 Task: Look for space in Kogon, Uzbekistan from 6th September, 2023 to 15th September, 2023 for 6 adults in price range Rs.8000 to Rs.12000. Place can be entire place or private room with 6 bedrooms having 6 beds and 6 bathrooms. Property type can be house, flat, guest house. Amenities needed are: wifi, TV, free parkinig on premises, gym, breakfast. Booking option can be shelf check-in. Required host language is English.
Action: Mouse moved to (523, 128)
Screenshot: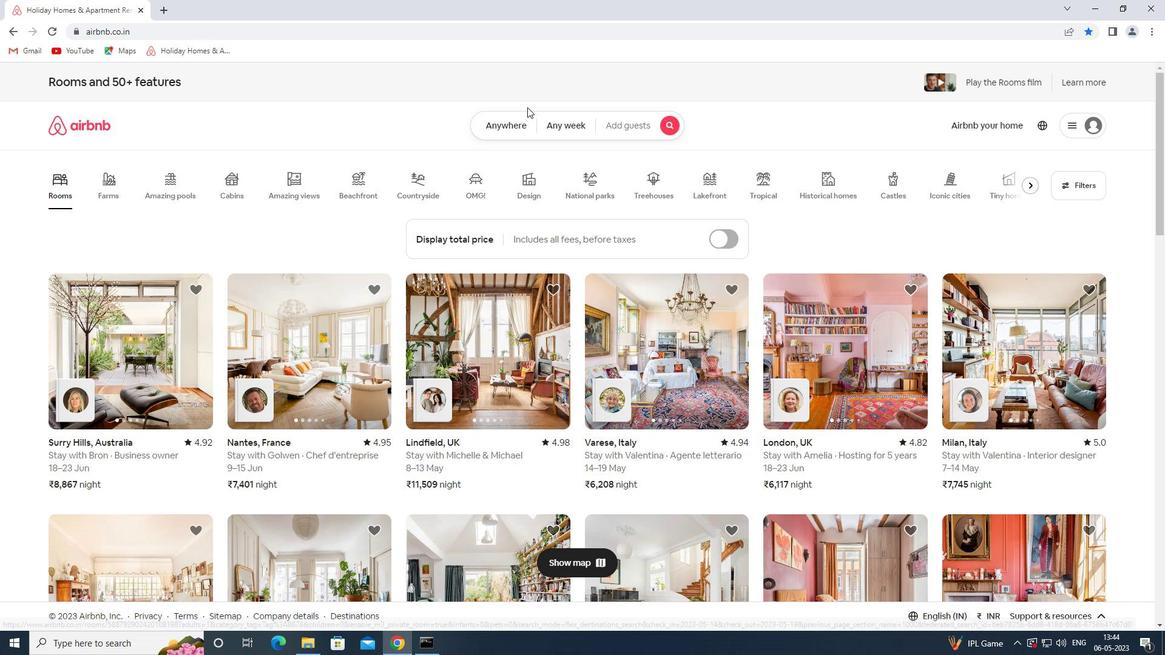 
Action: Mouse pressed left at (523, 128)
Screenshot: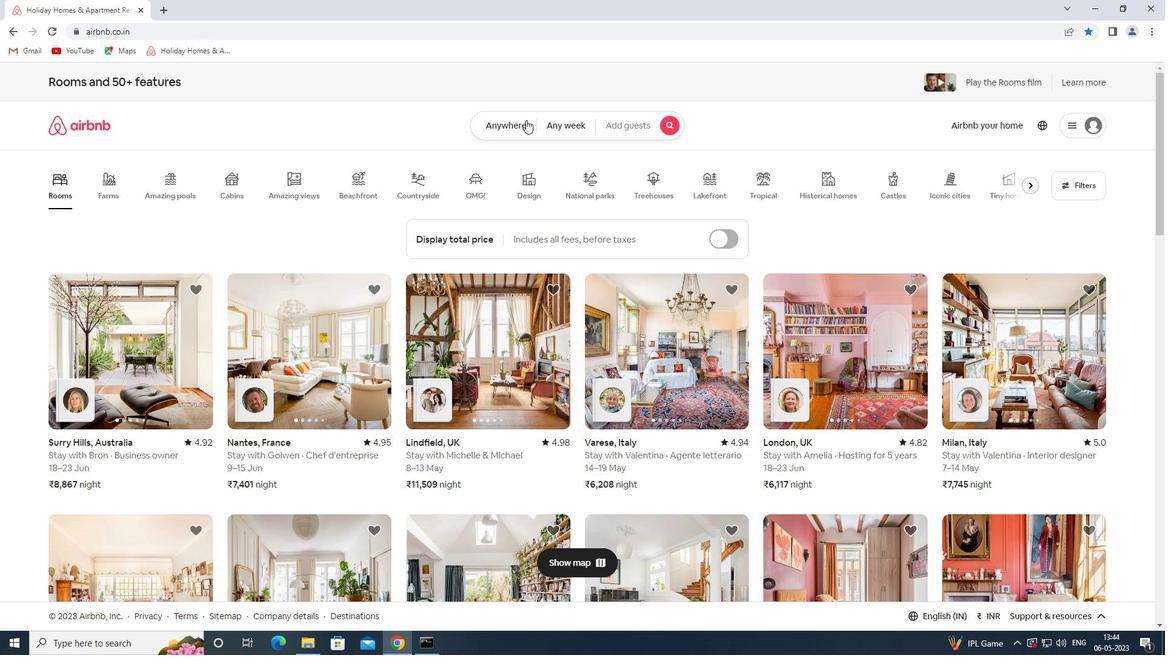 
Action: Mouse moved to (455, 172)
Screenshot: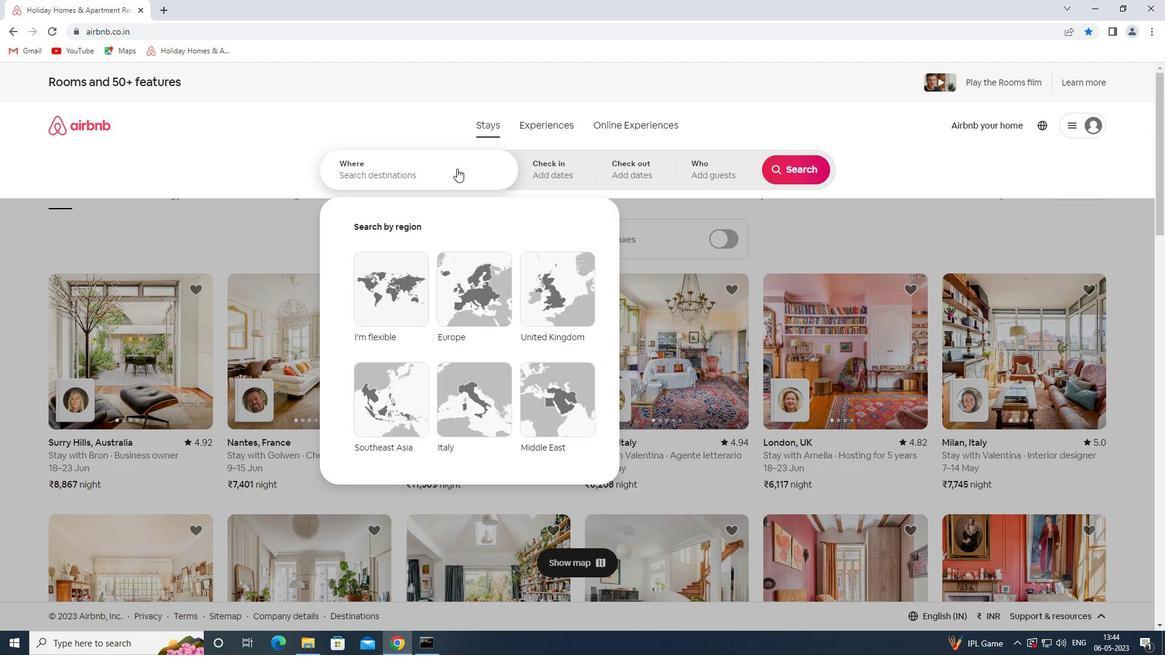 
Action: Mouse pressed left at (455, 172)
Screenshot: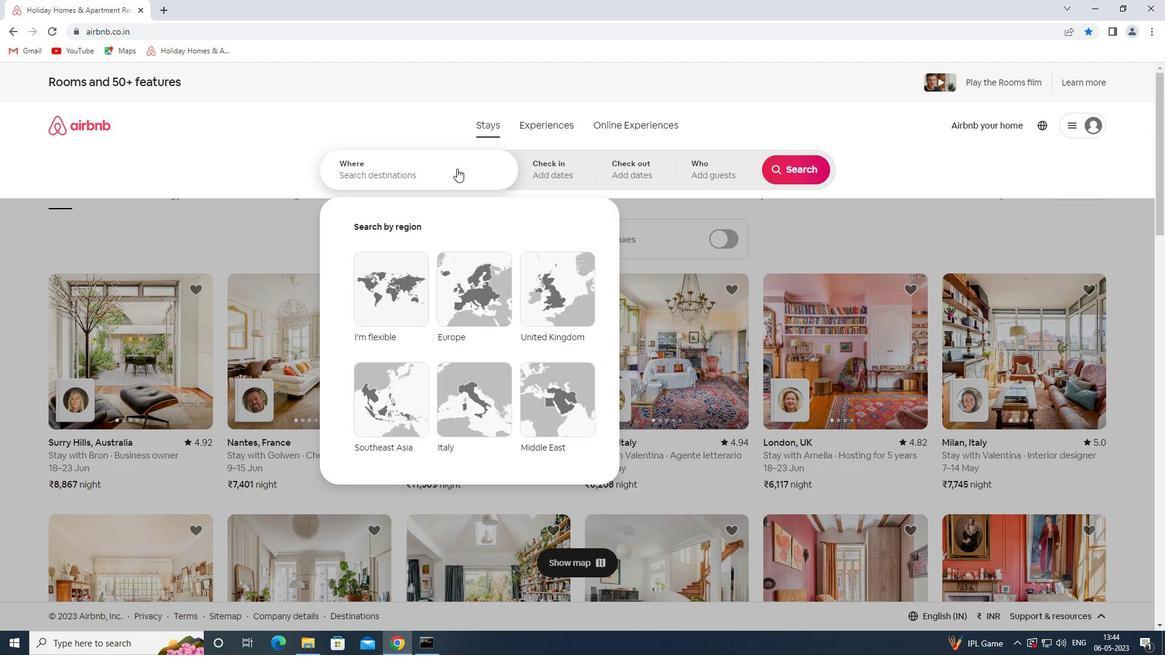 
Action: Mouse moved to (455, 172)
Screenshot: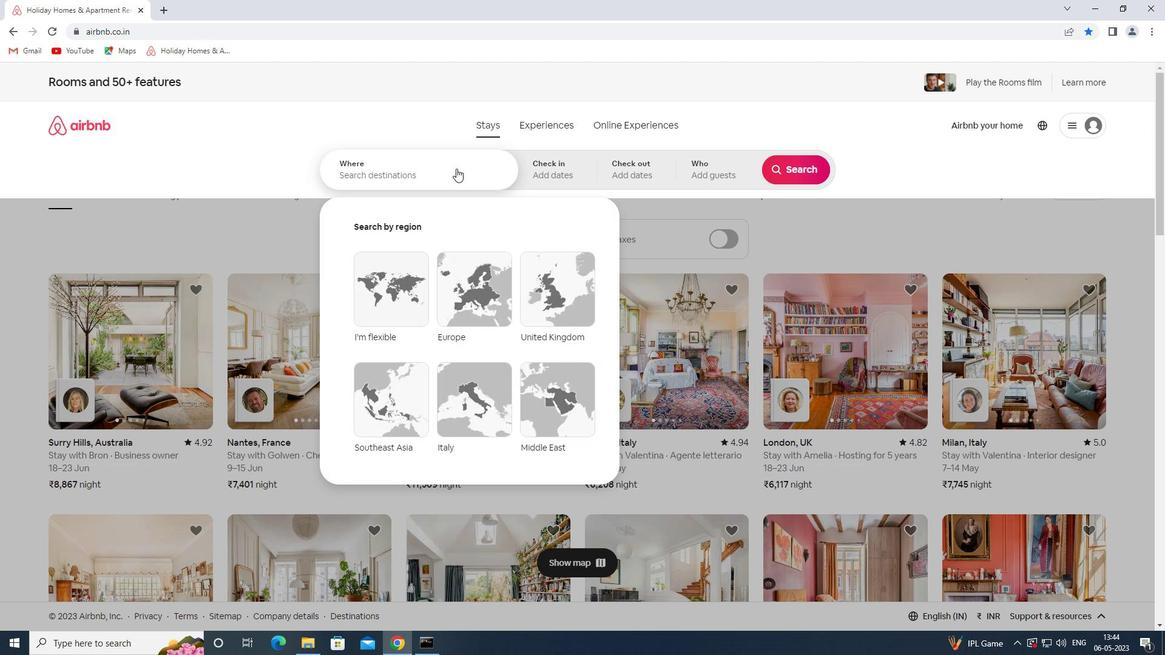 
Action: Key pressed kogon<Key.space>
Screenshot: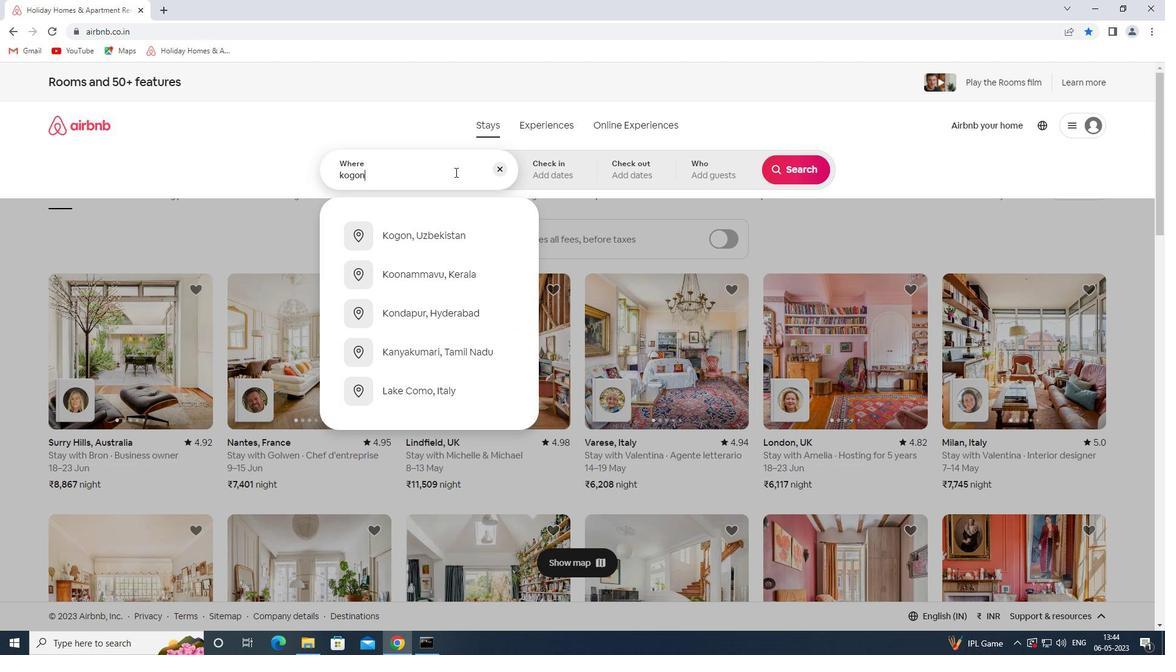 
Action: Mouse moved to (455, 313)
Screenshot: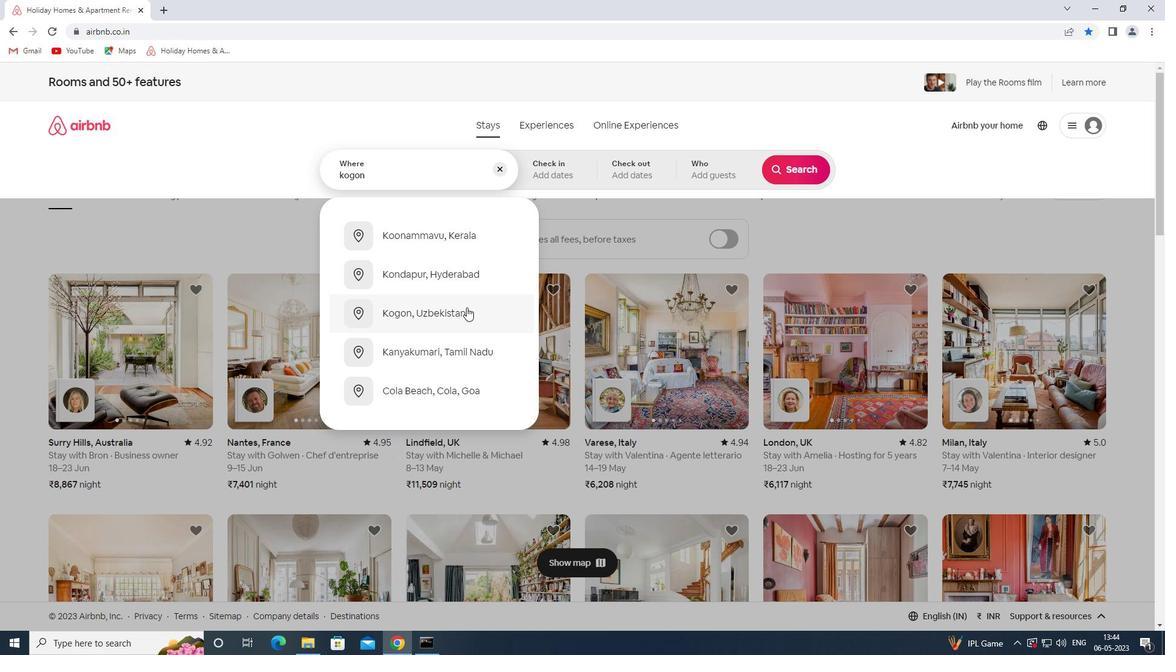 
Action: Mouse pressed left at (455, 313)
Screenshot: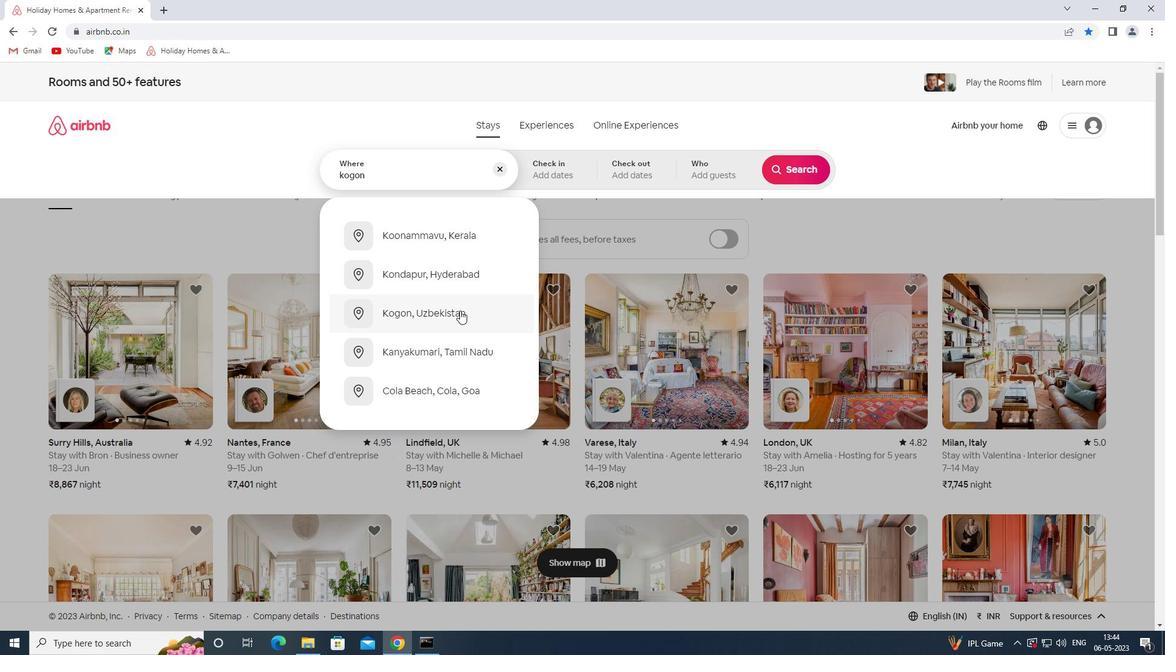 
Action: Mouse moved to (789, 263)
Screenshot: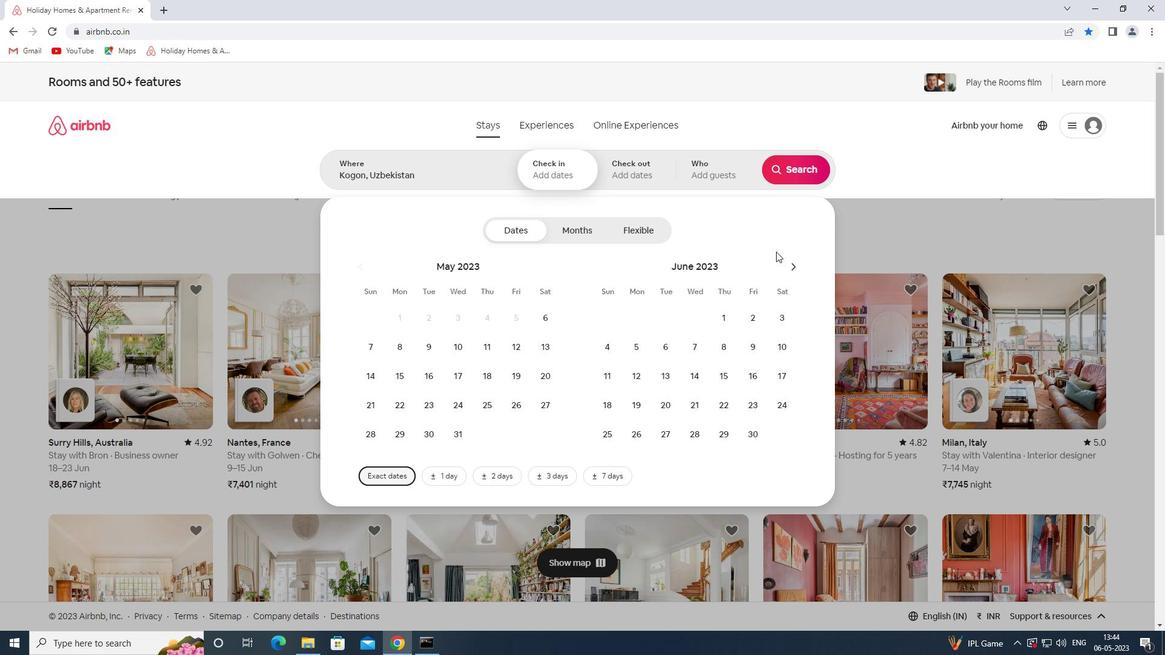 
Action: Mouse pressed left at (789, 263)
Screenshot: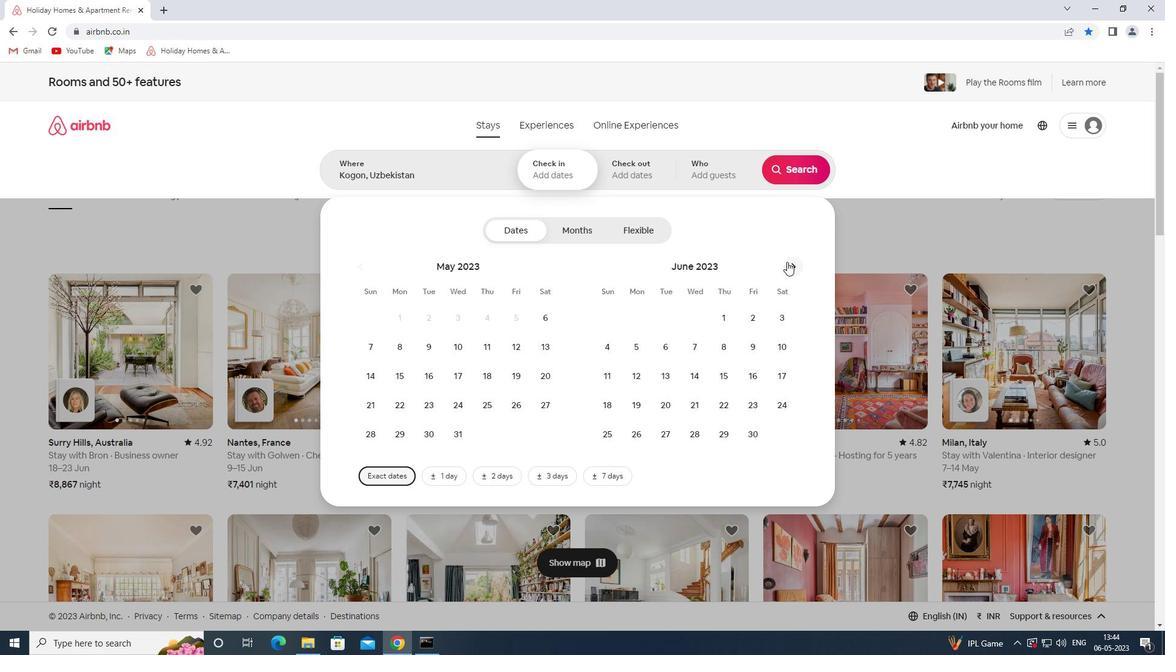 
Action: Mouse pressed left at (789, 263)
Screenshot: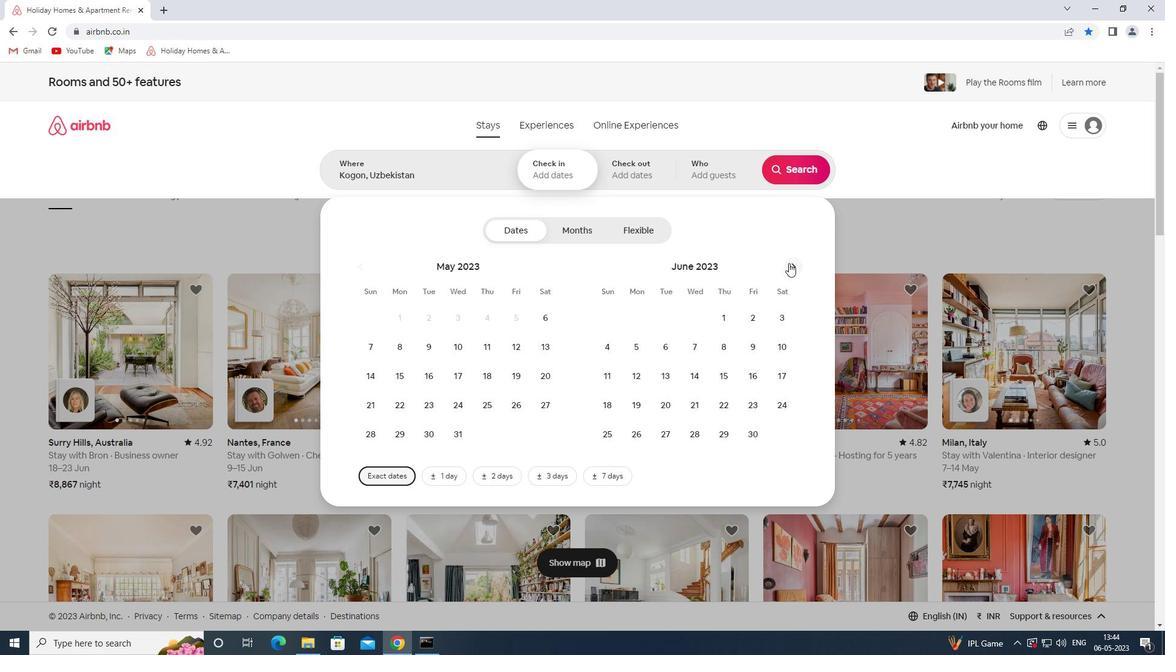 
Action: Mouse pressed left at (789, 263)
Screenshot: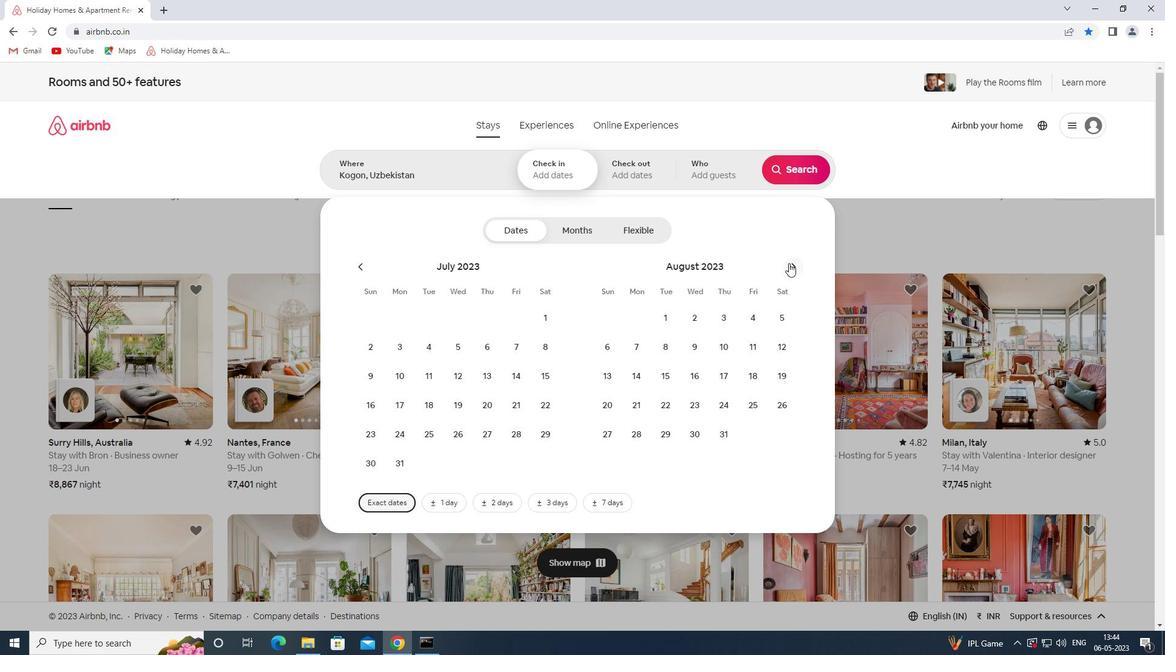 
Action: Mouse moved to (692, 348)
Screenshot: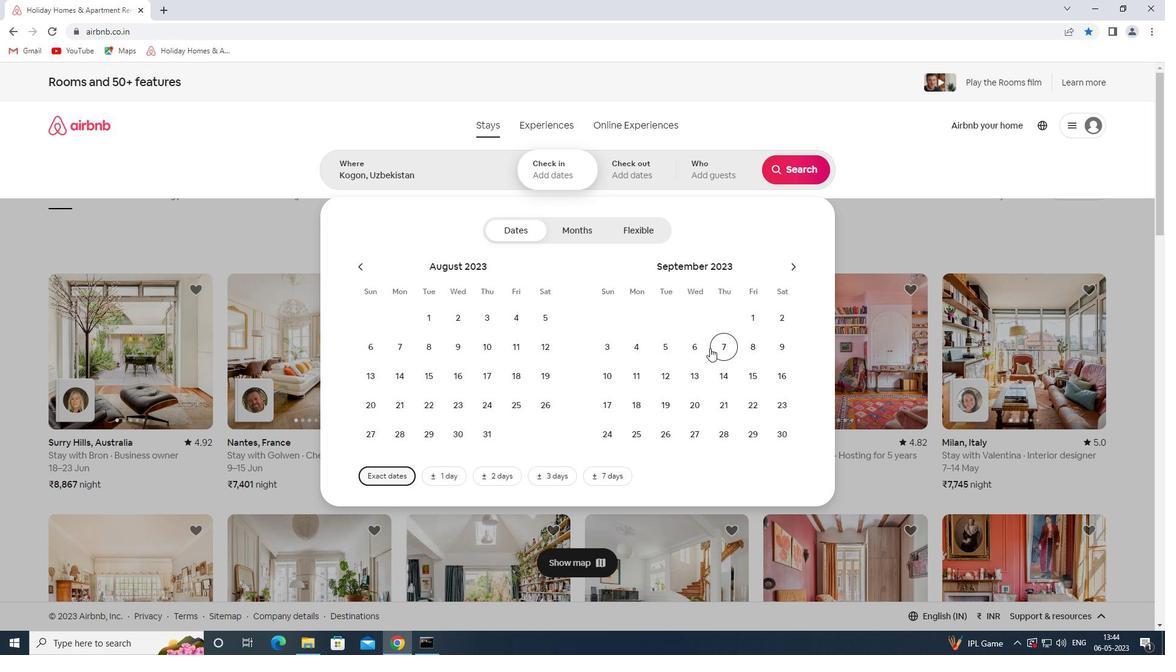 
Action: Mouse pressed left at (692, 348)
Screenshot: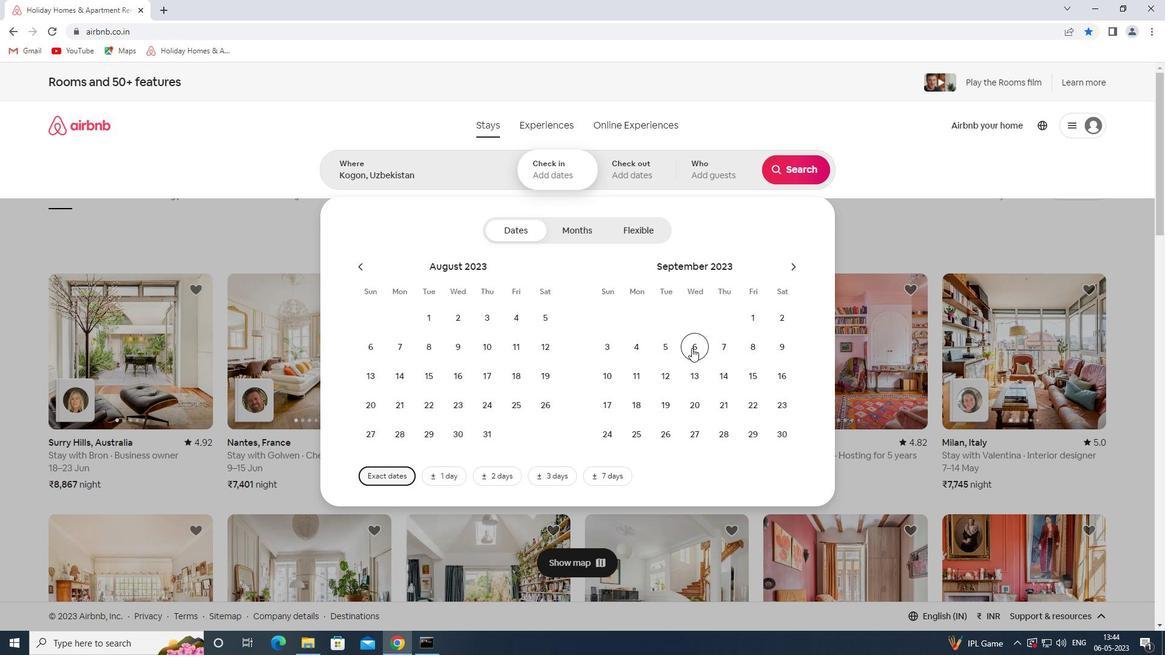 
Action: Mouse moved to (758, 375)
Screenshot: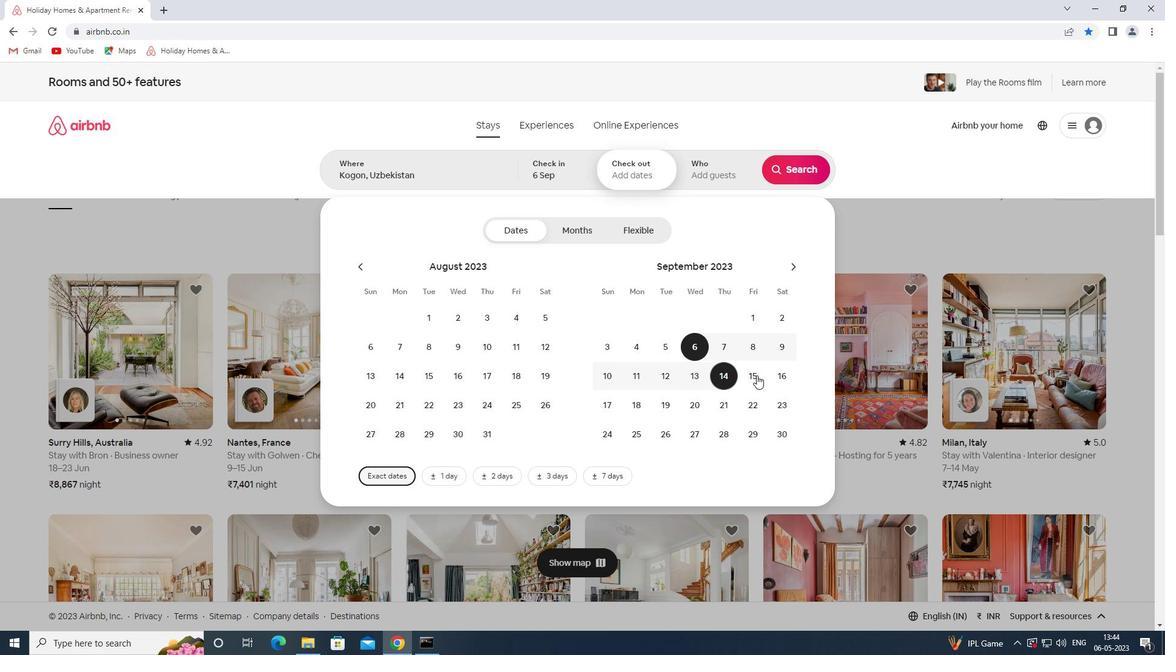 
Action: Mouse pressed left at (758, 375)
Screenshot: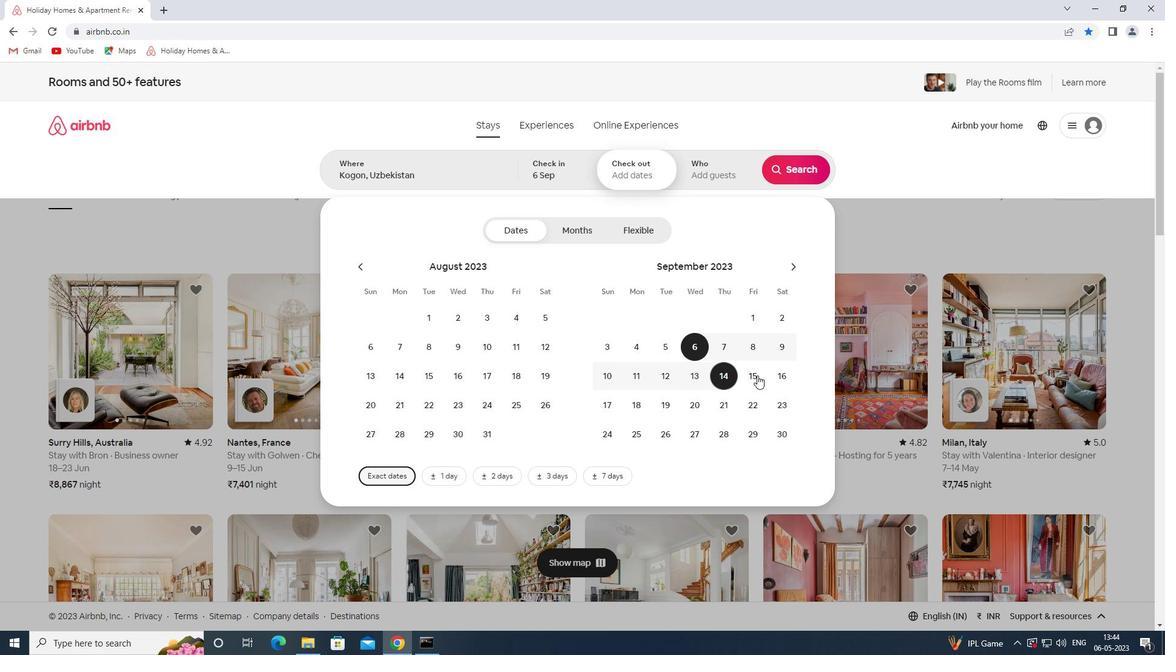 
Action: Mouse moved to (708, 168)
Screenshot: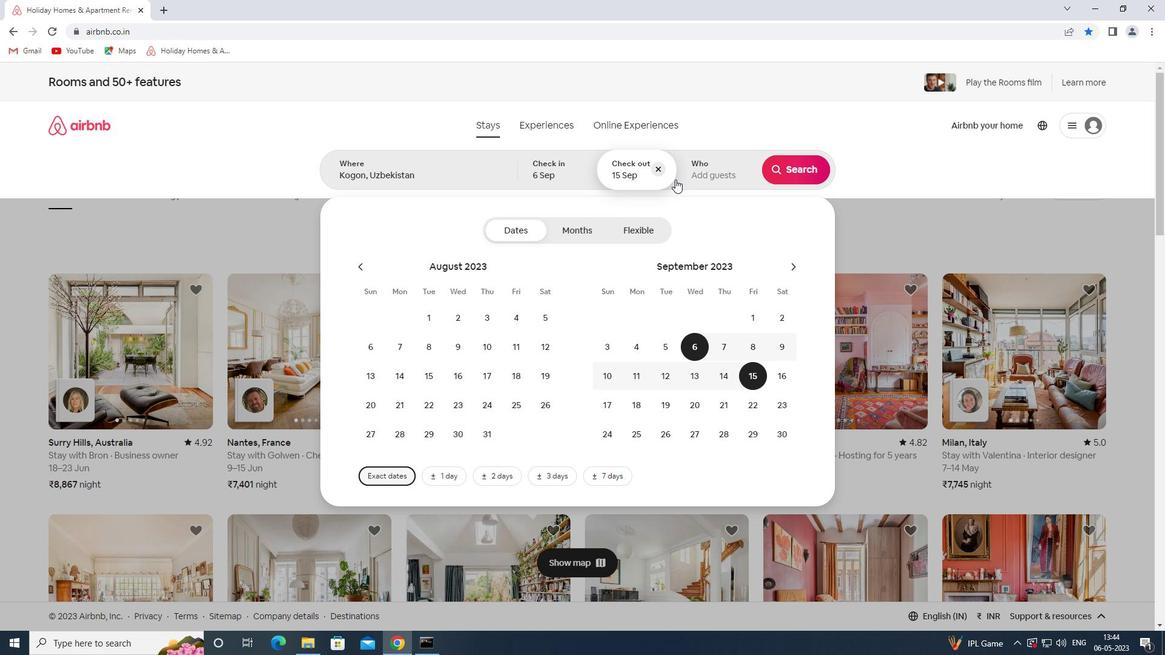 
Action: Mouse pressed left at (708, 168)
Screenshot: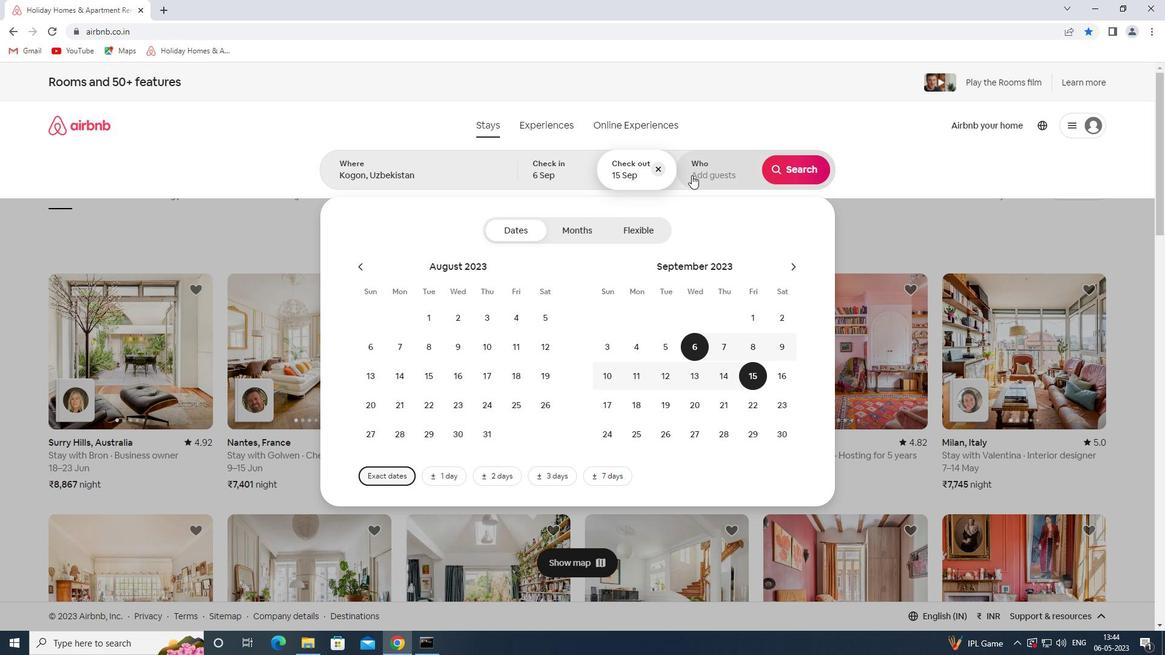 
Action: Mouse moved to (798, 236)
Screenshot: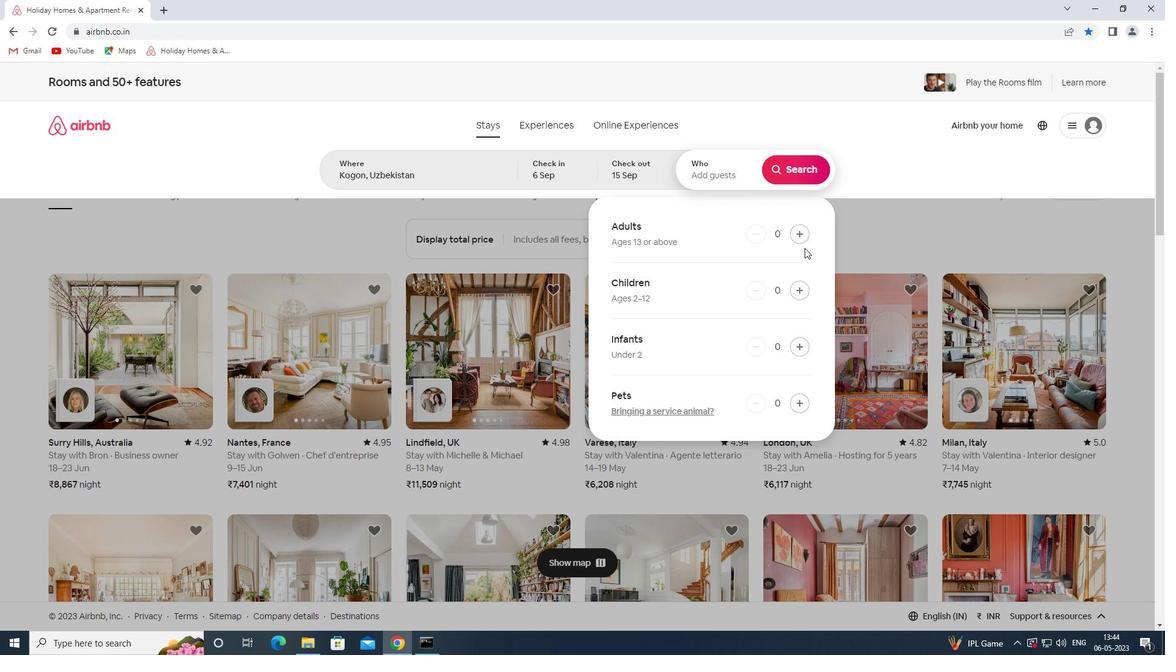 
Action: Mouse pressed left at (798, 236)
Screenshot: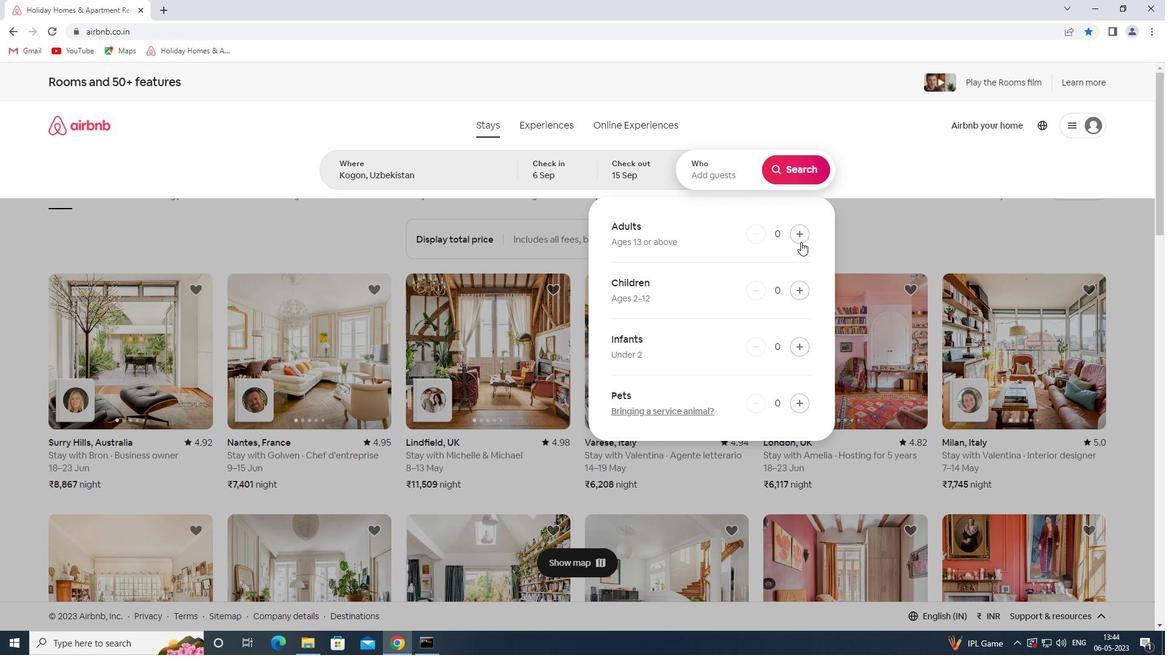 
Action: Mouse pressed left at (798, 236)
Screenshot: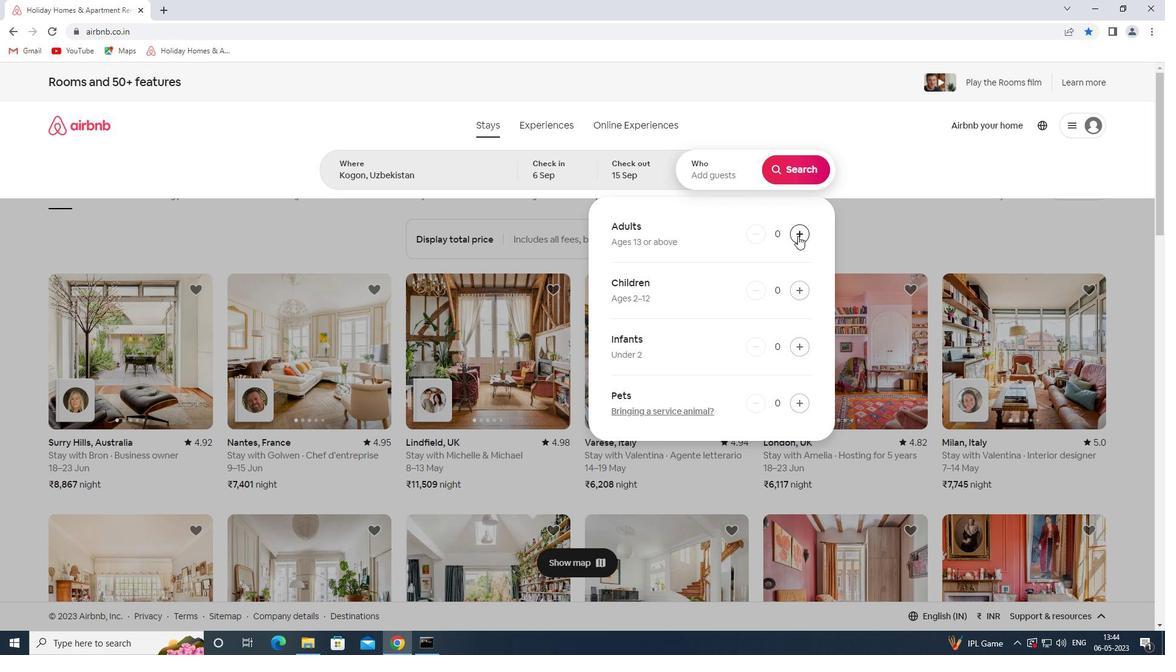 
Action: Mouse pressed left at (798, 236)
Screenshot: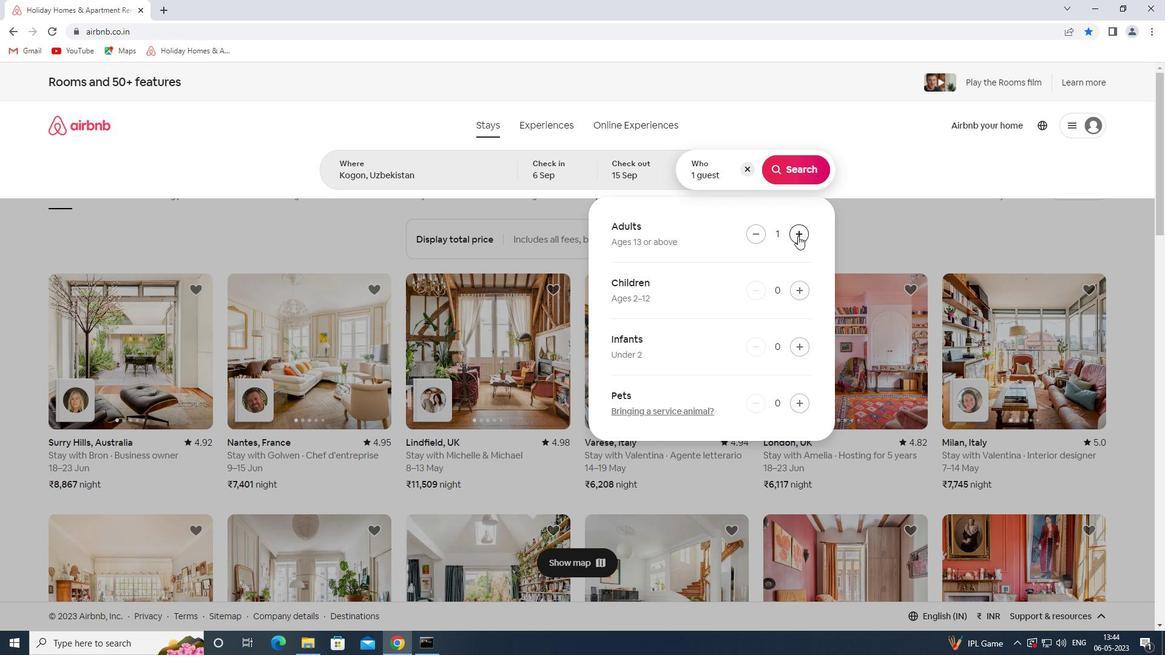 
Action: Mouse pressed left at (798, 236)
Screenshot: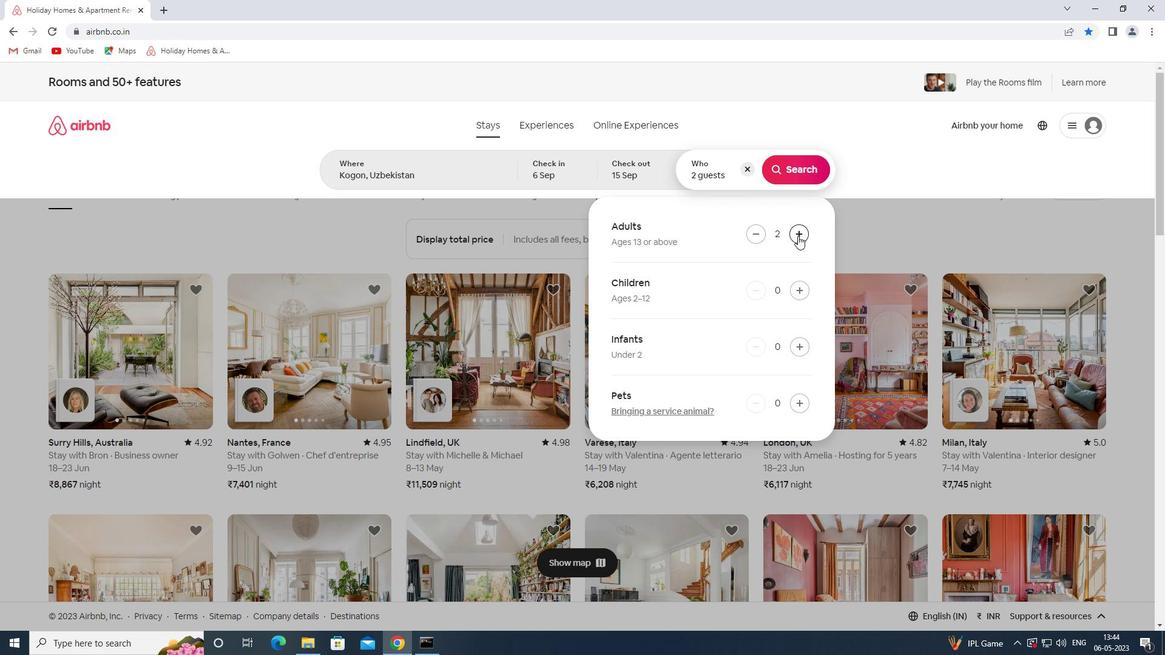 
Action: Mouse pressed left at (798, 236)
Screenshot: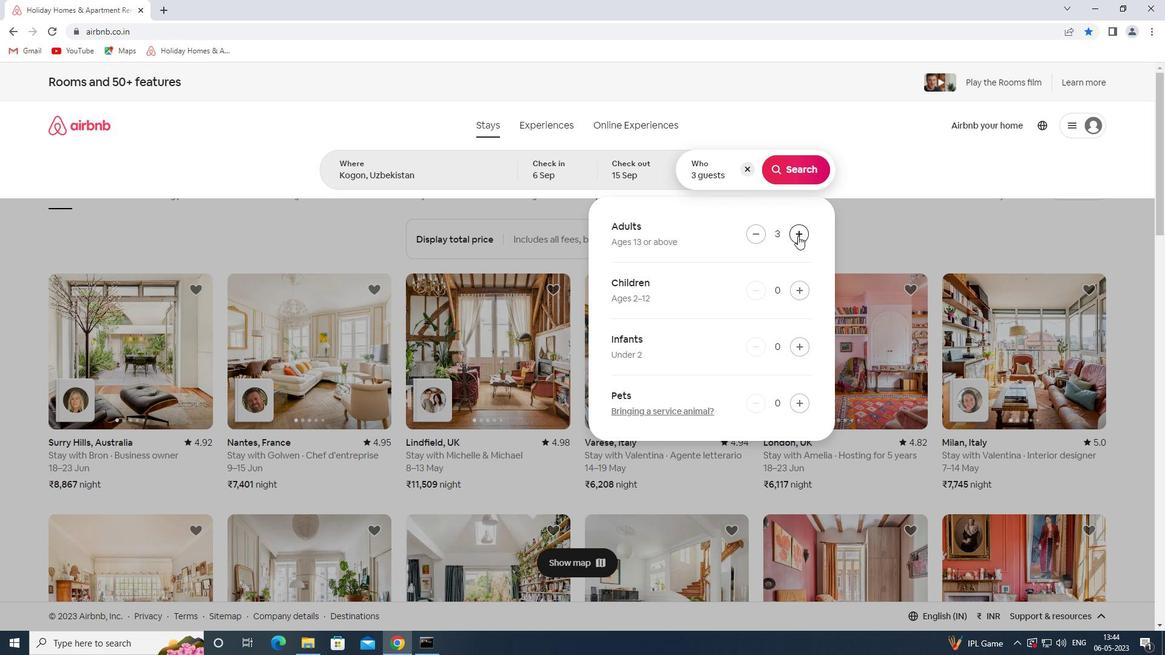
Action: Mouse moved to (803, 239)
Screenshot: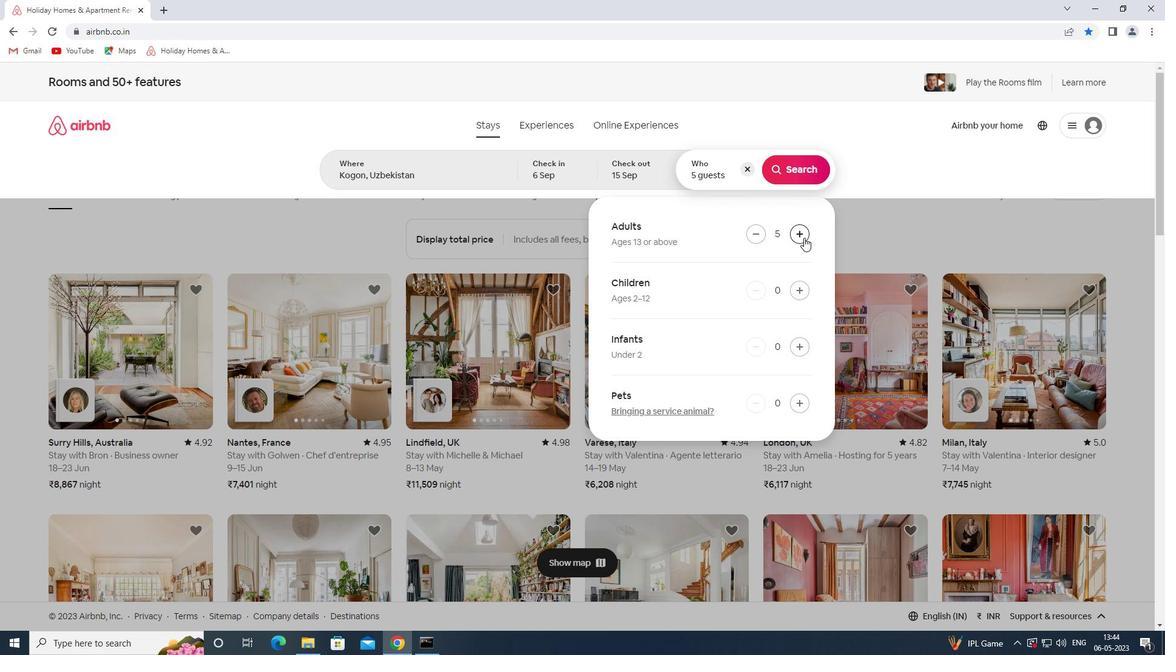
Action: Mouse pressed left at (803, 239)
Screenshot: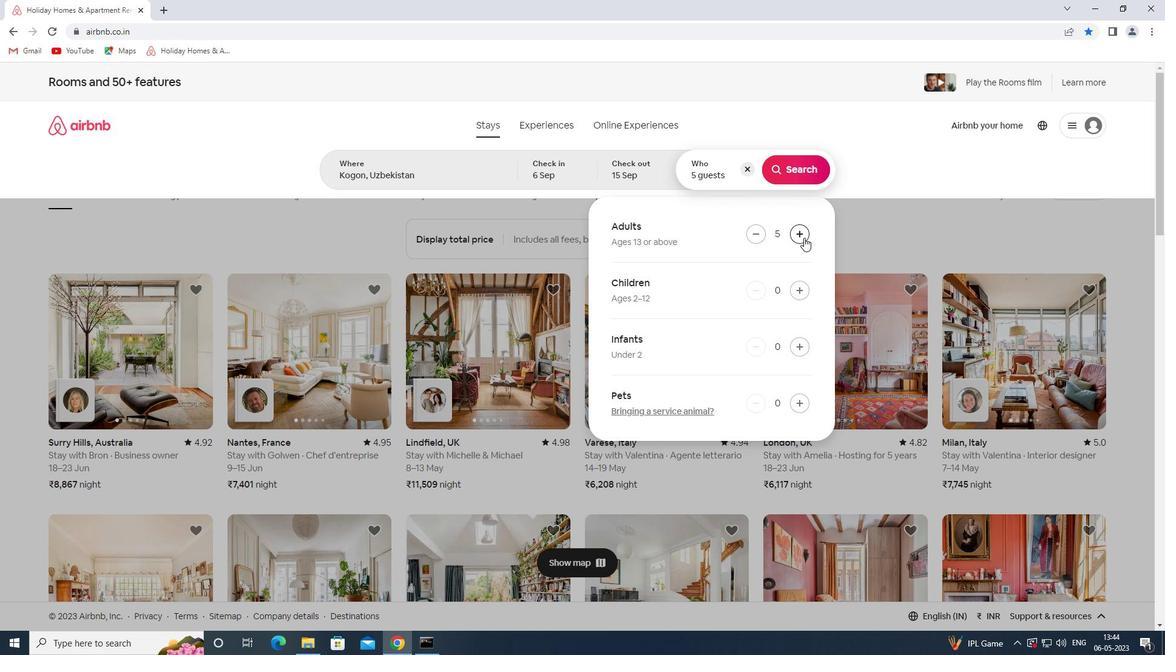 
Action: Mouse moved to (800, 176)
Screenshot: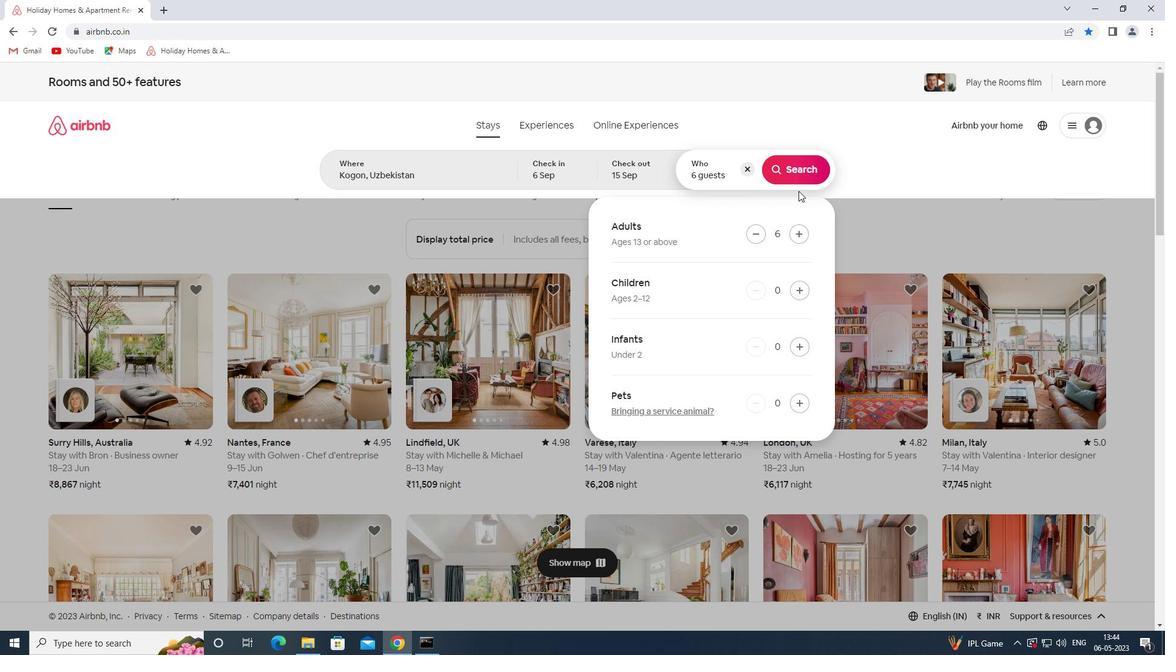 
Action: Mouse pressed left at (800, 176)
Screenshot: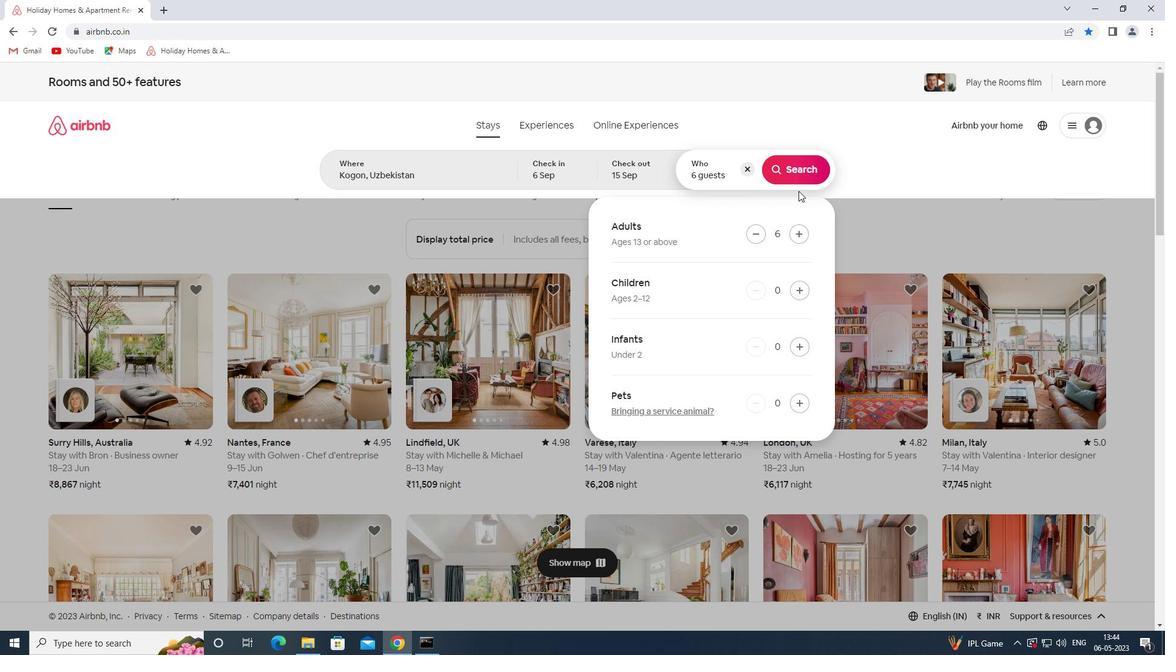 
Action: Mouse moved to (1123, 133)
Screenshot: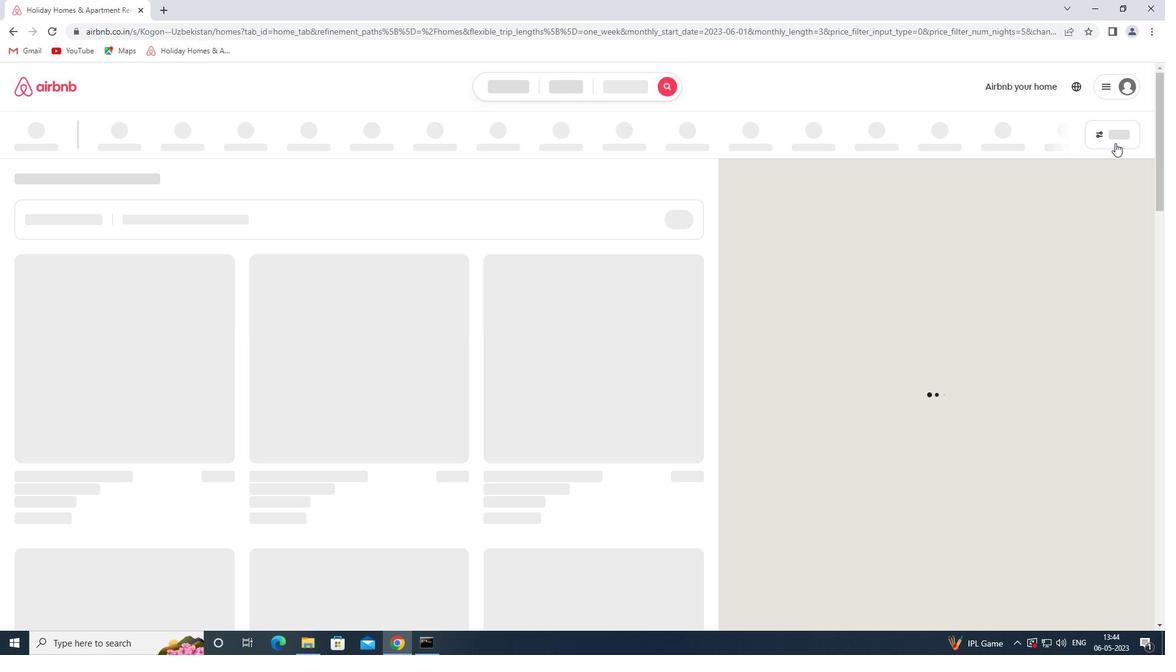 
Action: Mouse pressed left at (1123, 133)
Screenshot: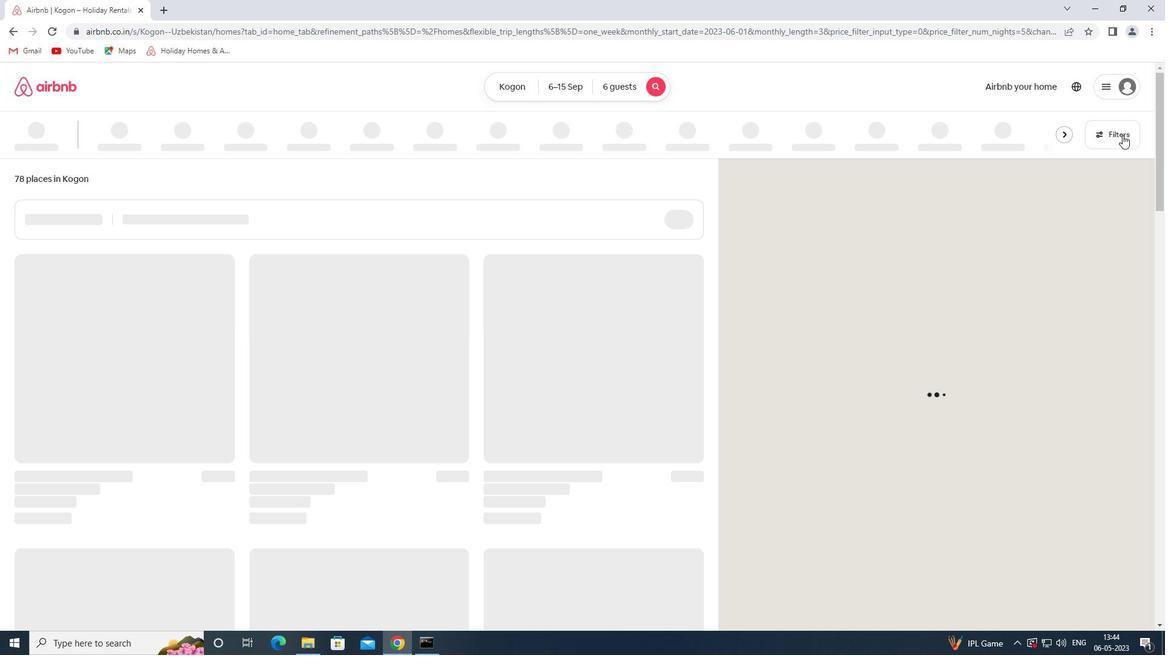 
Action: Mouse moved to (419, 434)
Screenshot: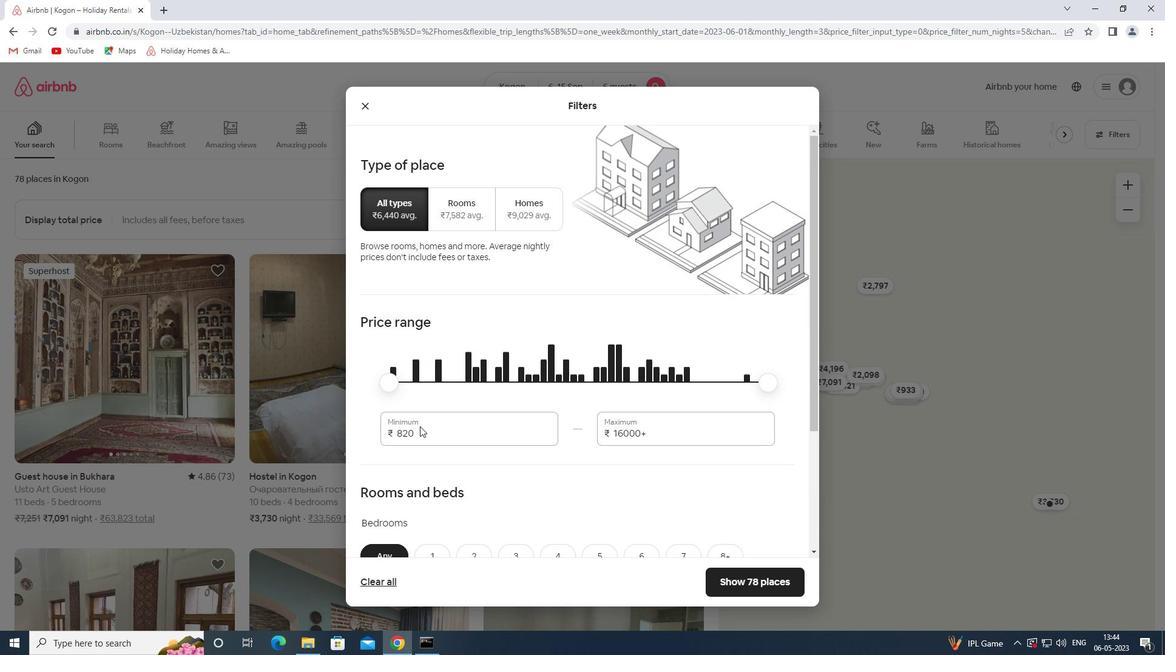 
Action: Mouse pressed left at (419, 434)
Screenshot: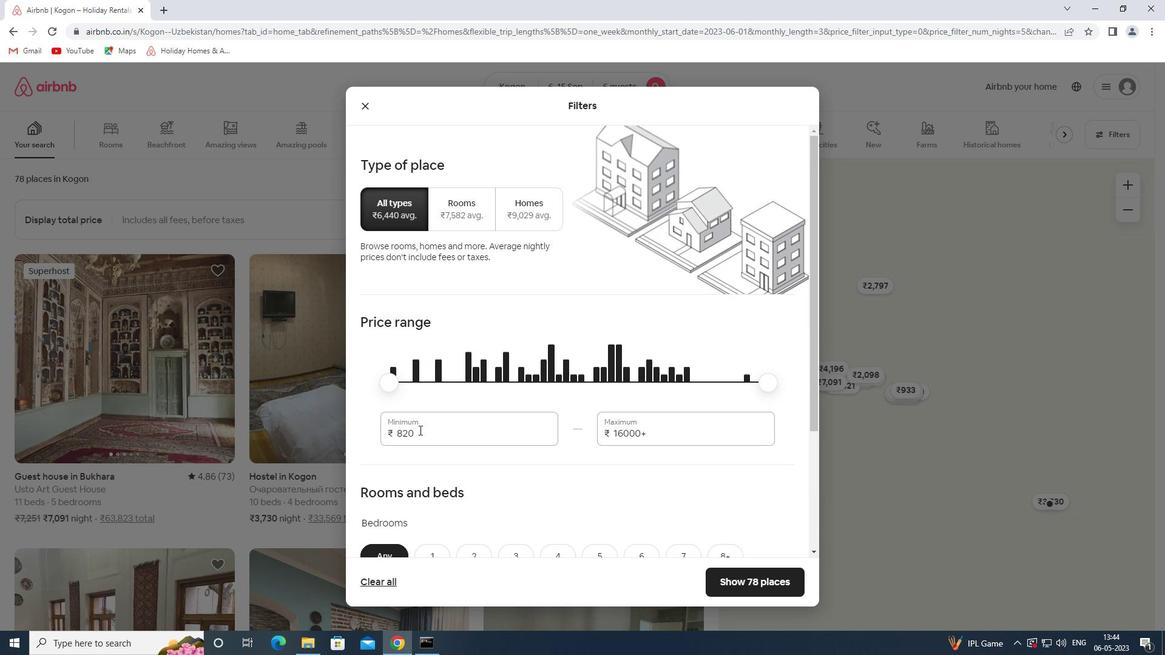 
Action: Mouse pressed left at (419, 434)
Screenshot: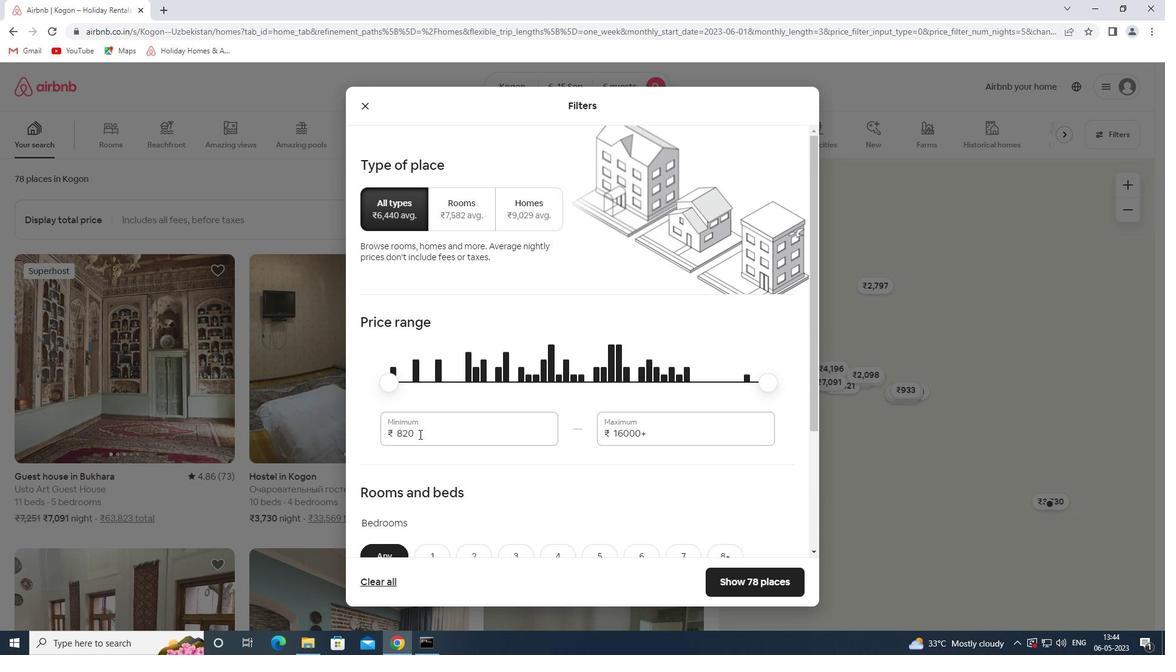 
Action: Key pressed 8000<Key.tab>12000
Screenshot: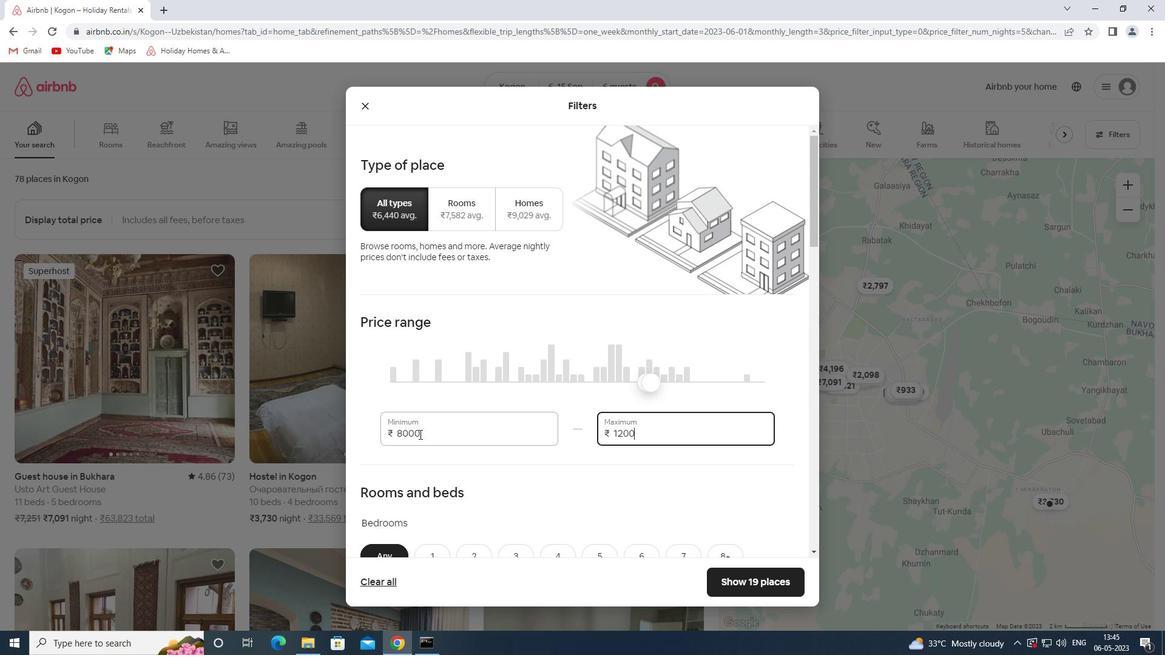 
Action: Mouse moved to (423, 427)
Screenshot: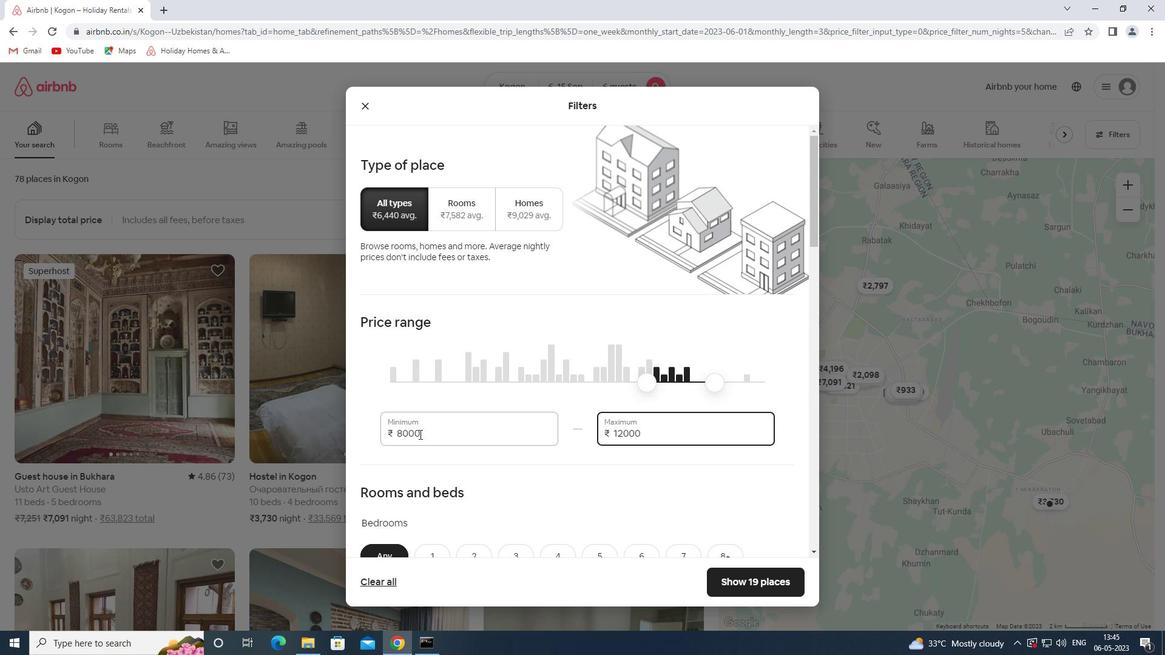 
Action: Mouse scrolled (423, 426) with delta (0, 0)
Screenshot: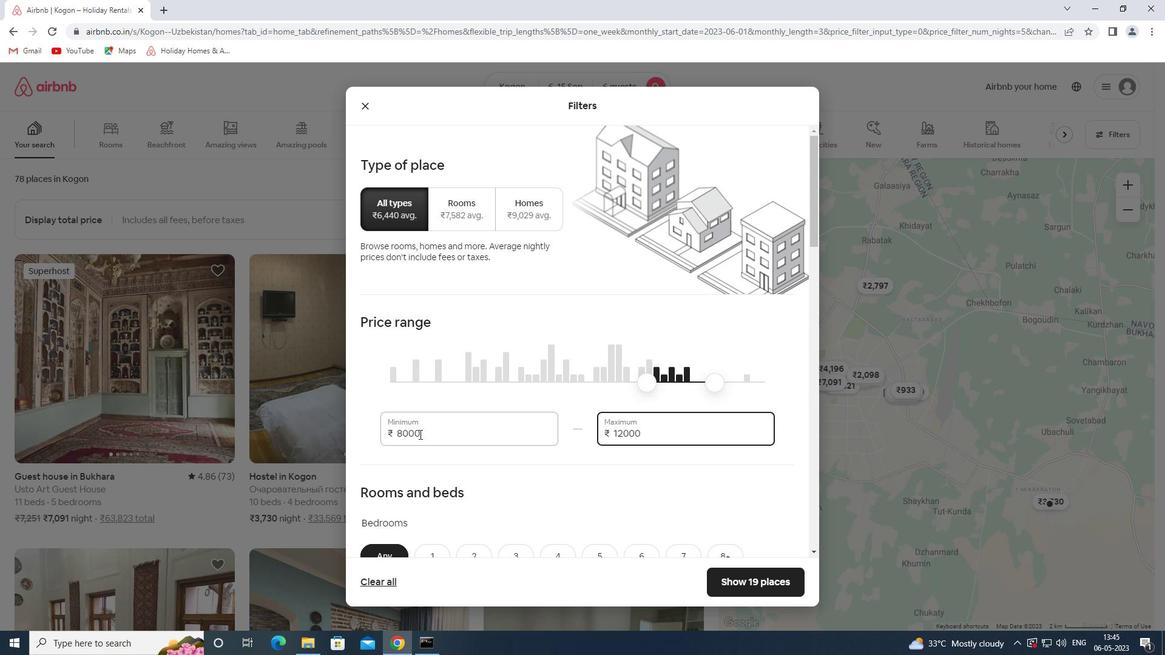 
Action: Mouse scrolled (423, 426) with delta (0, 0)
Screenshot: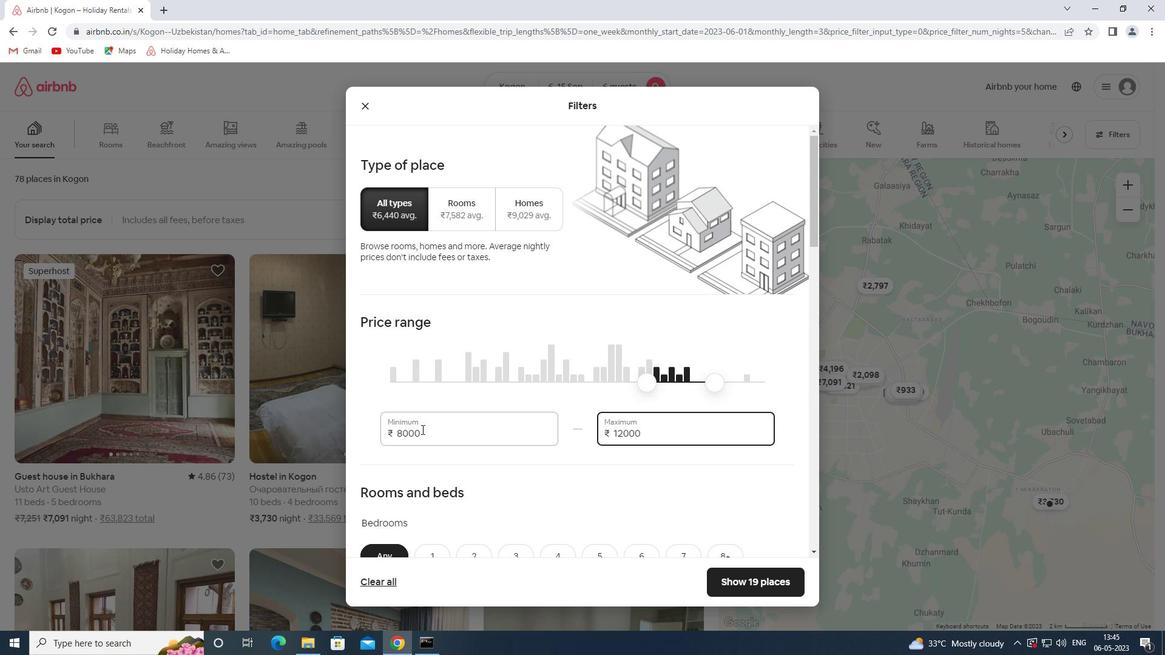 
Action: Mouse scrolled (423, 426) with delta (0, 0)
Screenshot: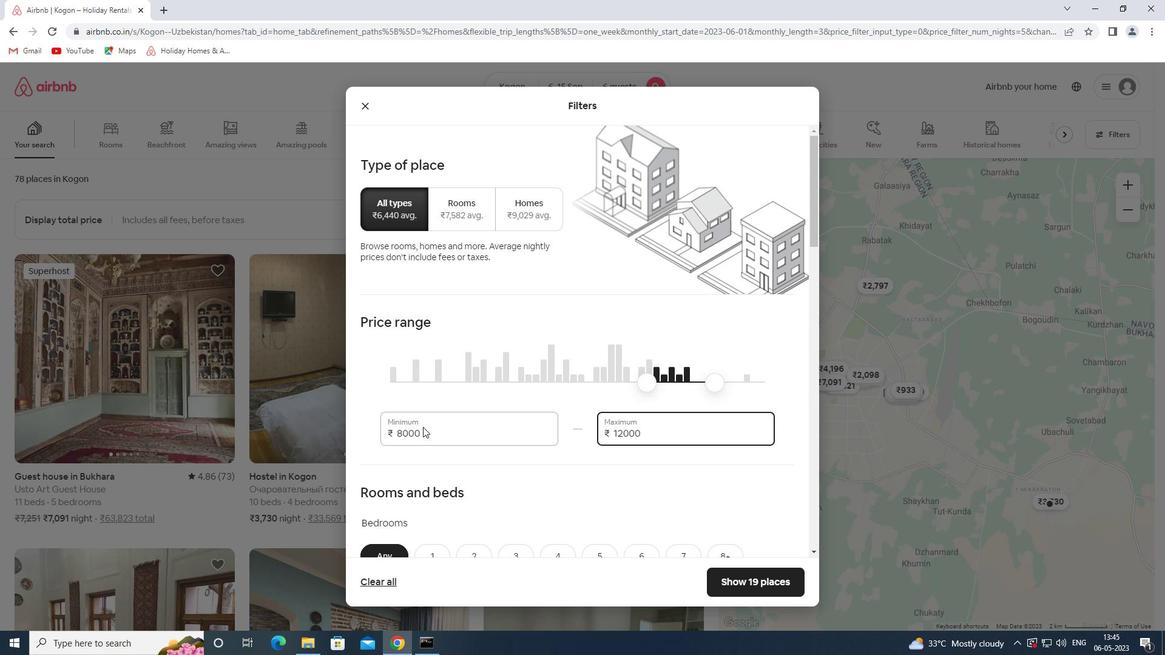 
Action: Mouse moved to (645, 376)
Screenshot: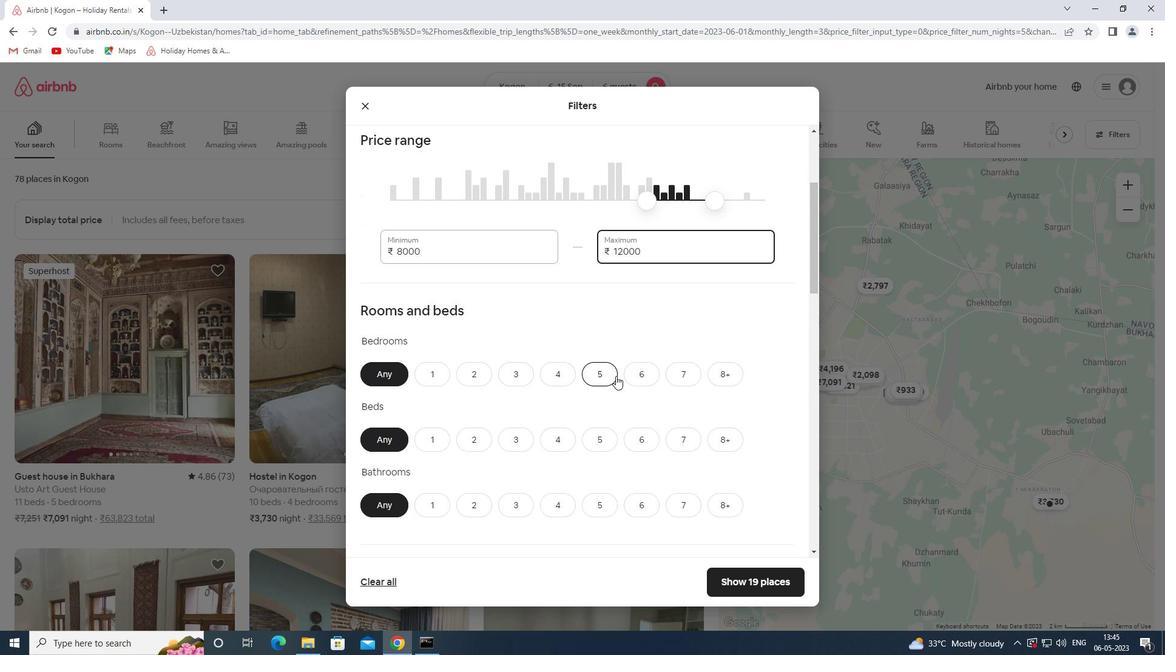 
Action: Mouse pressed left at (645, 376)
Screenshot: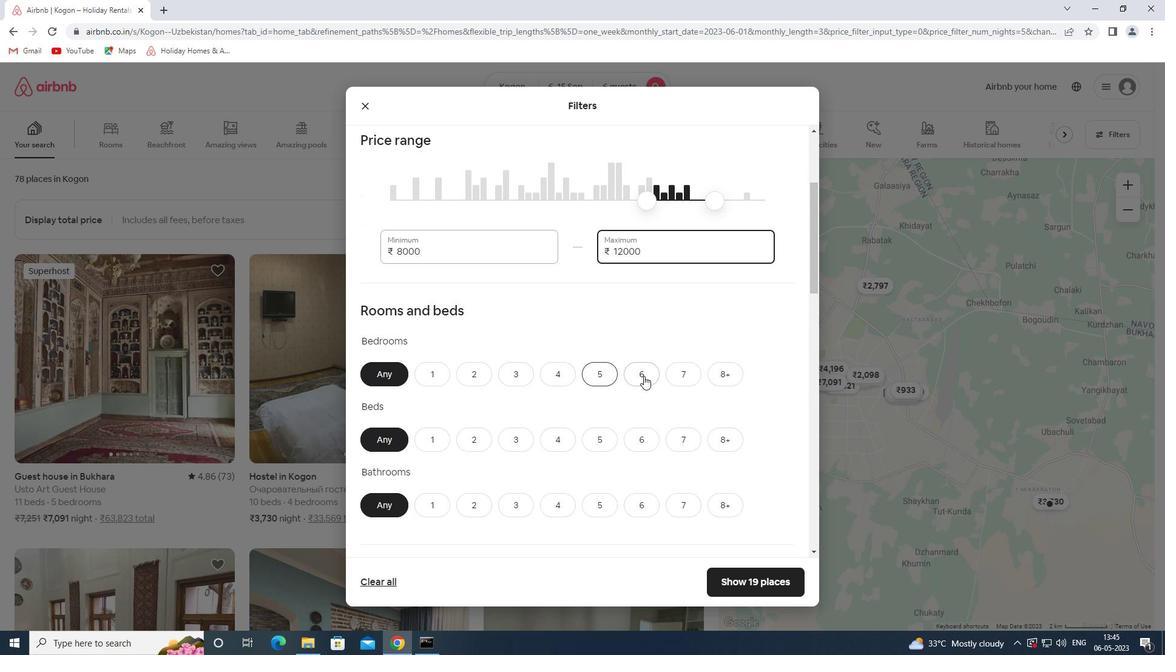
Action: Mouse moved to (647, 436)
Screenshot: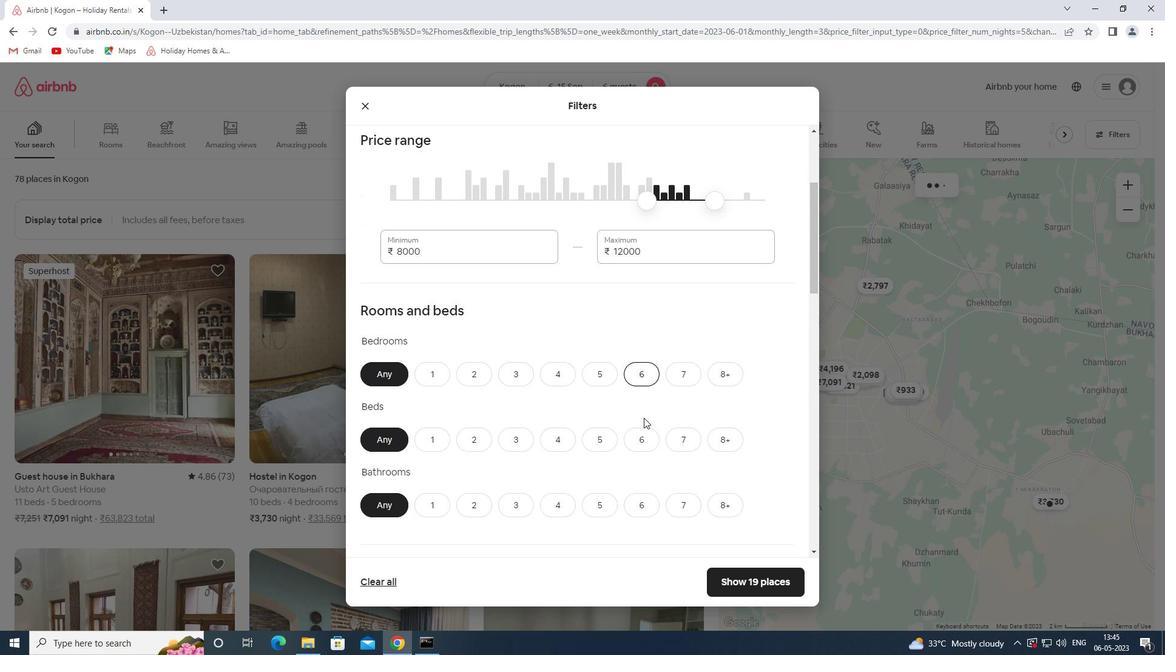 
Action: Mouse pressed left at (647, 436)
Screenshot: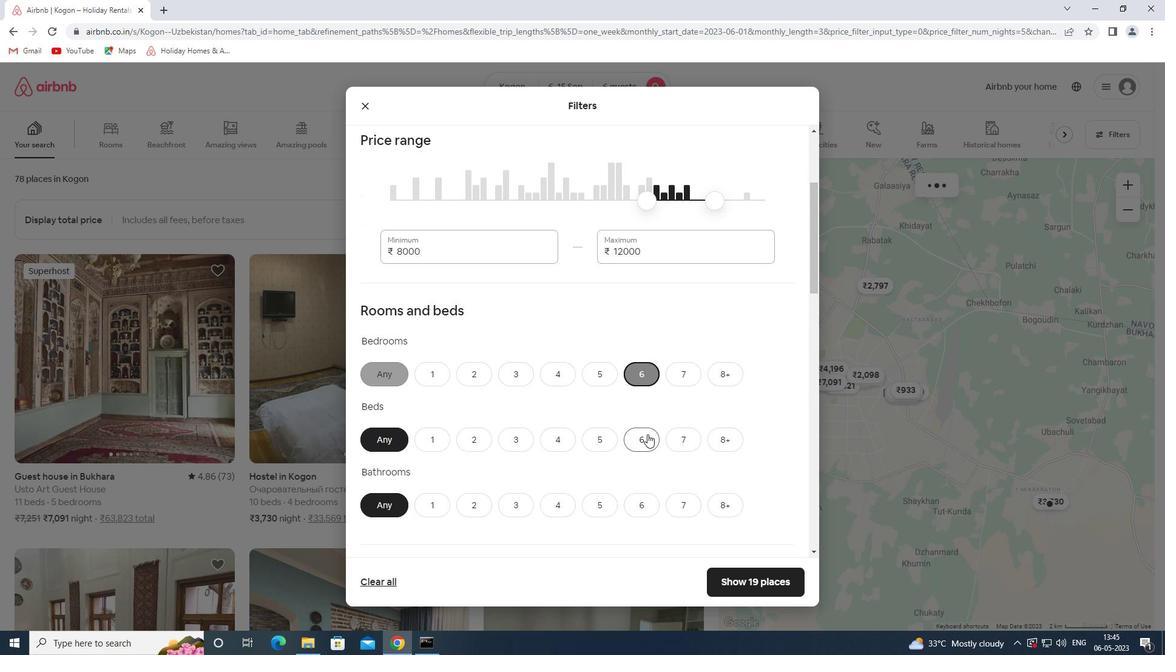 
Action: Mouse moved to (645, 504)
Screenshot: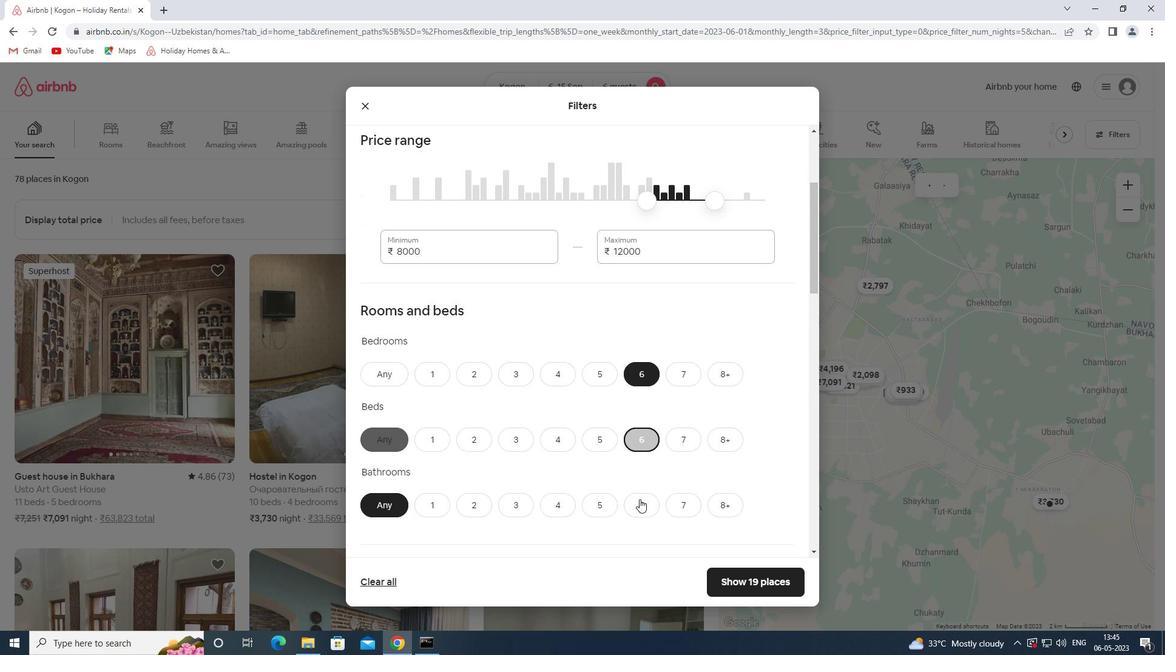 
Action: Mouse pressed left at (645, 504)
Screenshot: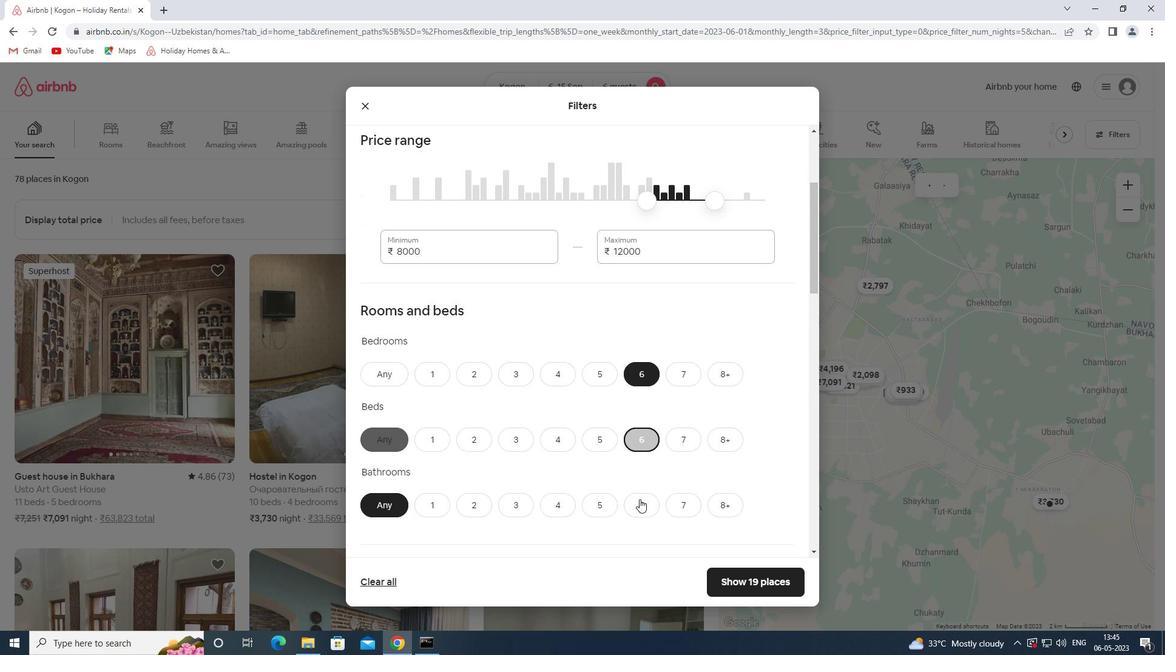 
Action: Mouse moved to (647, 492)
Screenshot: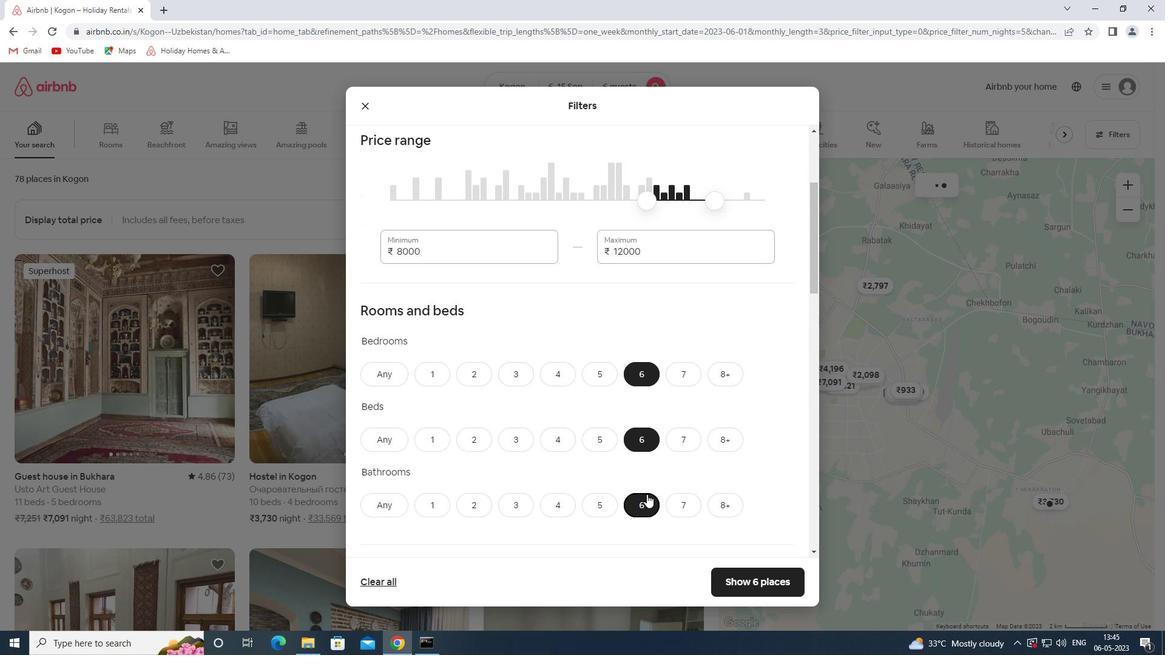
Action: Mouse scrolled (647, 492) with delta (0, 0)
Screenshot: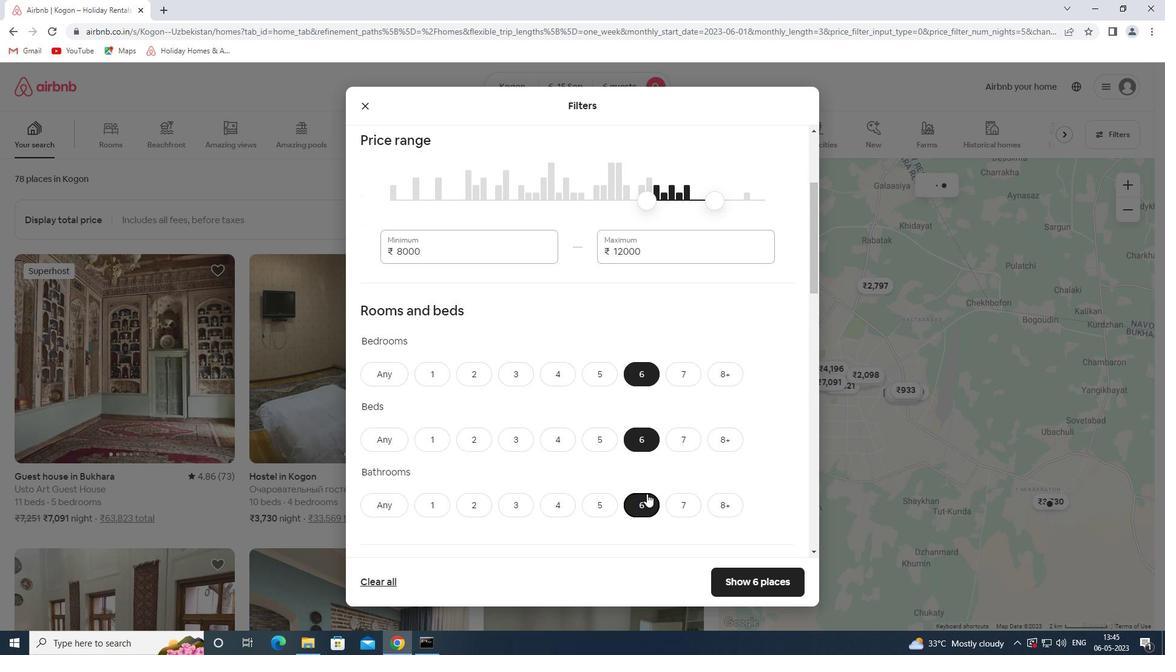 
Action: Mouse scrolled (647, 492) with delta (0, 0)
Screenshot: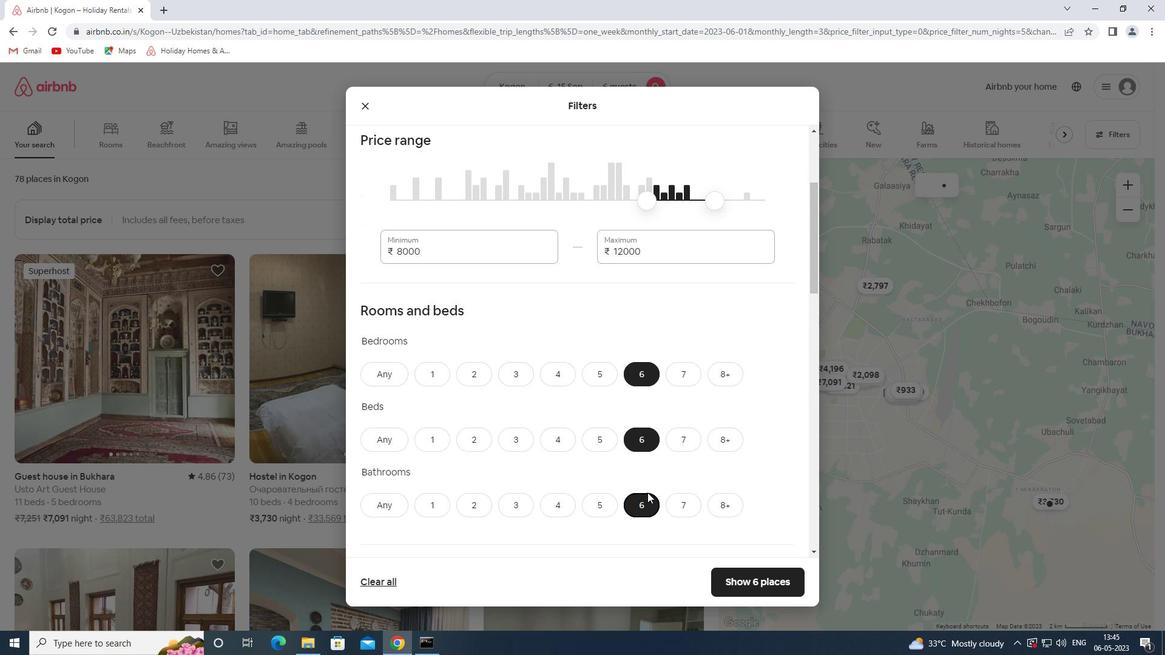 
Action: Mouse scrolled (647, 492) with delta (0, 0)
Screenshot: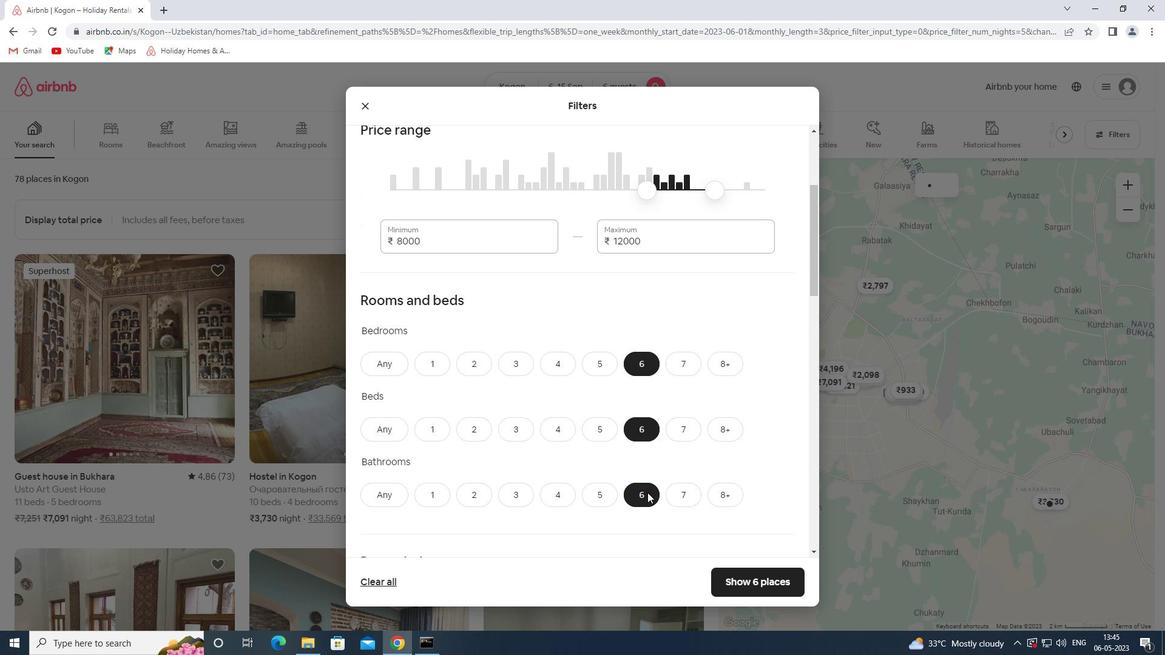 
Action: Mouse scrolled (647, 492) with delta (0, 0)
Screenshot: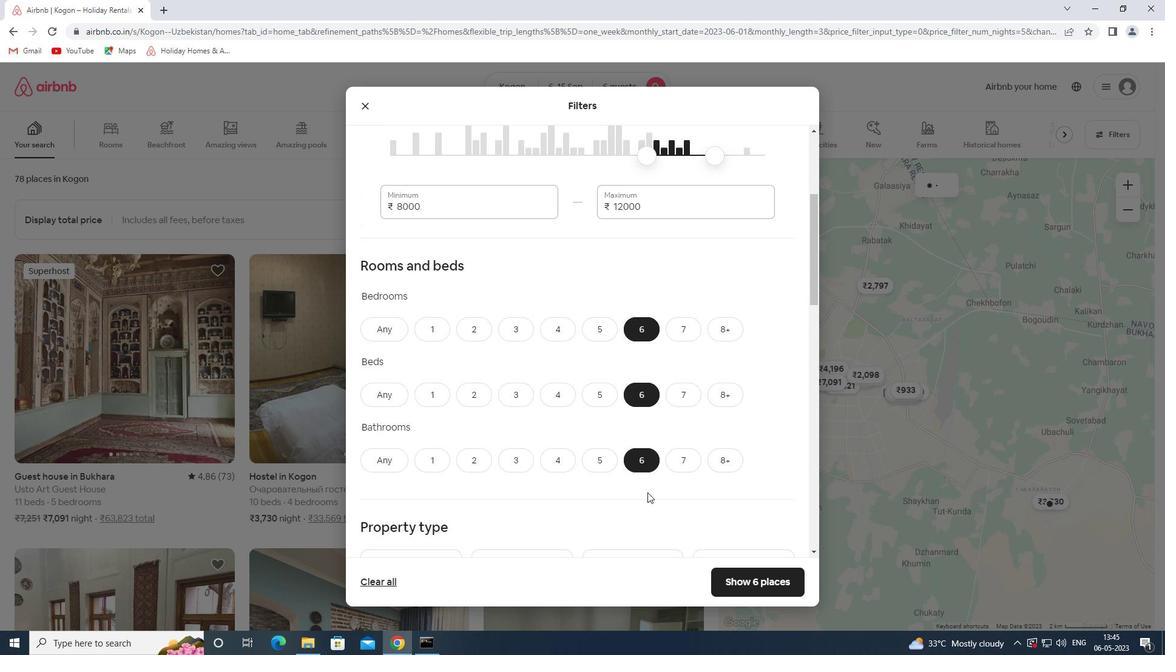 
Action: Mouse moved to (642, 494)
Screenshot: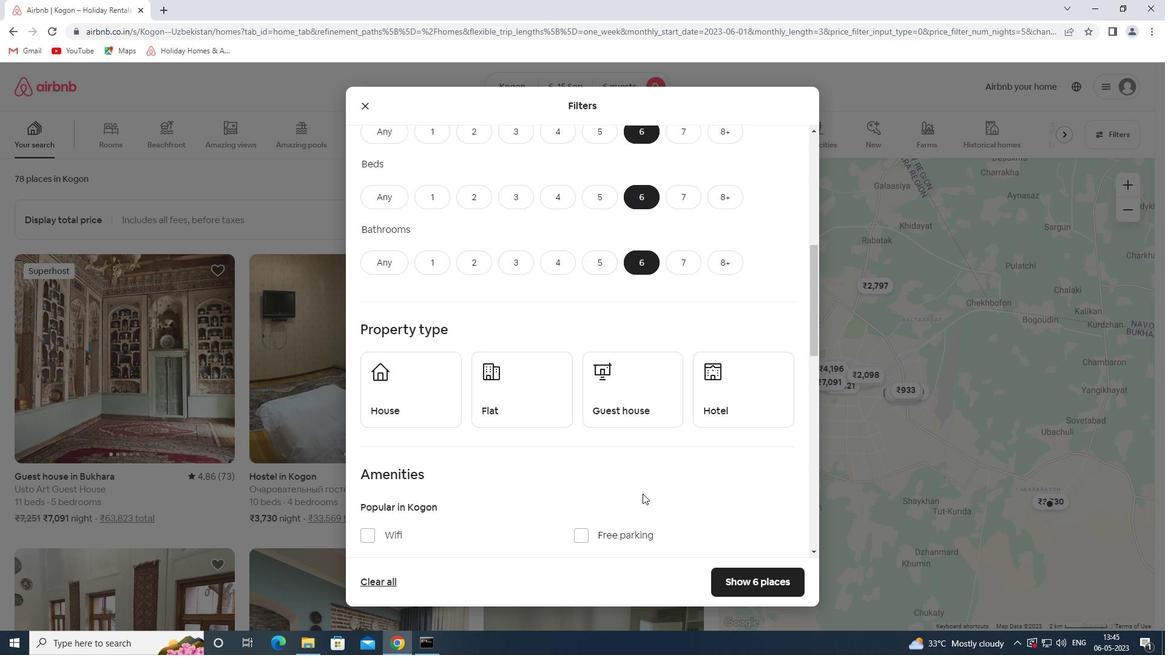 
Action: Mouse scrolled (642, 493) with delta (0, 0)
Screenshot: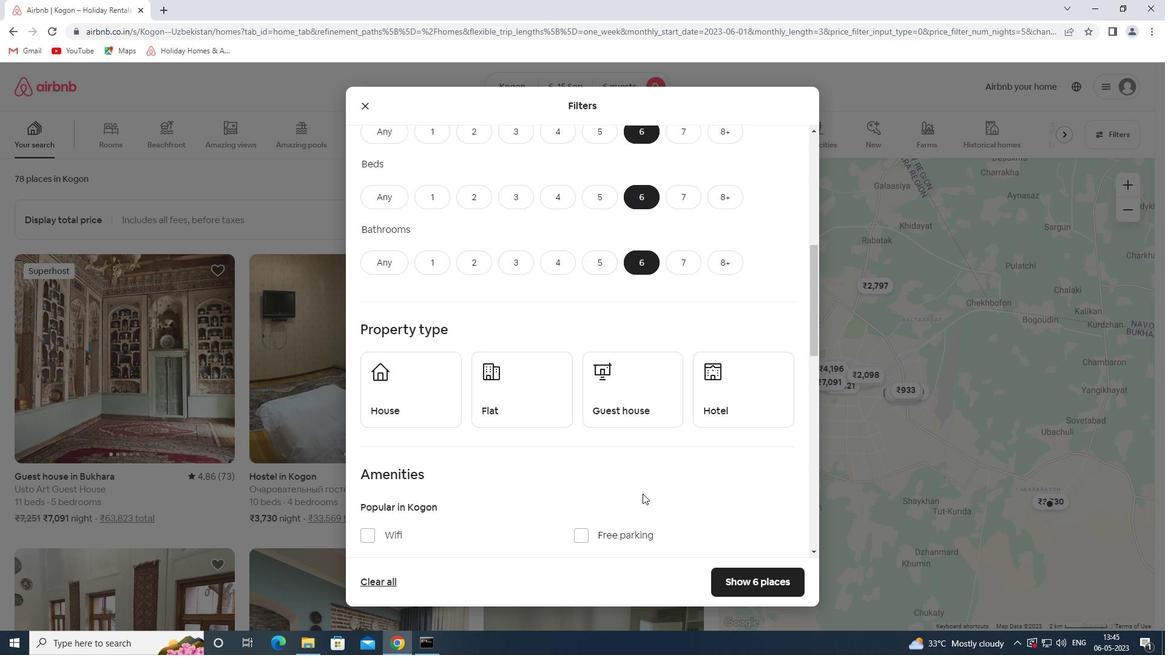 
Action: Mouse moved to (642, 494)
Screenshot: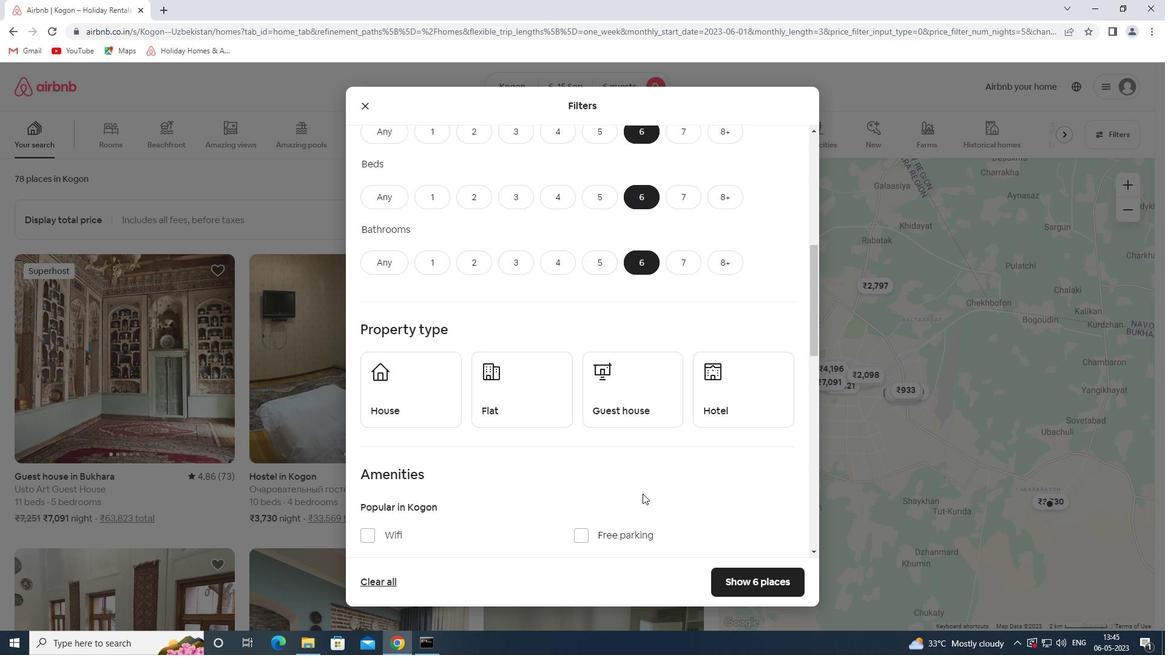 
Action: Mouse scrolled (642, 493) with delta (0, 0)
Screenshot: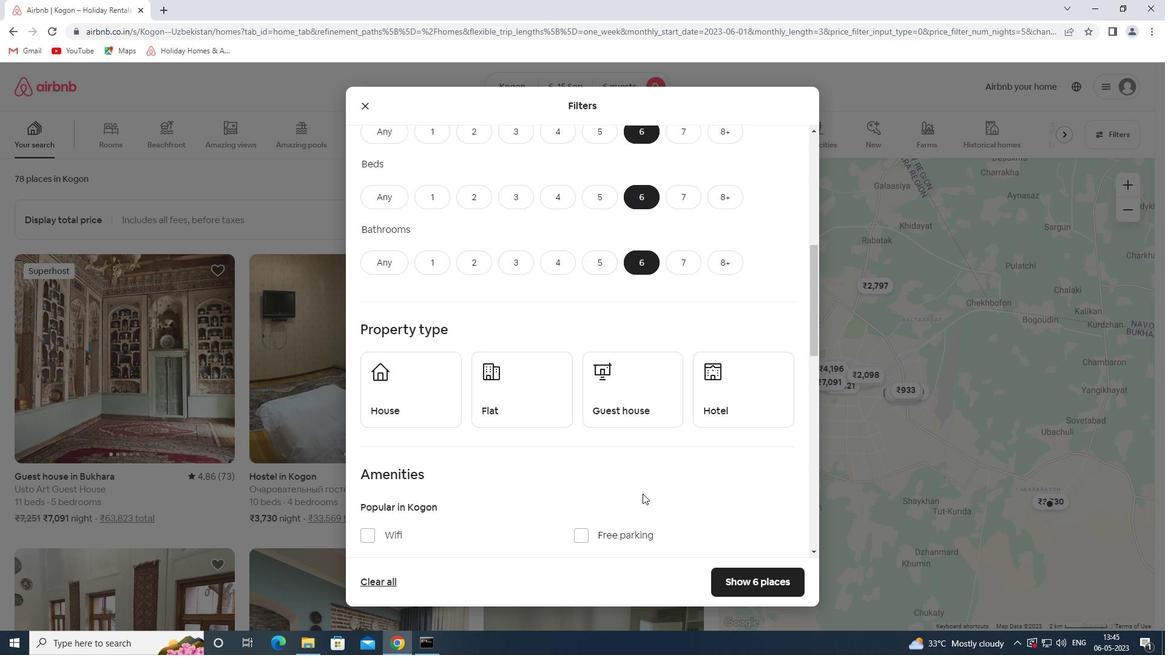 
Action: Mouse moved to (427, 286)
Screenshot: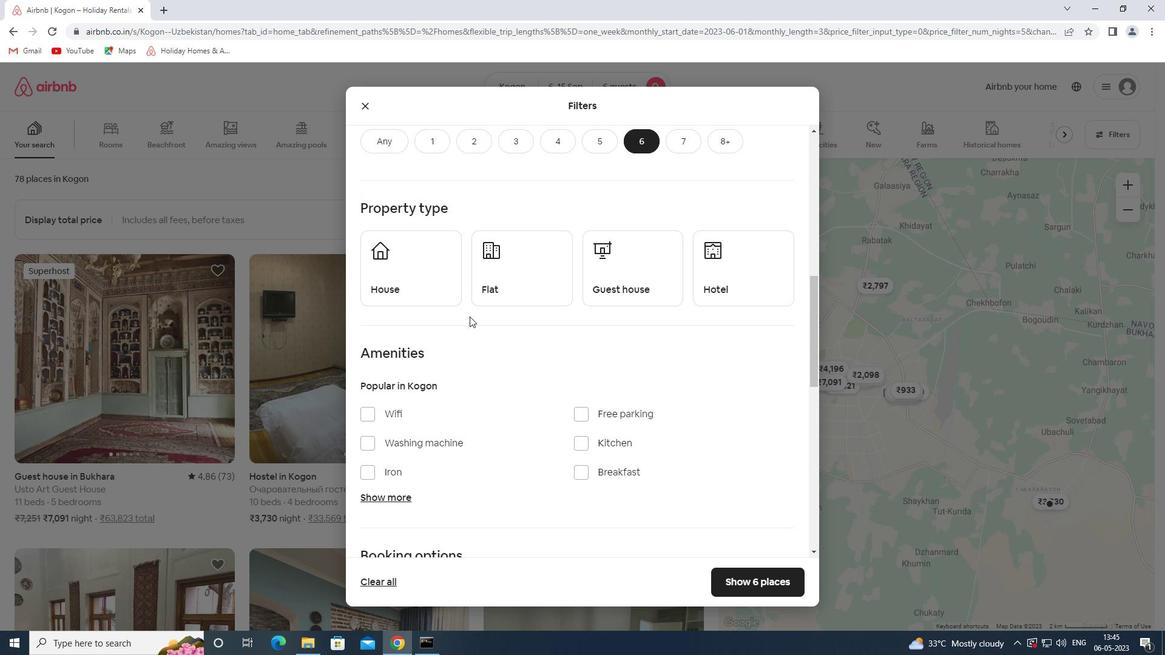 
Action: Mouse pressed left at (427, 286)
Screenshot: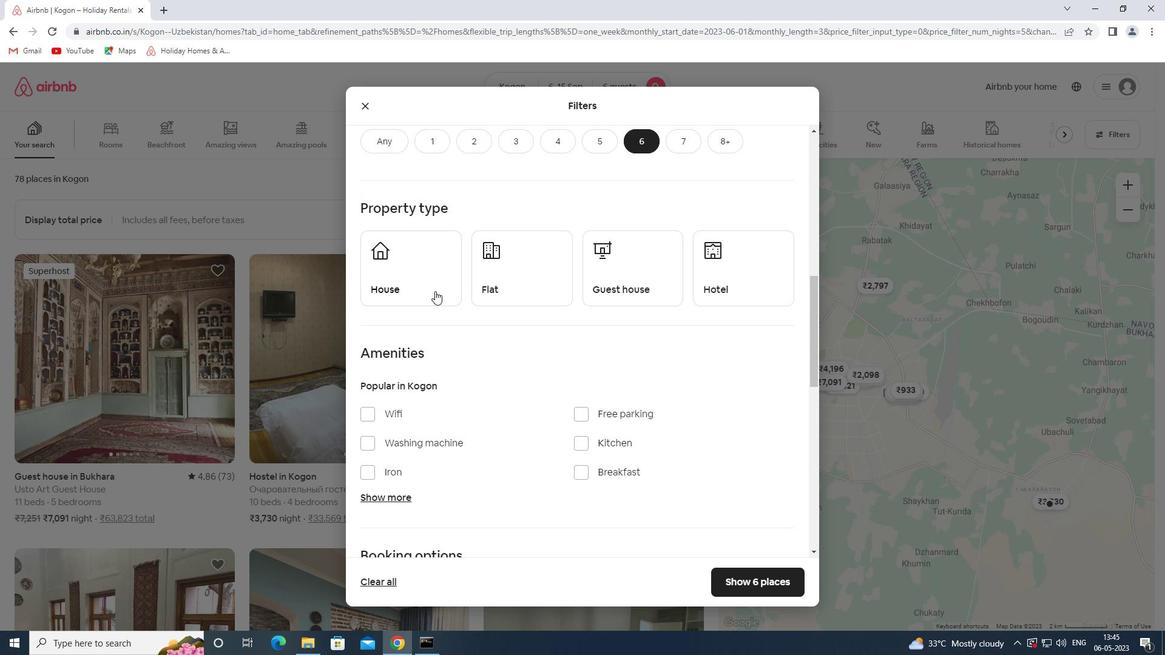 
Action: Mouse moved to (514, 276)
Screenshot: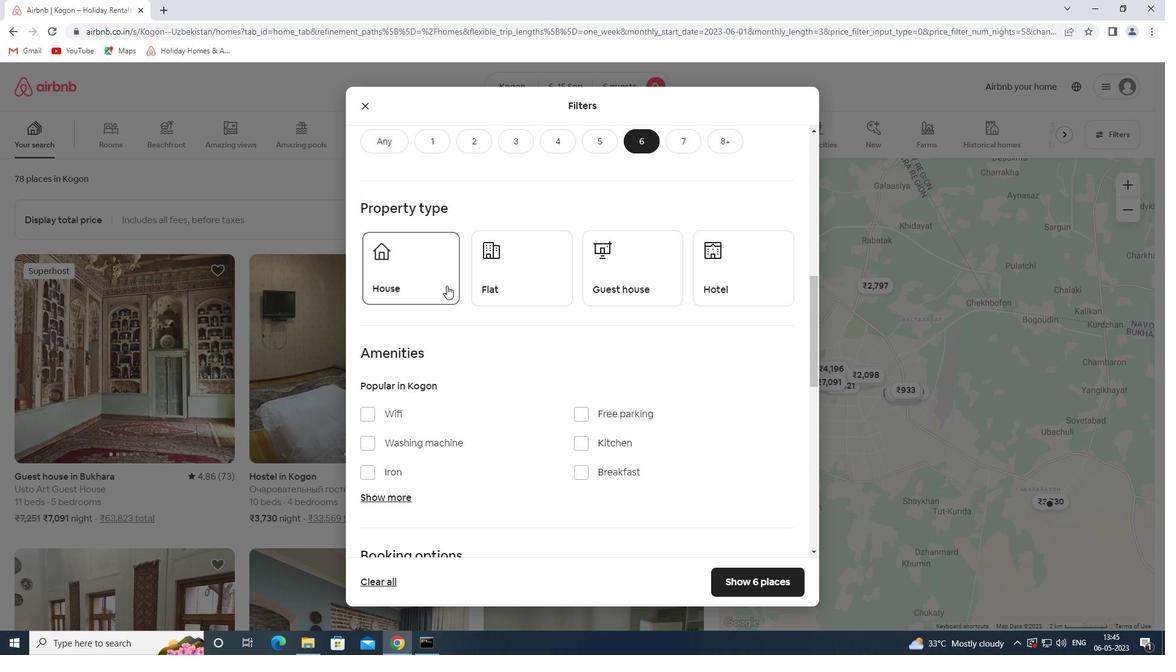 
Action: Mouse pressed left at (514, 276)
Screenshot: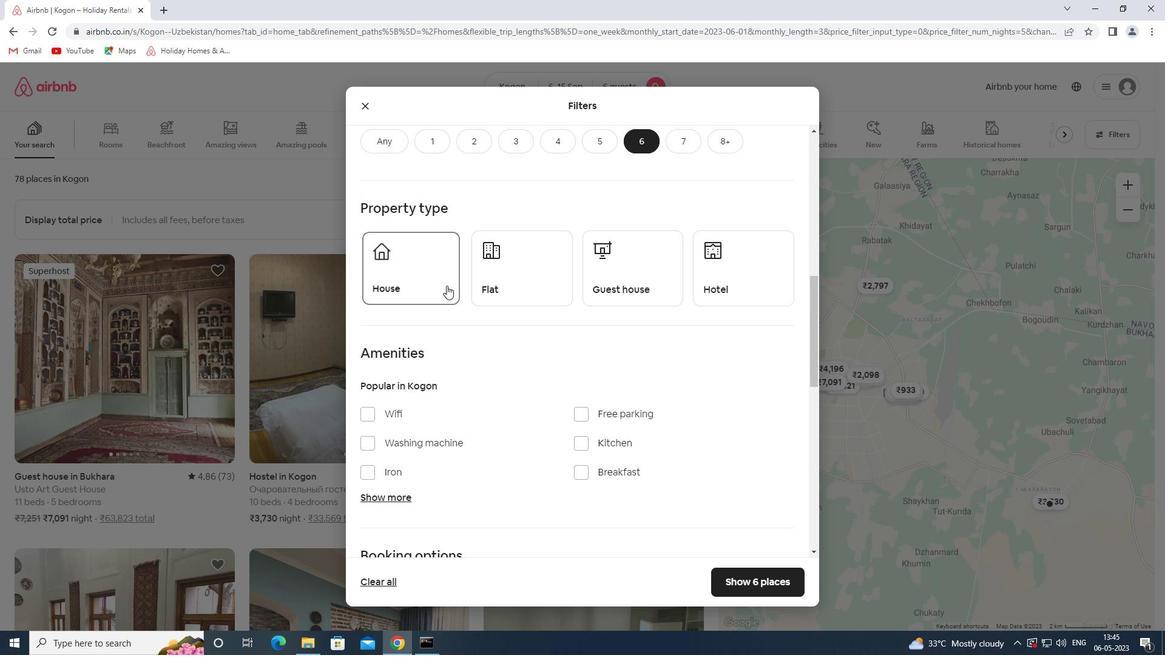 
Action: Mouse moved to (610, 273)
Screenshot: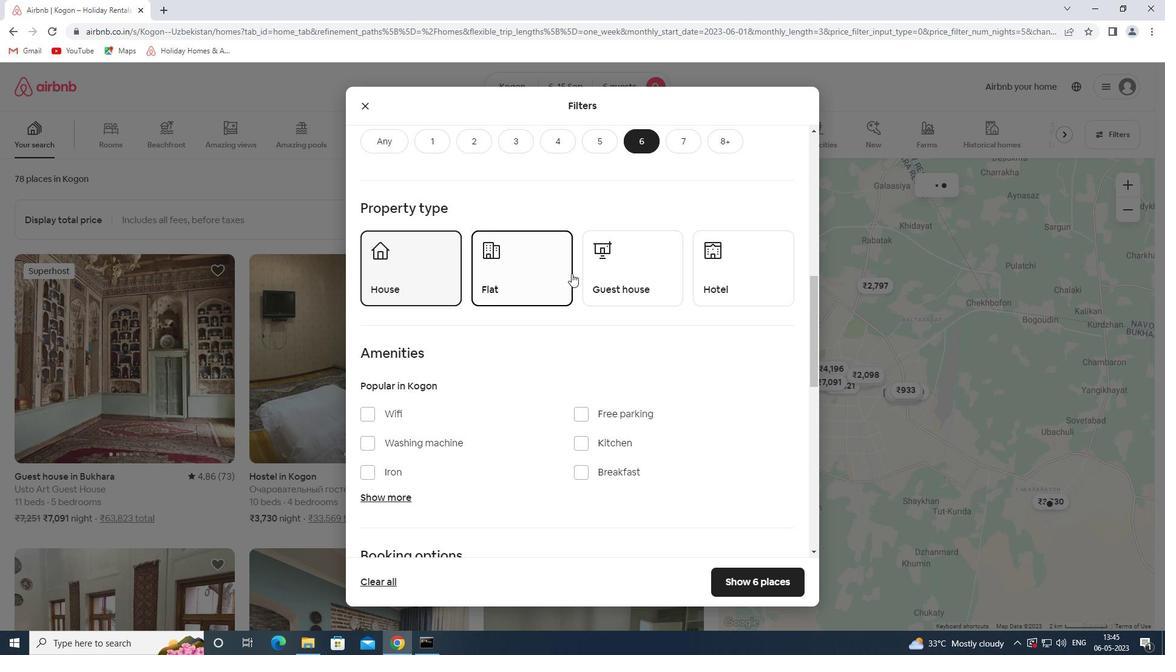 
Action: Mouse pressed left at (610, 273)
Screenshot: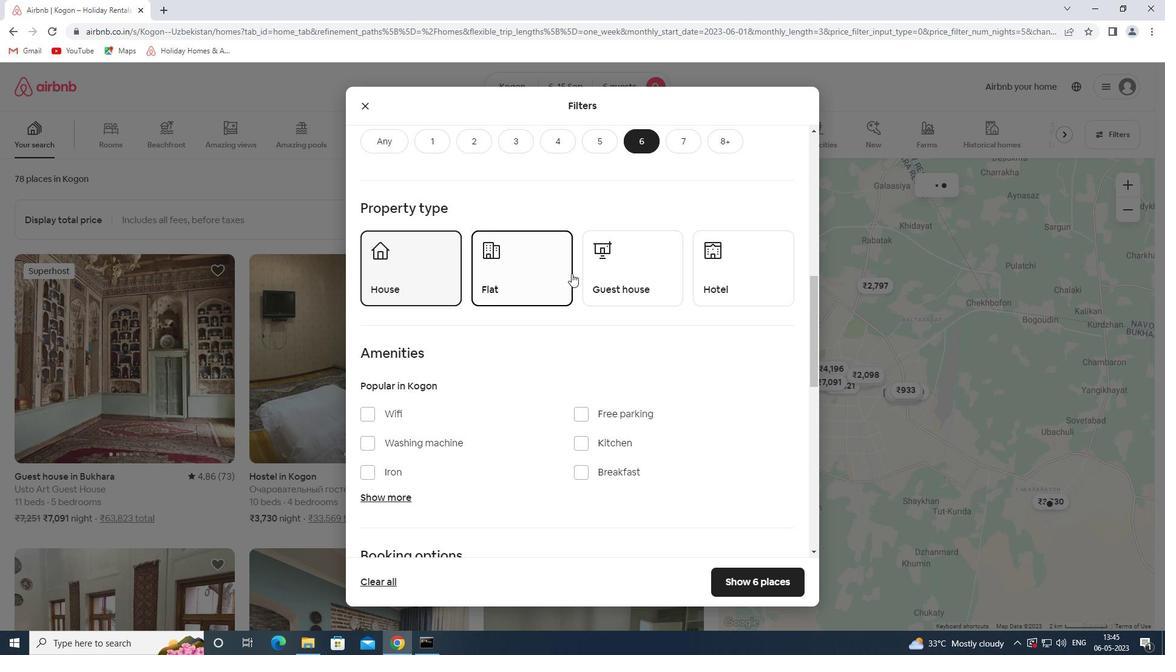 
Action: Mouse moved to (723, 274)
Screenshot: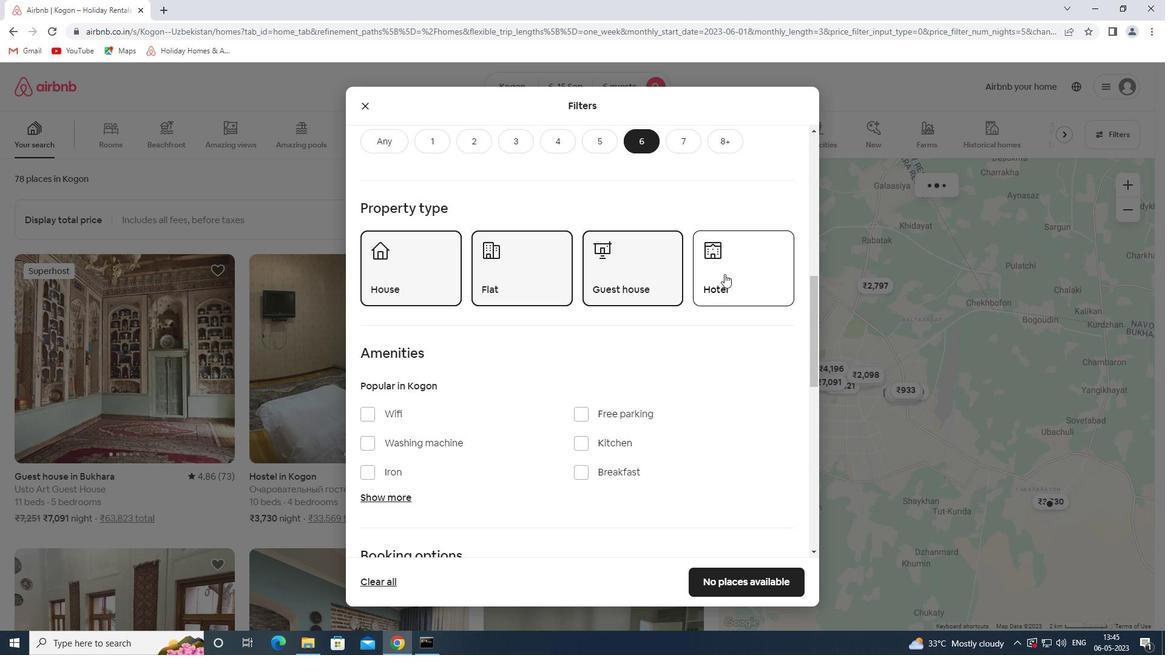 
Action: Mouse pressed left at (723, 274)
Screenshot: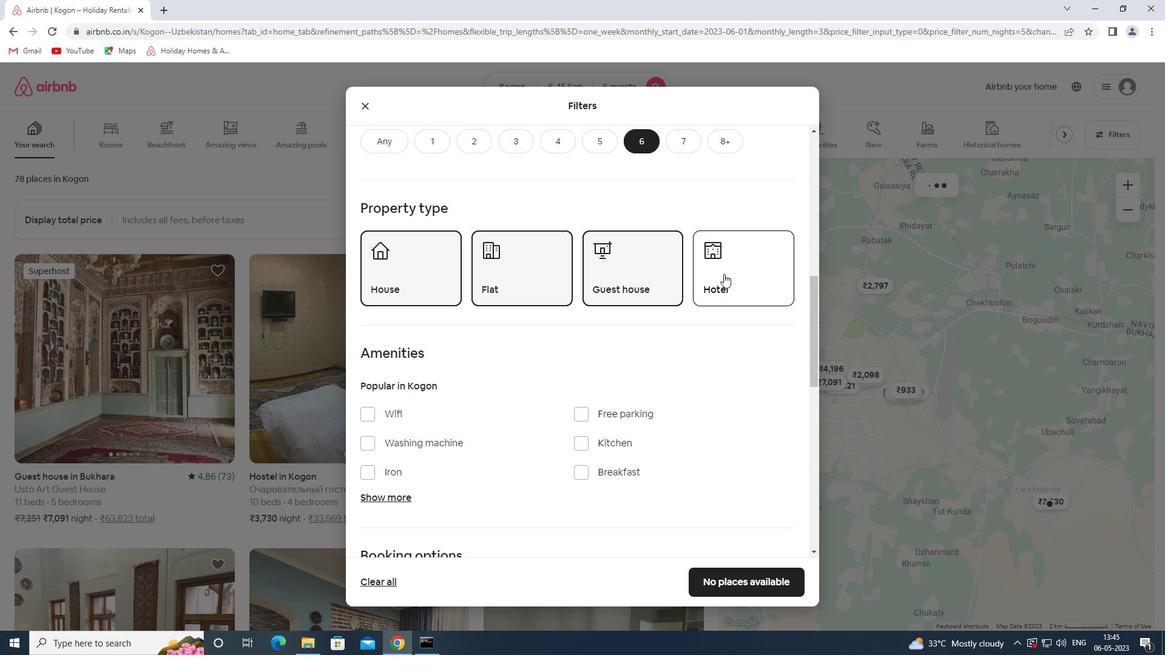 
Action: Mouse moved to (729, 270)
Screenshot: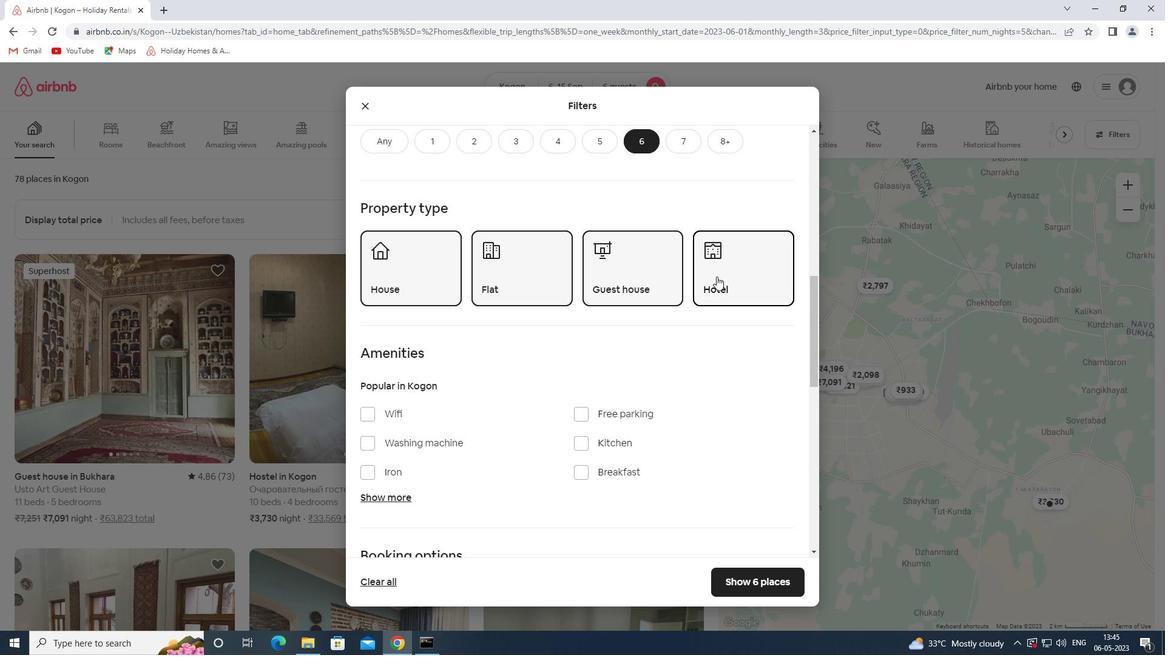 
Action: Mouse pressed left at (729, 270)
Screenshot: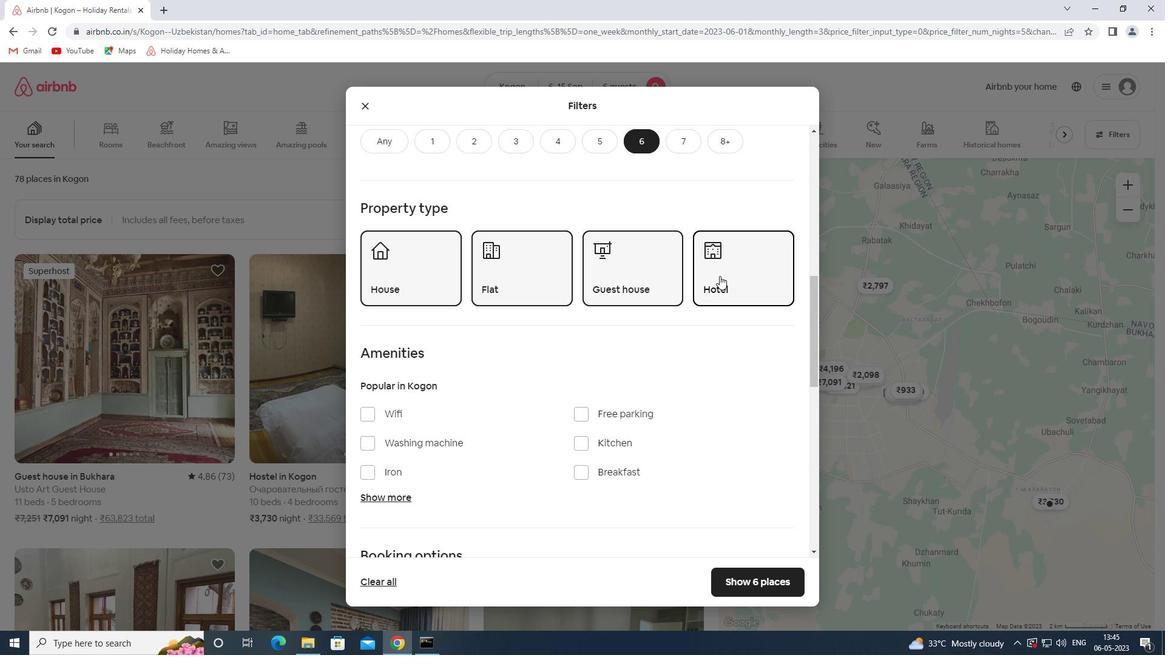 
Action: Mouse moved to (546, 412)
Screenshot: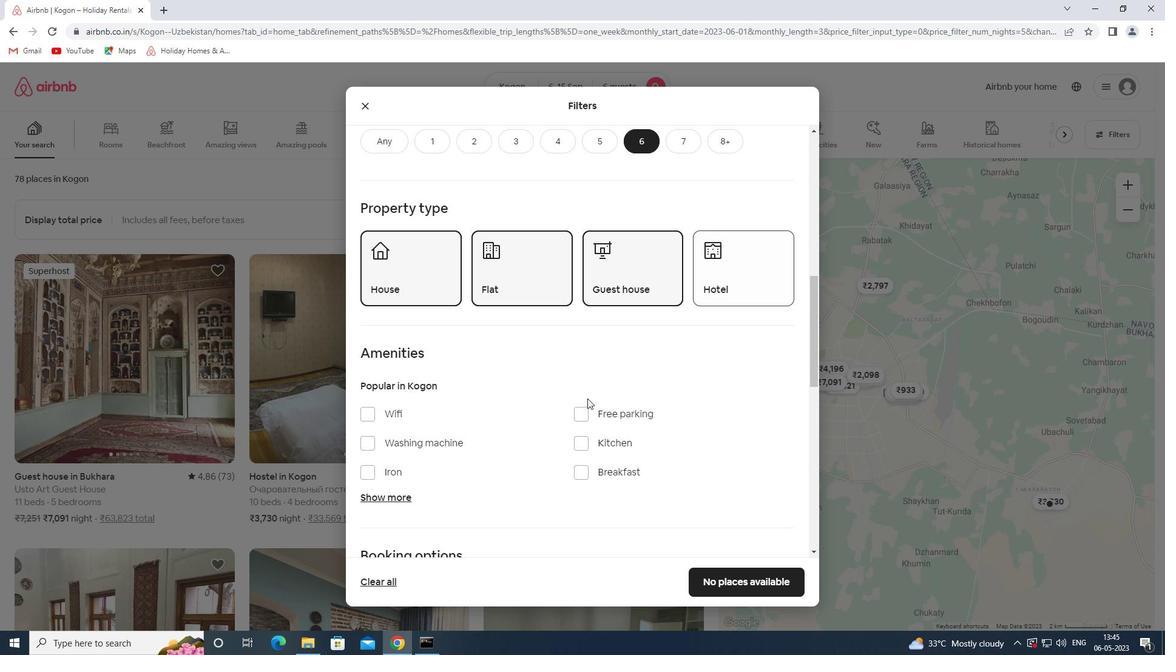 
Action: Mouse scrolled (546, 411) with delta (0, 0)
Screenshot: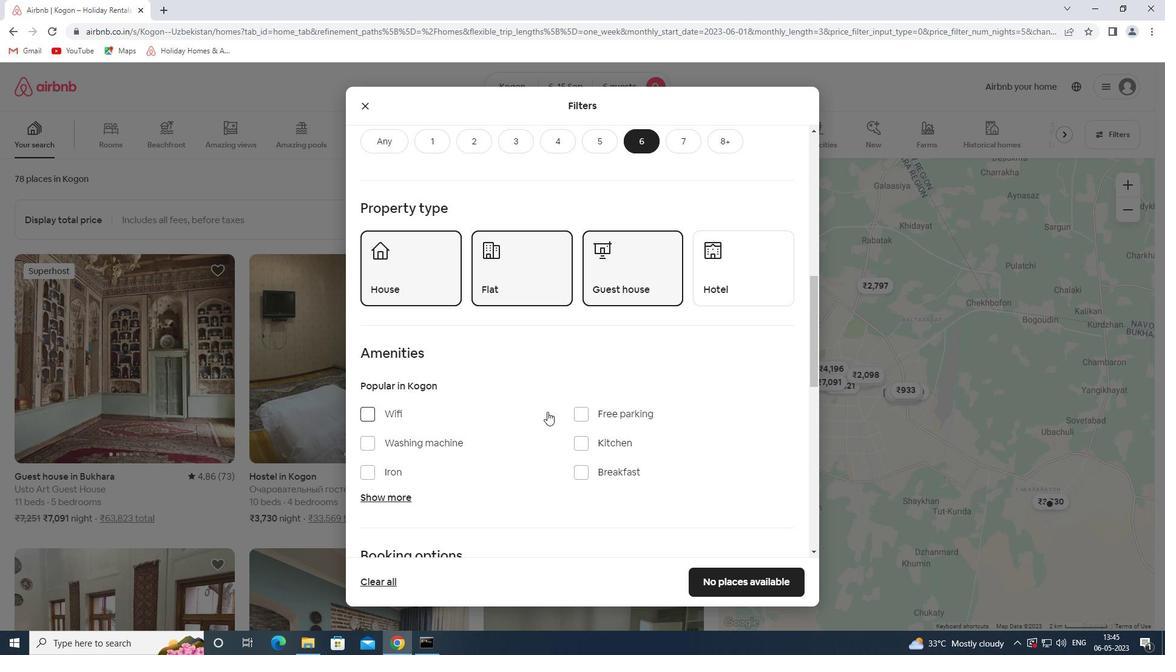 
Action: Mouse scrolled (546, 411) with delta (0, 0)
Screenshot: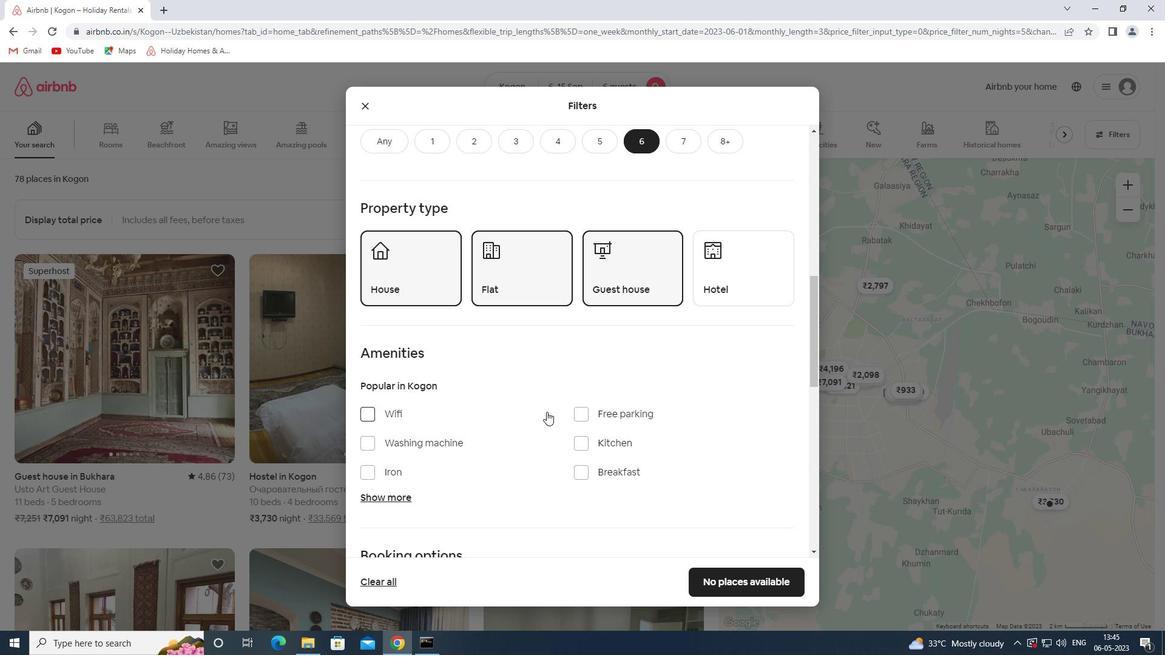 
Action: Mouse moved to (404, 299)
Screenshot: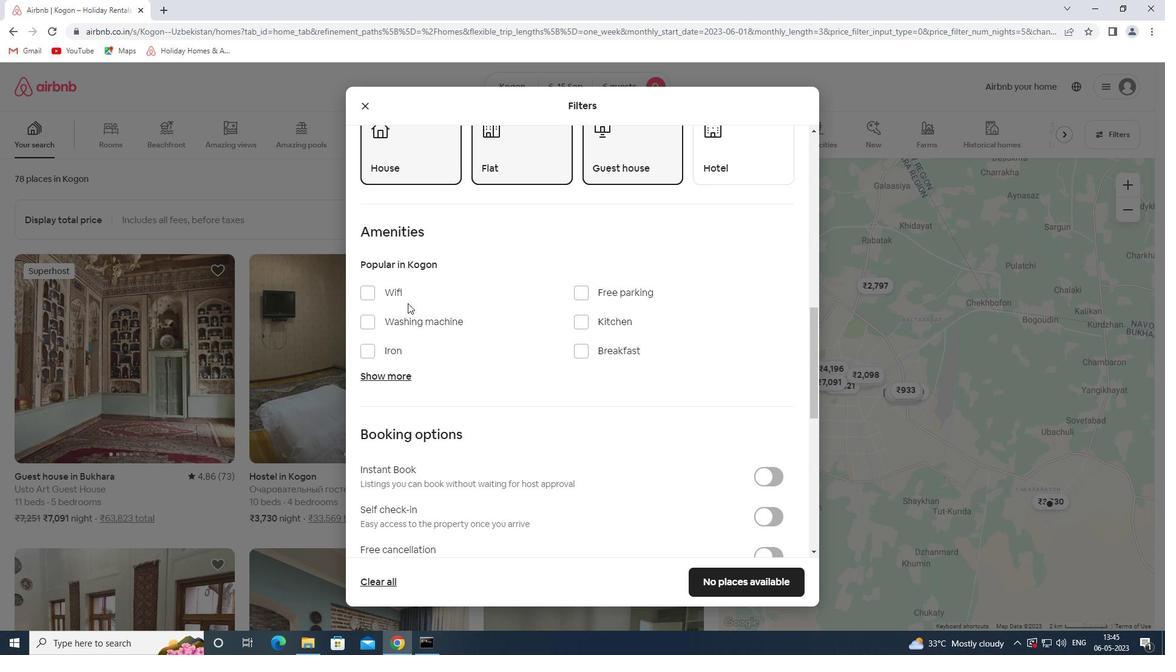 
Action: Mouse pressed left at (404, 299)
Screenshot: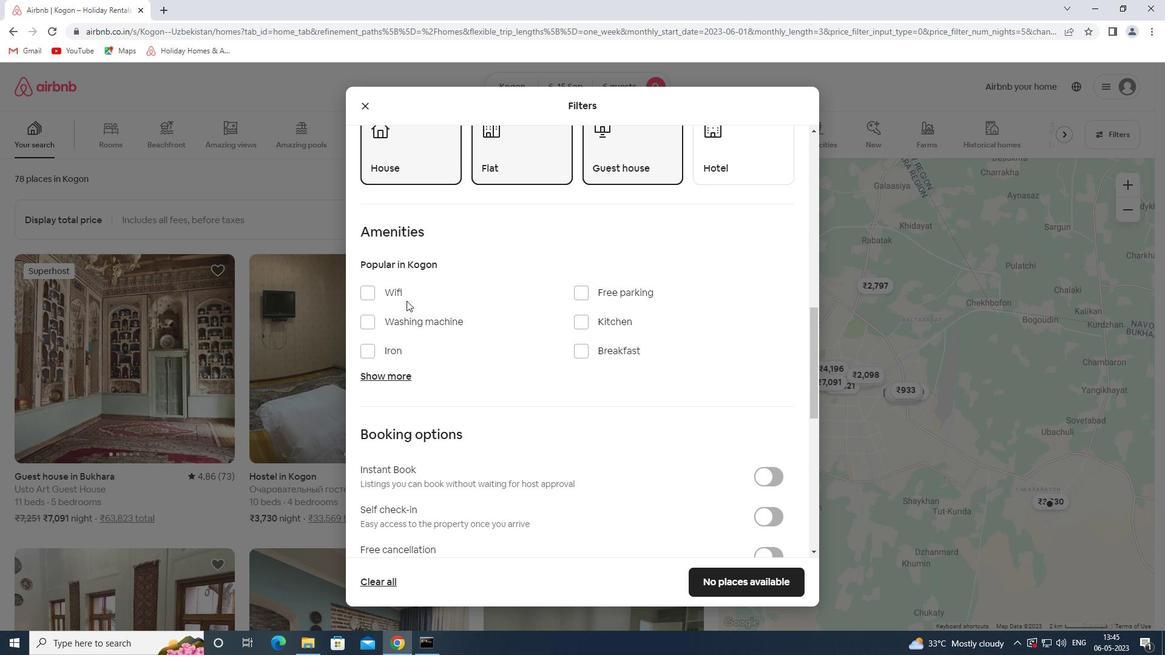 
Action: Mouse moved to (596, 352)
Screenshot: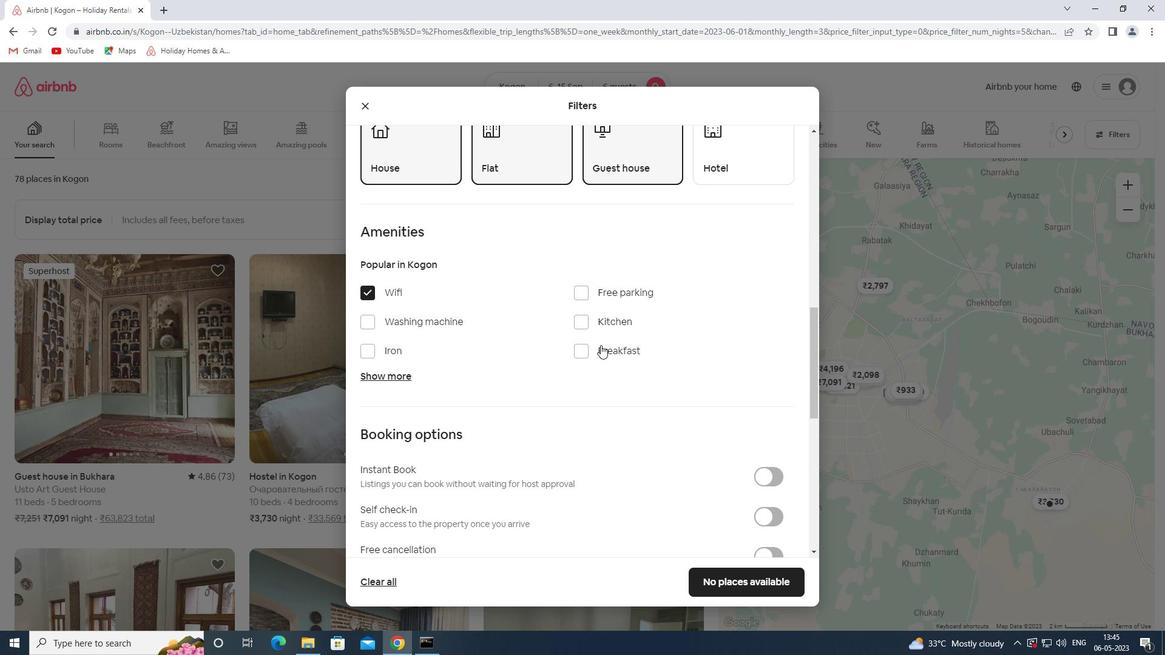 
Action: Mouse pressed left at (596, 352)
Screenshot: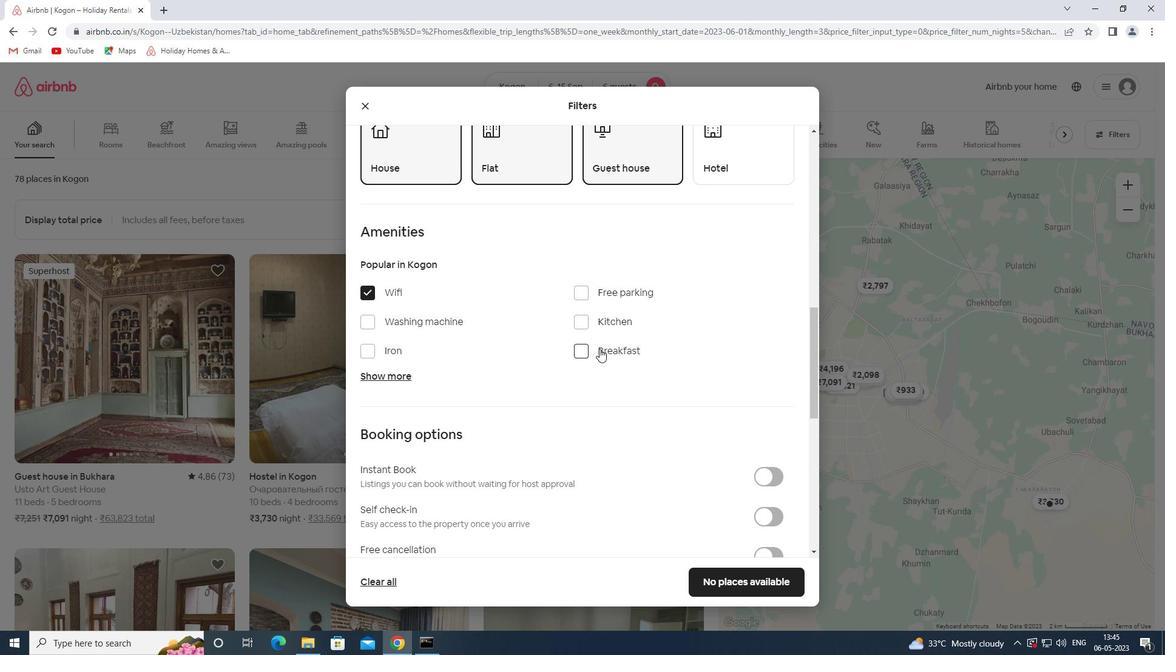 
Action: Mouse moved to (588, 290)
Screenshot: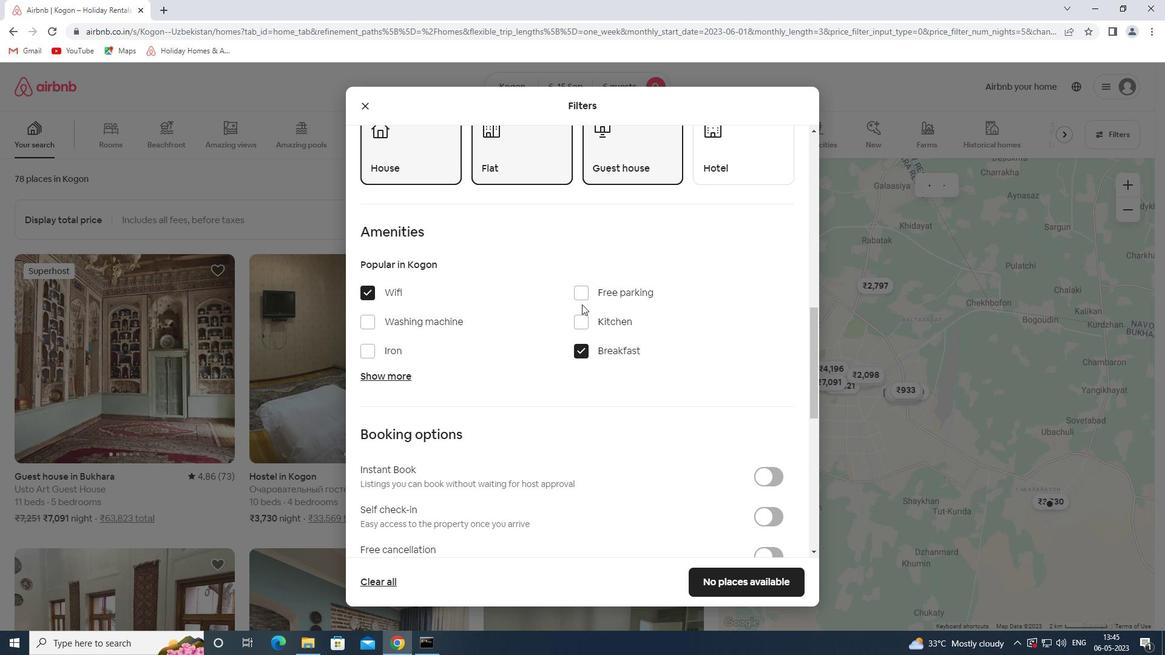 
Action: Mouse pressed left at (588, 290)
Screenshot: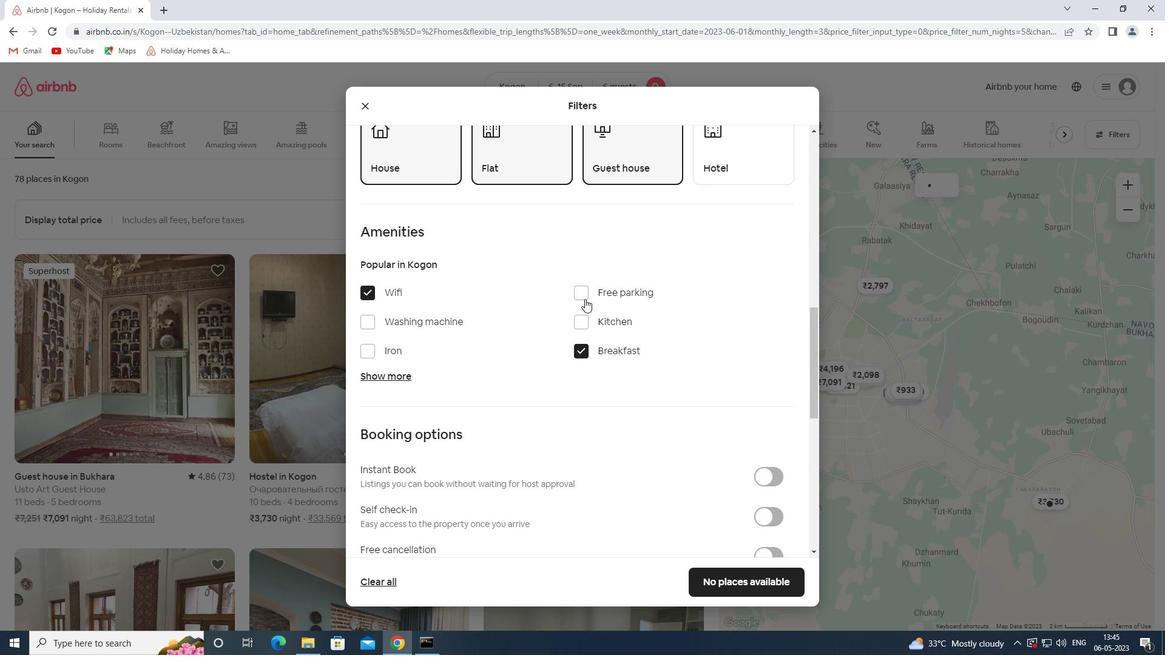 
Action: Mouse moved to (398, 378)
Screenshot: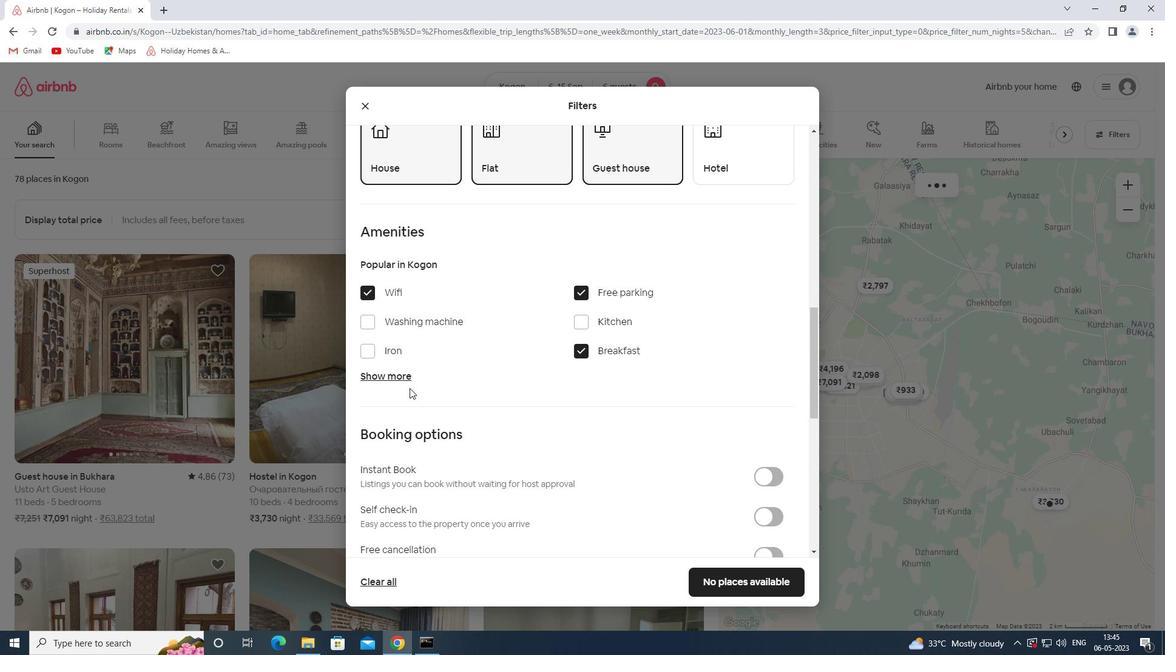 
Action: Mouse pressed left at (398, 378)
Screenshot: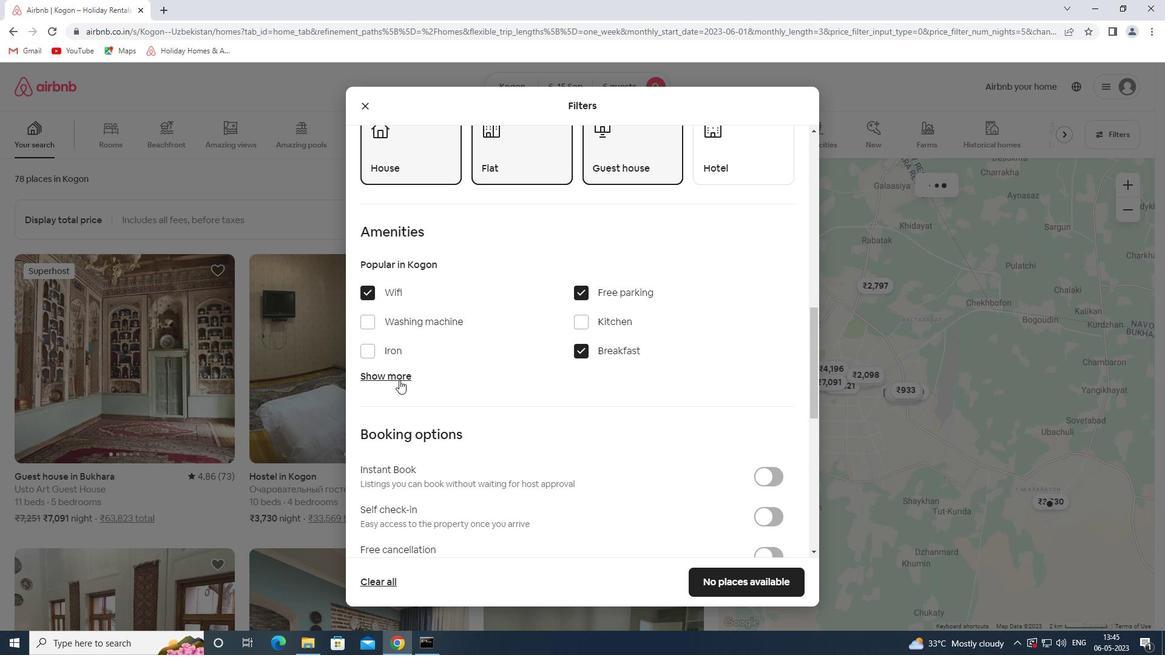 
Action: Mouse moved to (388, 477)
Screenshot: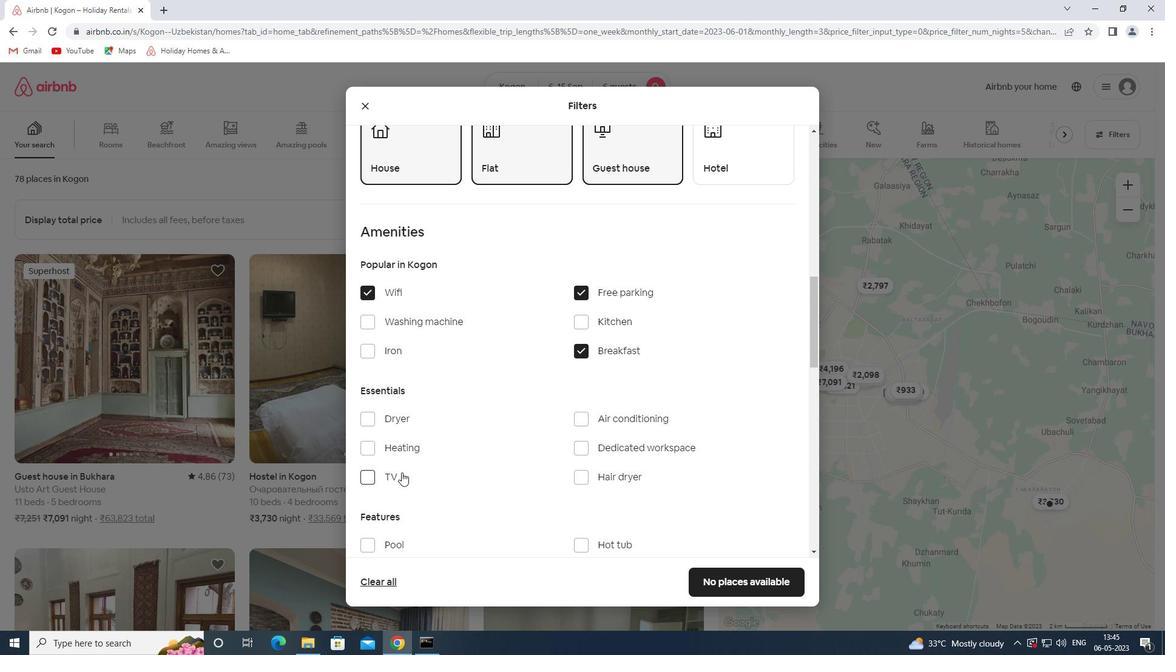 
Action: Mouse pressed left at (388, 477)
Screenshot: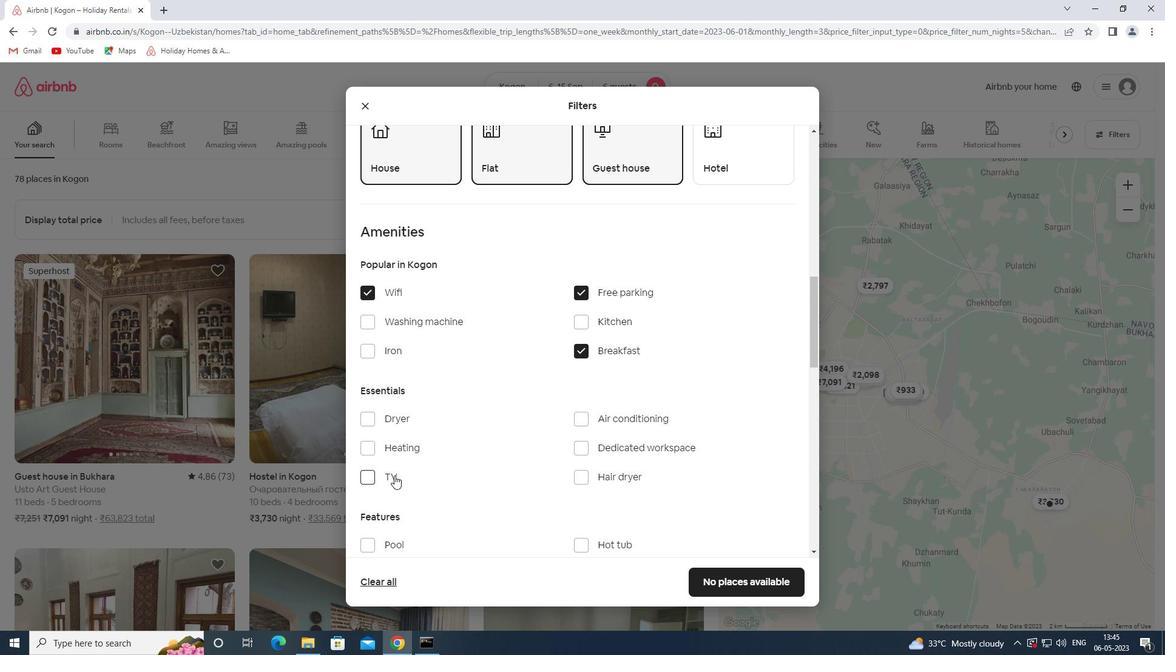 
Action: Mouse moved to (529, 434)
Screenshot: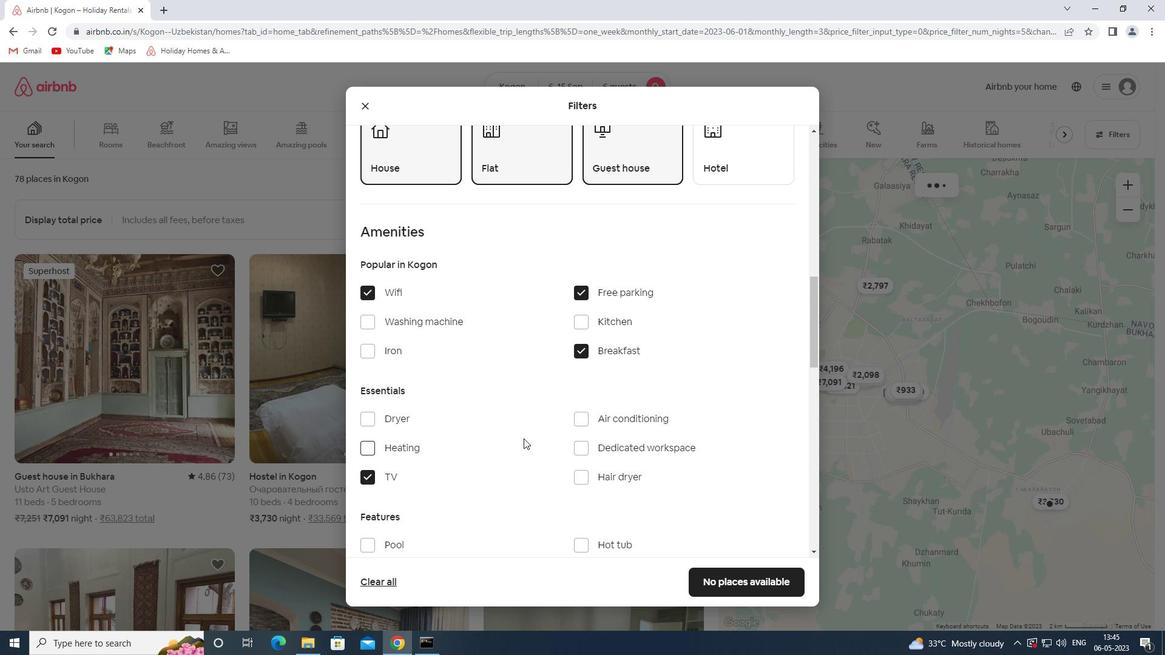 
Action: Mouse scrolled (529, 434) with delta (0, 0)
Screenshot: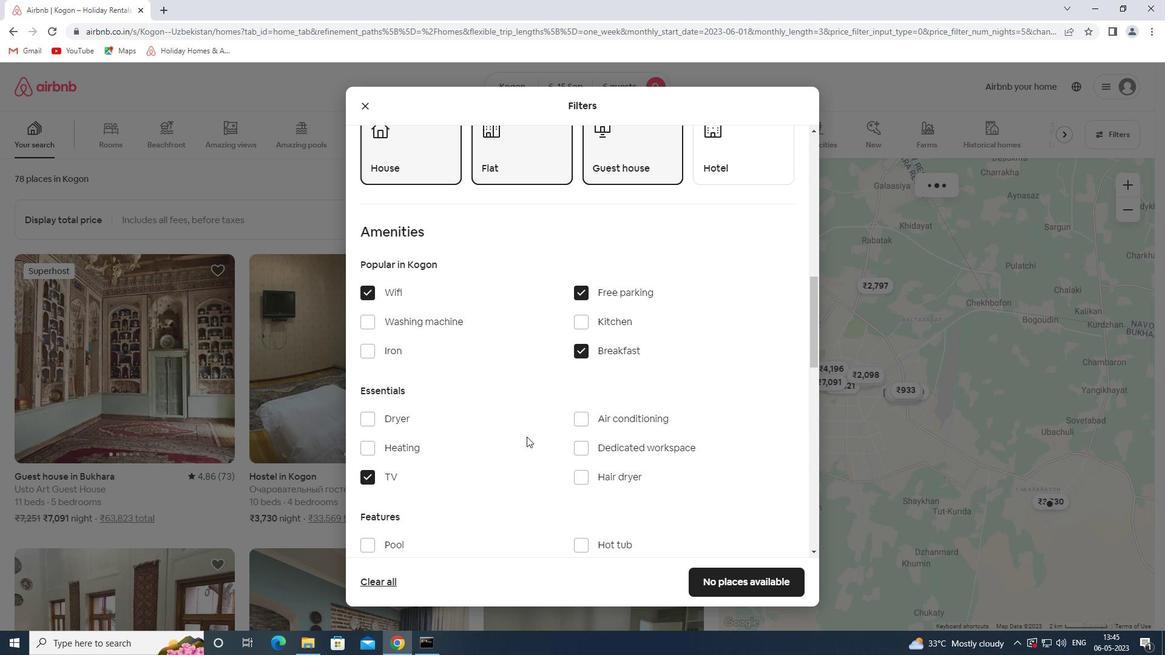 
Action: Mouse scrolled (529, 434) with delta (0, 0)
Screenshot: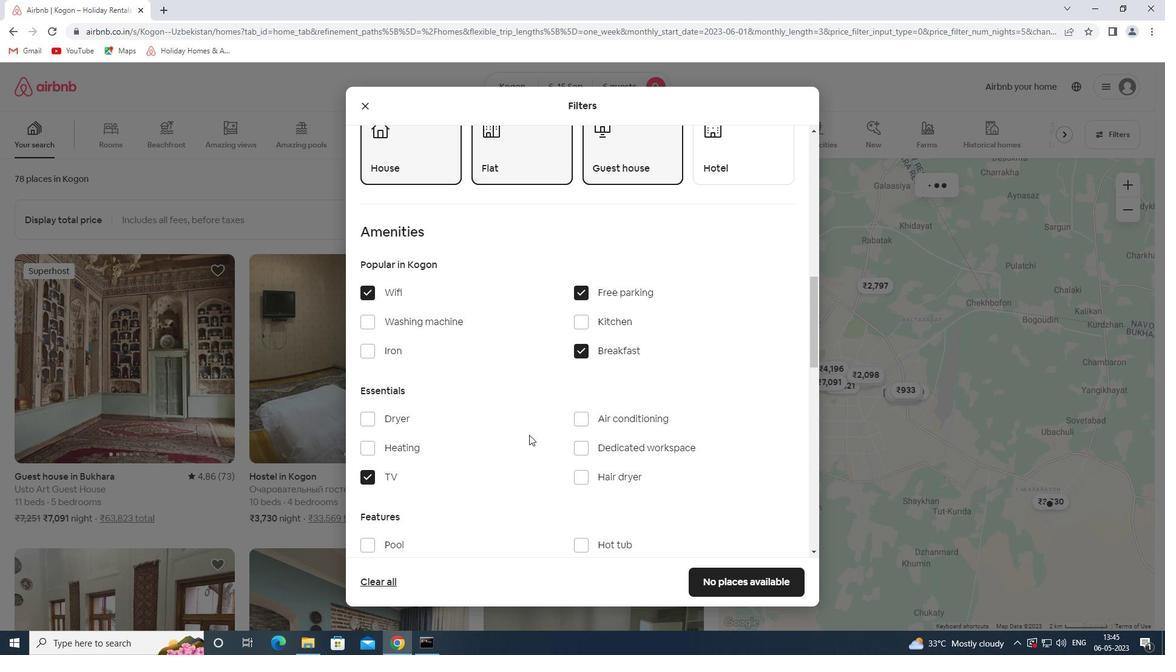 
Action: Mouse scrolled (529, 434) with delta (0, 0)
Screenshot: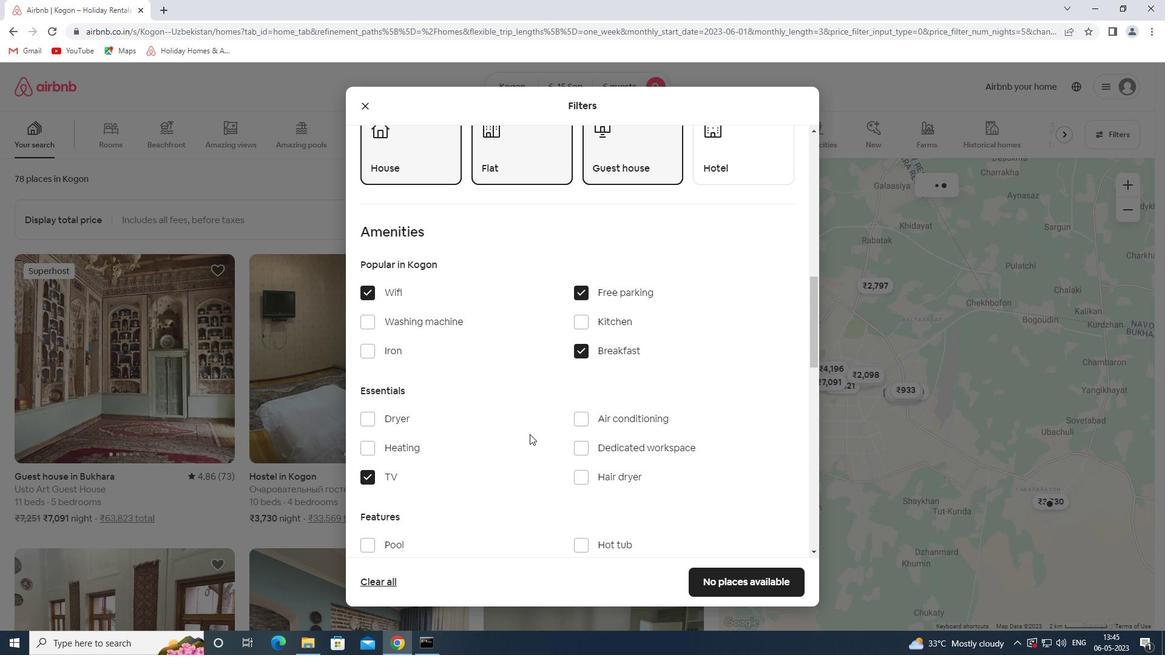 
Action: Mouse moved to (399, 422)
Screenshot: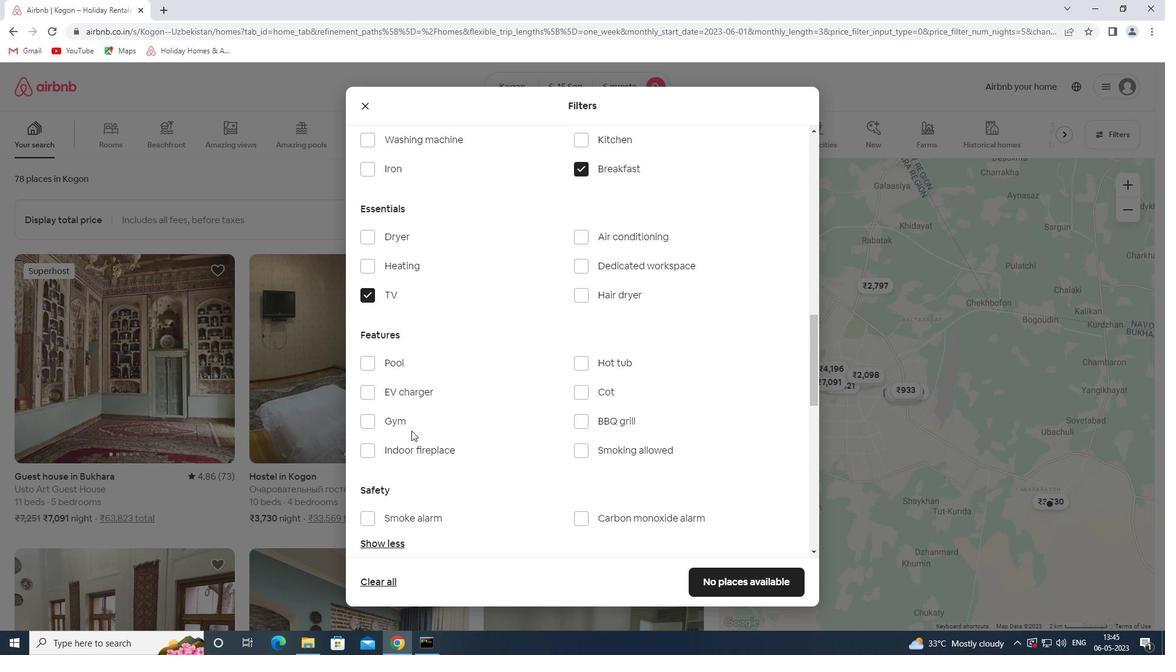 
Action: Mouse pressed left at (399, 422)
Screenshot: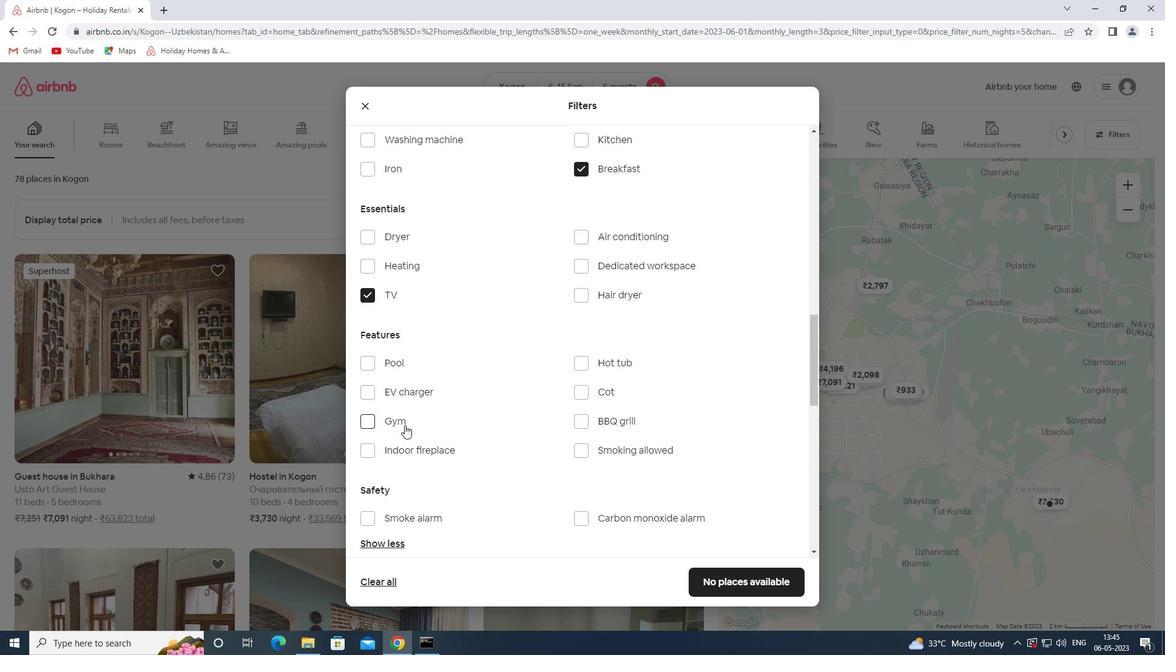 
Action: Mouse moved to (508, 424)
Screenshot: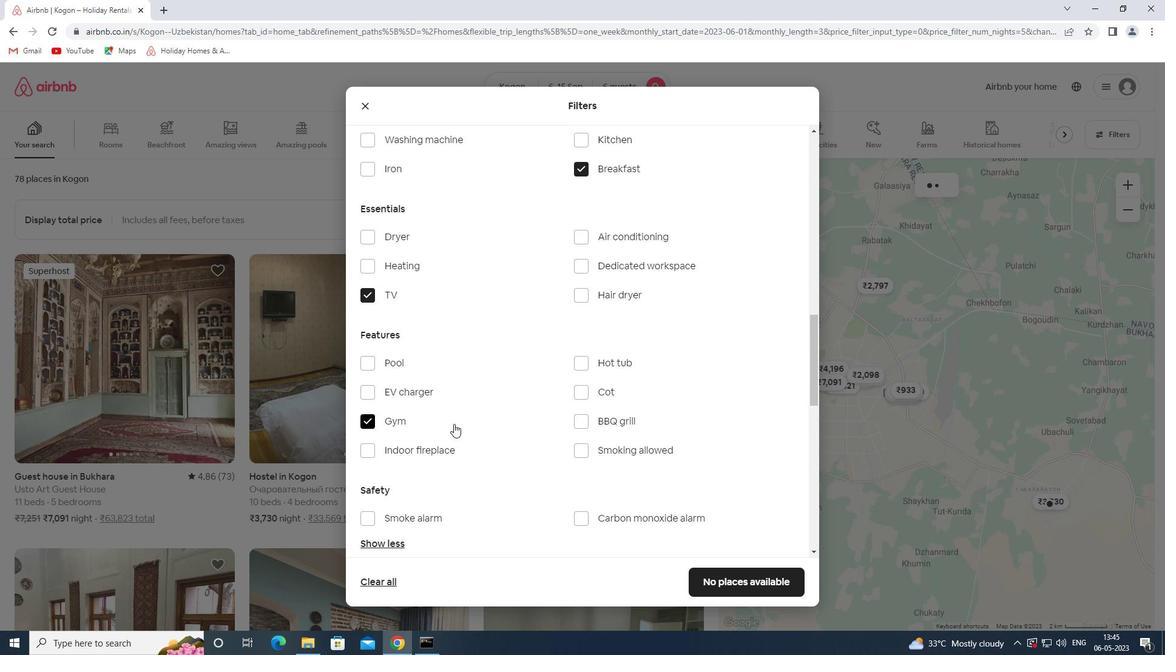
Action: Mouse scrolled (508, 423) with delta (0, 0)
Screenshot: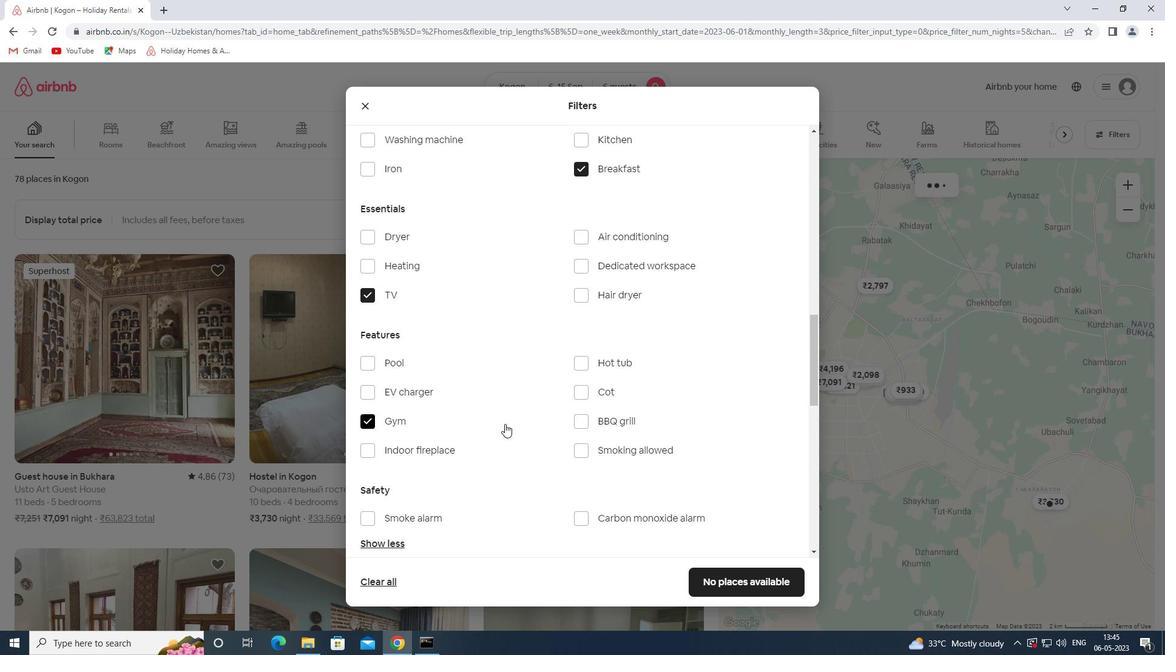 
Action: Mouse scrolled (508, 423) with delta (0, 0)
Screenshot: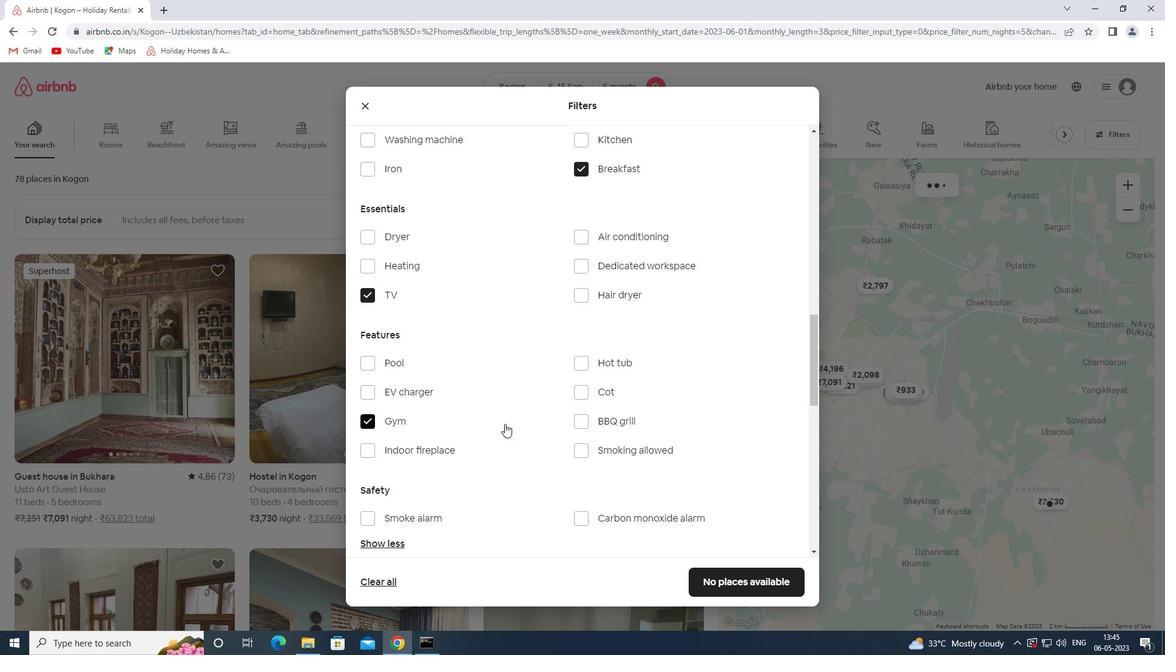 
Action: Mouse scrolled (508, 423) with delta (0, 0)
Screenshot: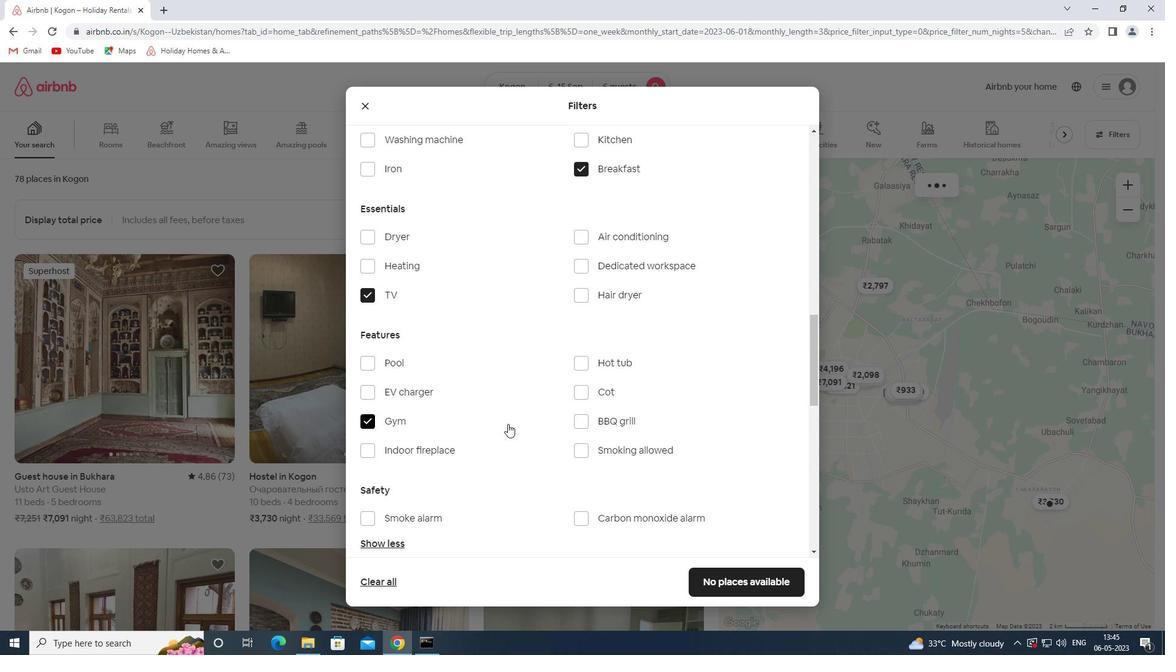 
Action: Mouse scrolled (508, 423) with delta (0, 0)
Screenshot: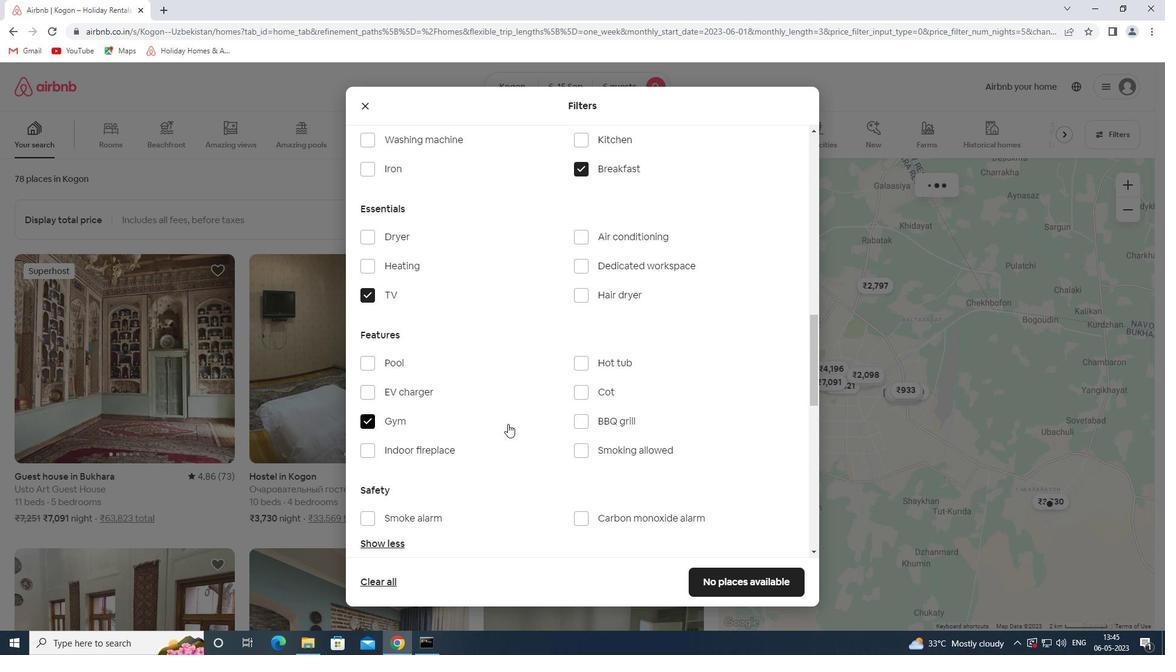 
Action: Mouse moved to (761, 443)
Screenshot: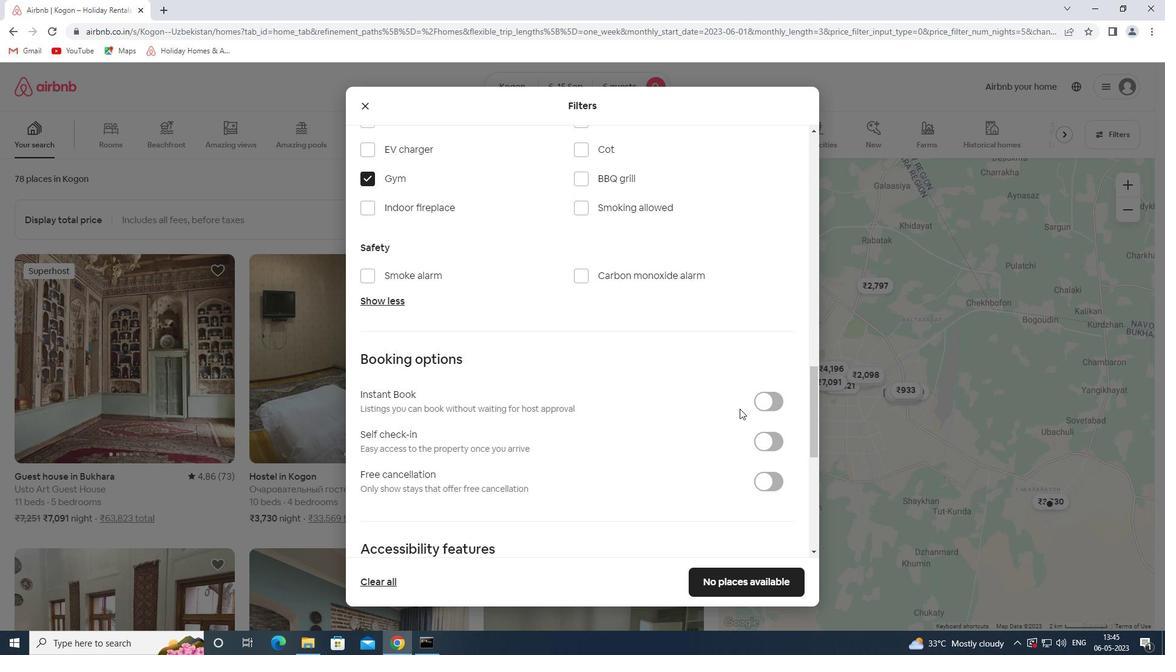 
Action: Mouse pressed left at (761, 443)
Screenshot: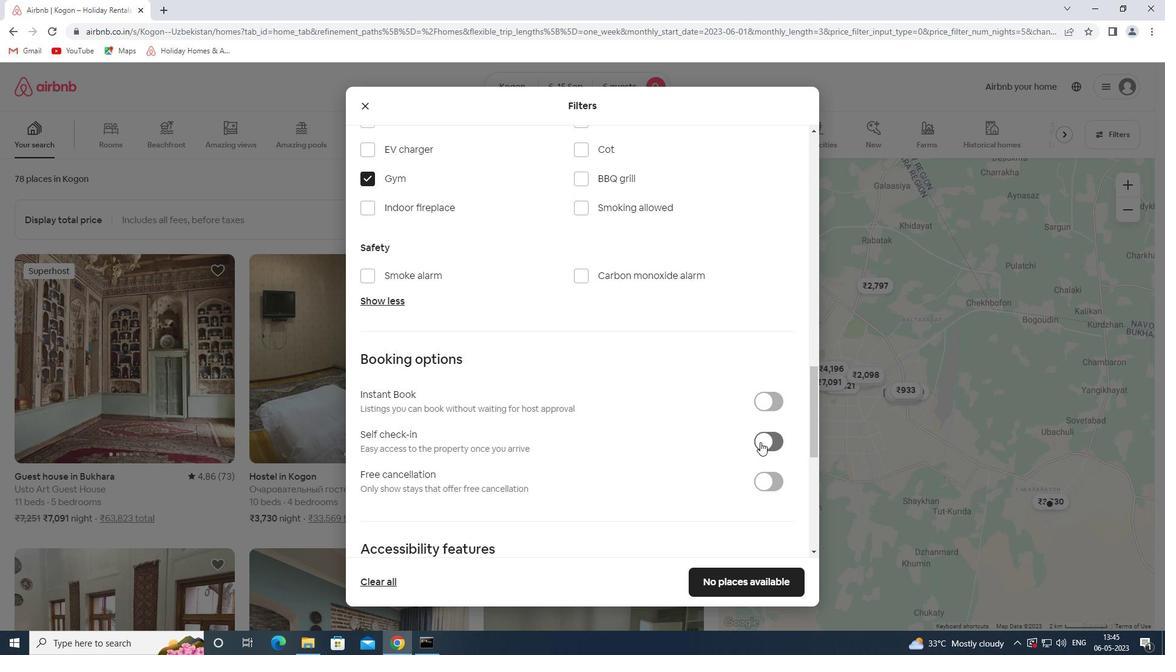 
Action: Mouse moved to (481, 414)
Screenshot: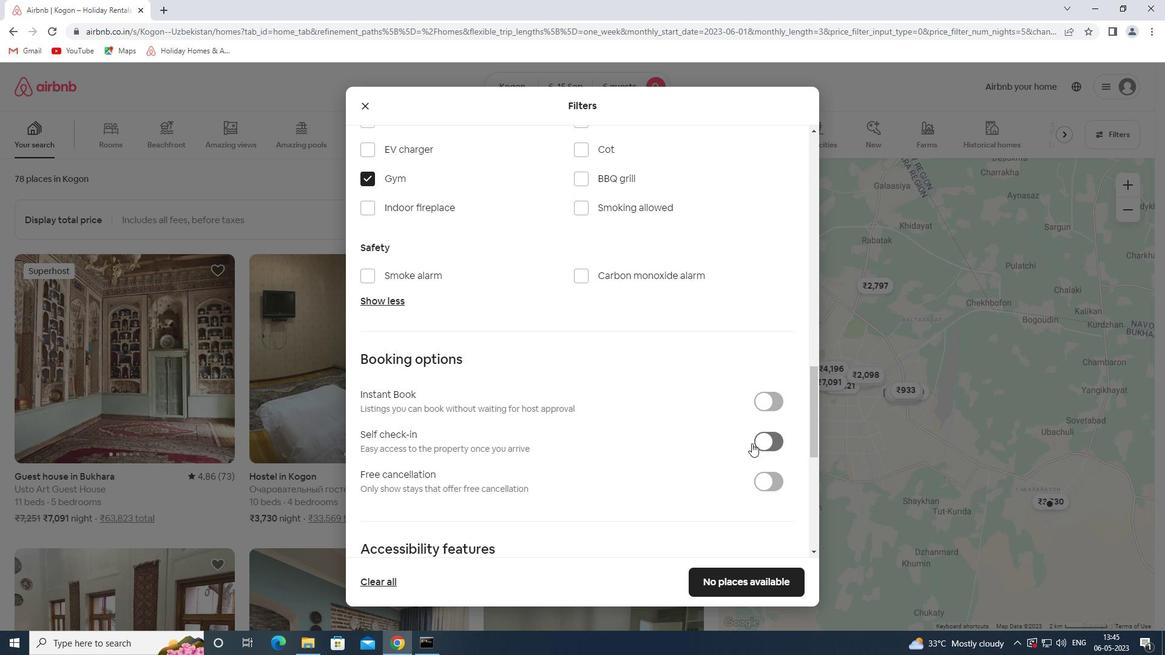 
Action: Mouse scrolled (481, 413) with delta (0, 0)
Screenshot: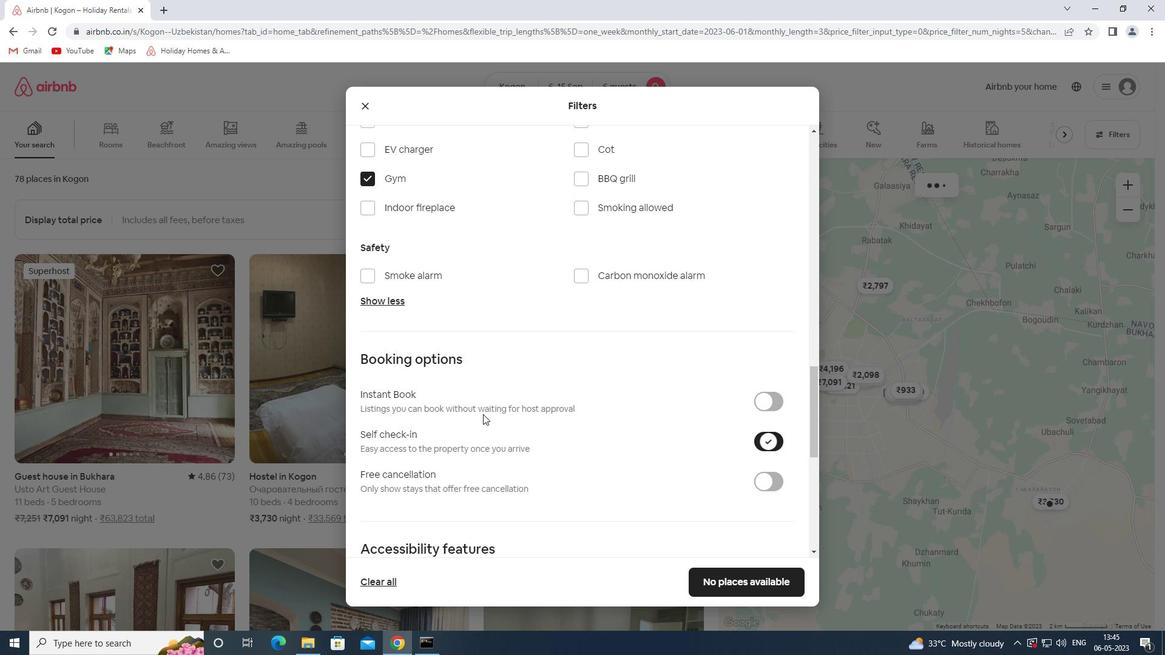 
Action: Mouse moved to (481, 414)
Screenshot: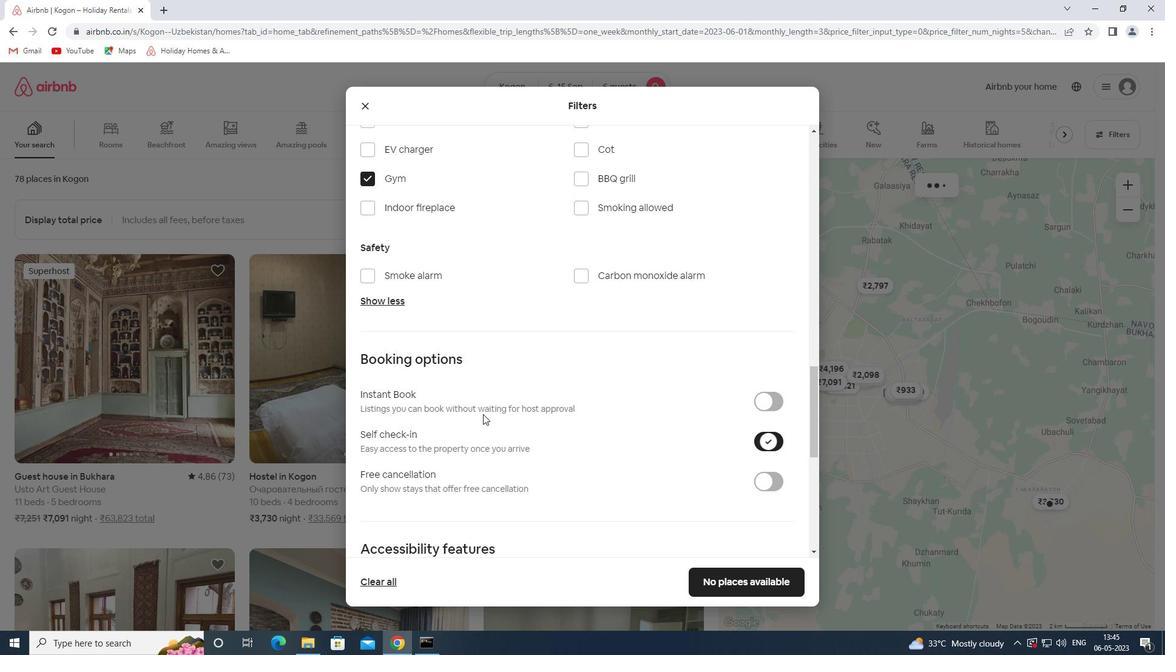 
Action: Mouse scrolled (481, 413) with delta (0, 0)
Screenshot: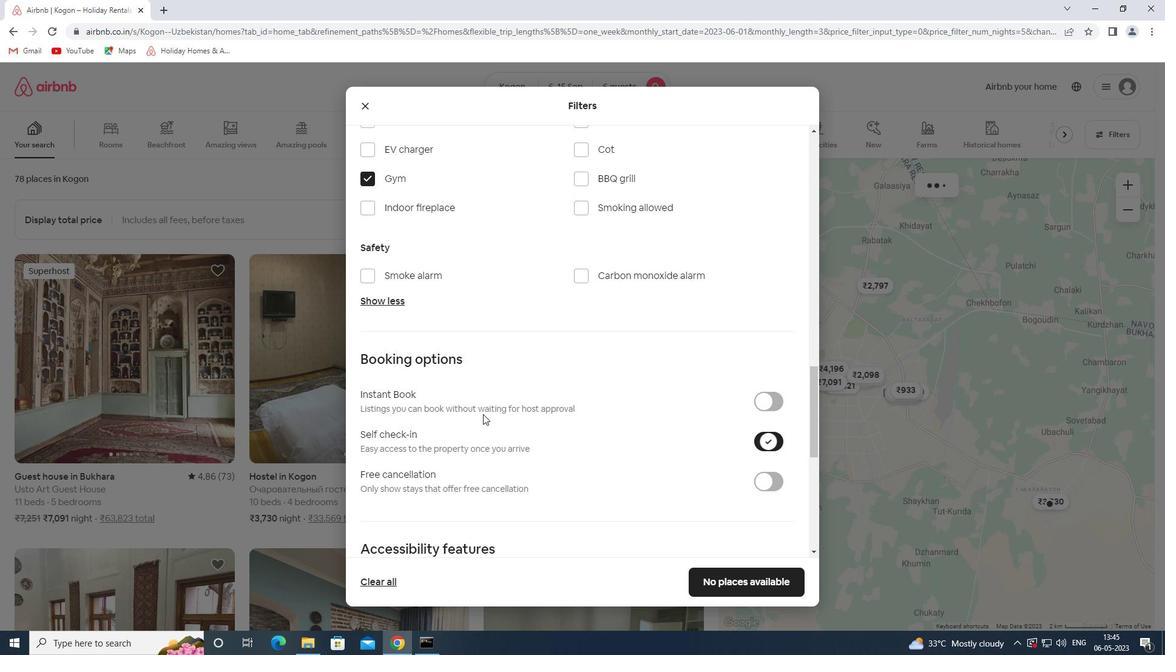 
Action: Mouse scrolled (481, 413) with delta (0, 0)
Screenshot: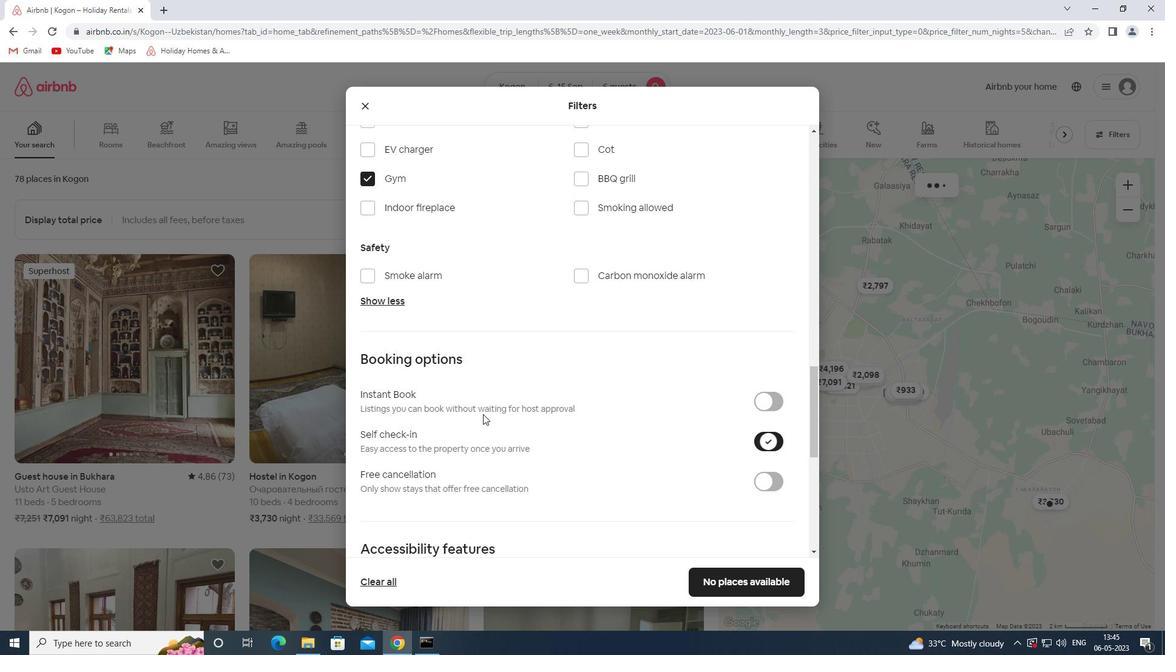 
Action: Mouse scrolled (481, 413) with delta (0, 0)
Screenshot: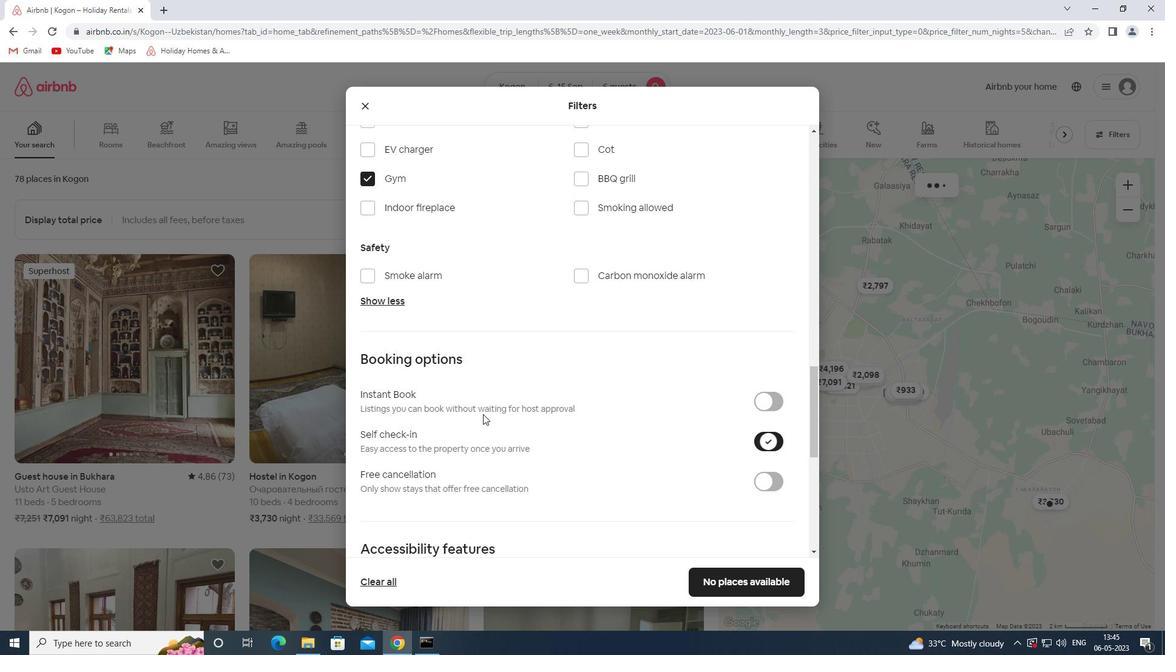 
Action: Mouse scrolled (481, 413) with delta (0, 0)
Screenshot: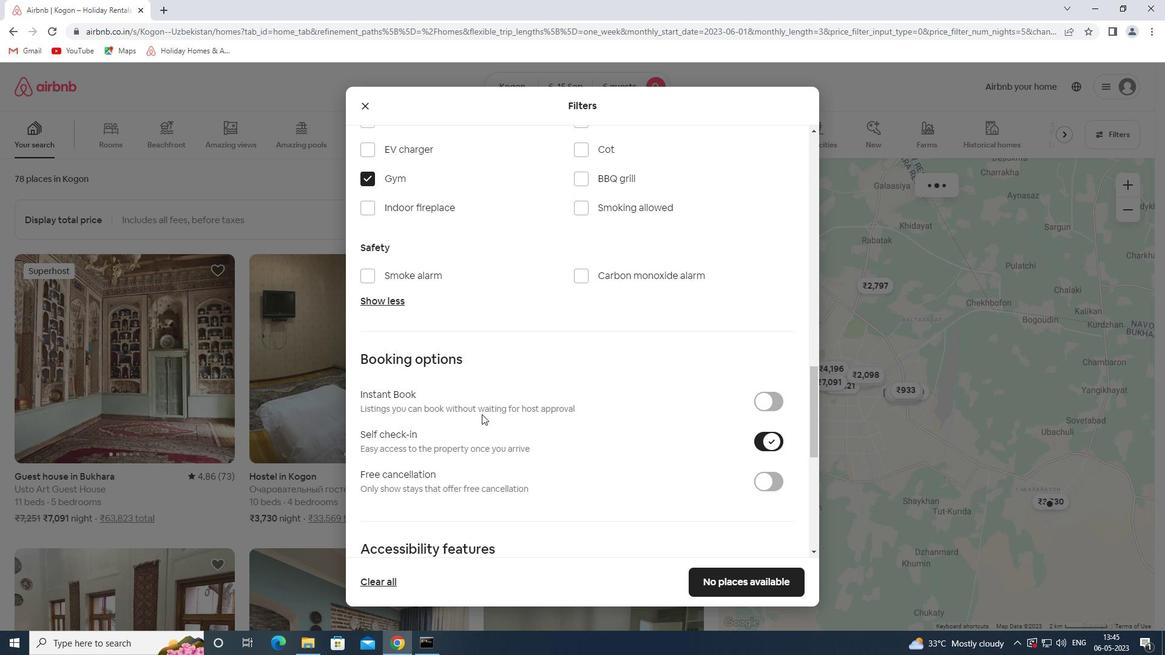 
Action: Mouse scrolled (481, 413) with delta (0, 0)
Screenshot: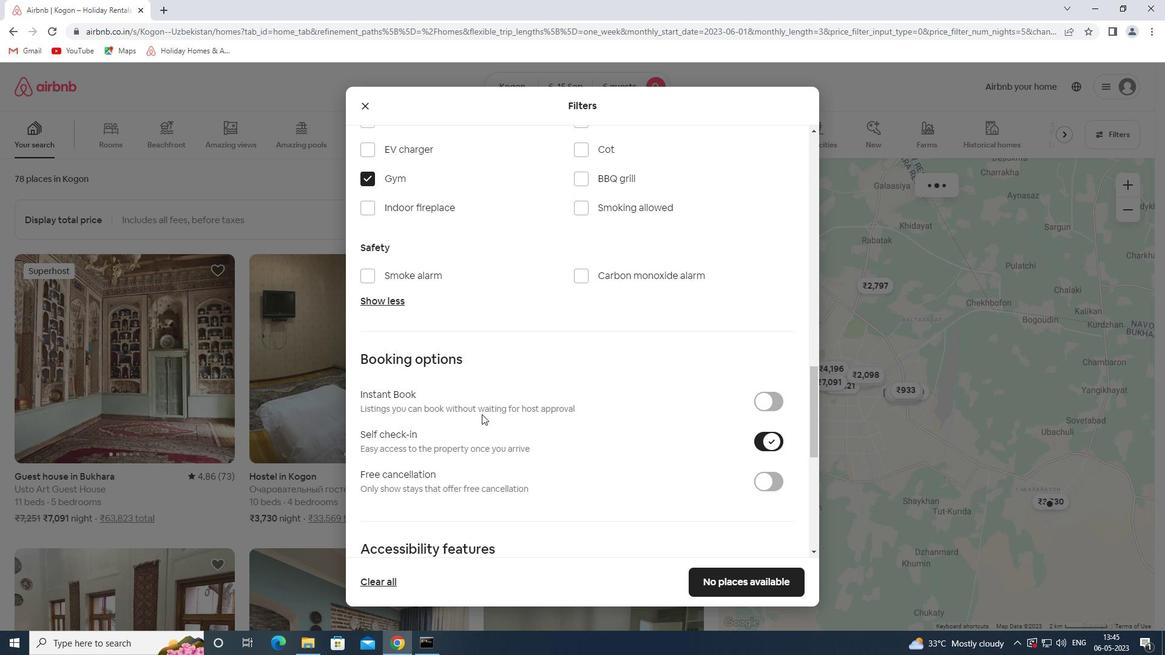 
Action: Mouse moved to (486, 415)
Screenshot: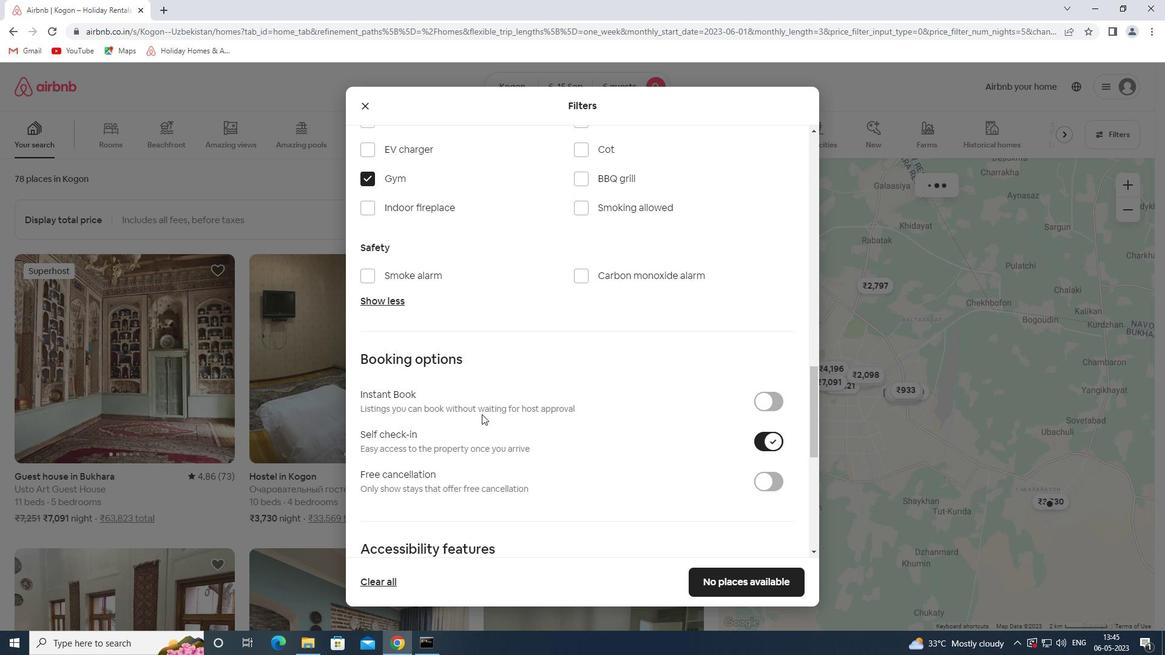 
Action: Mouse scrolled (486, 414) with delta (0, 0)
Screenshot: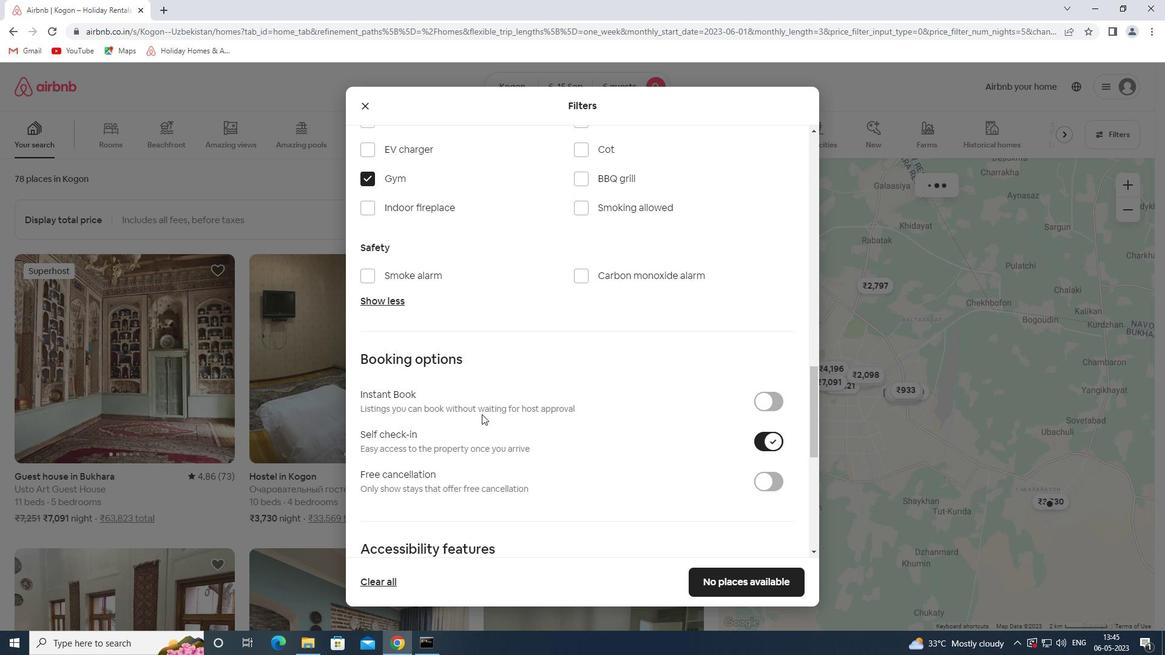 
Action: Mouse moved to (370, 472)
Screenshot: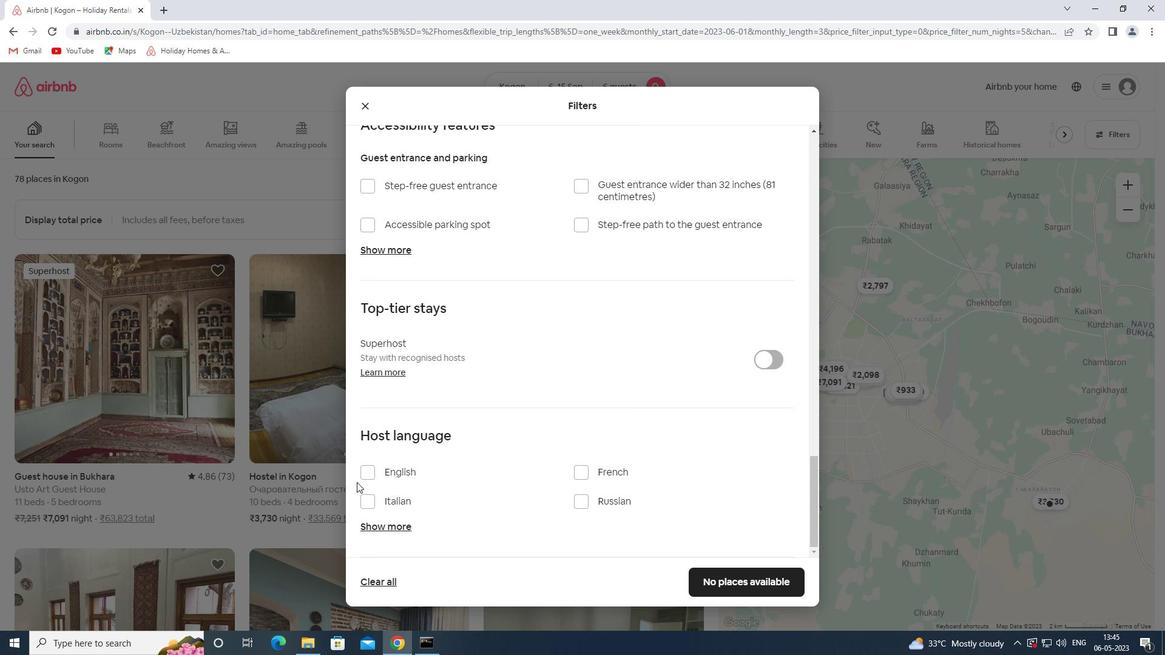 
Action: Mouse pressed left at (370, 472)
Screenshot: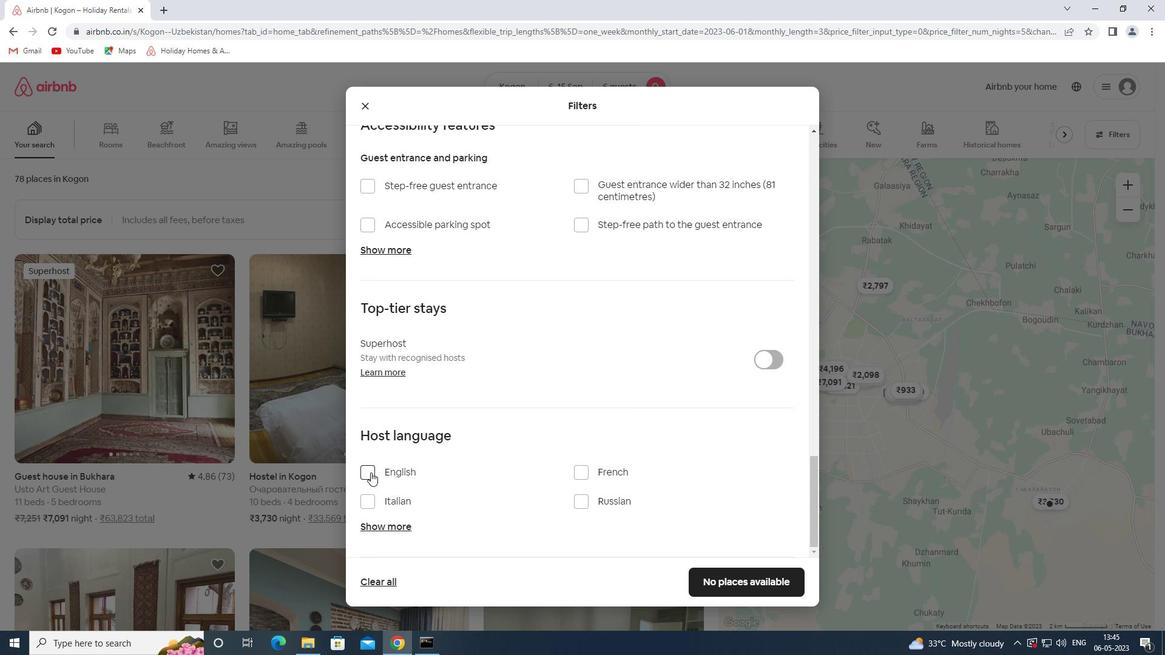 
Action: Mouse moved to (705, 577)
Screenshot: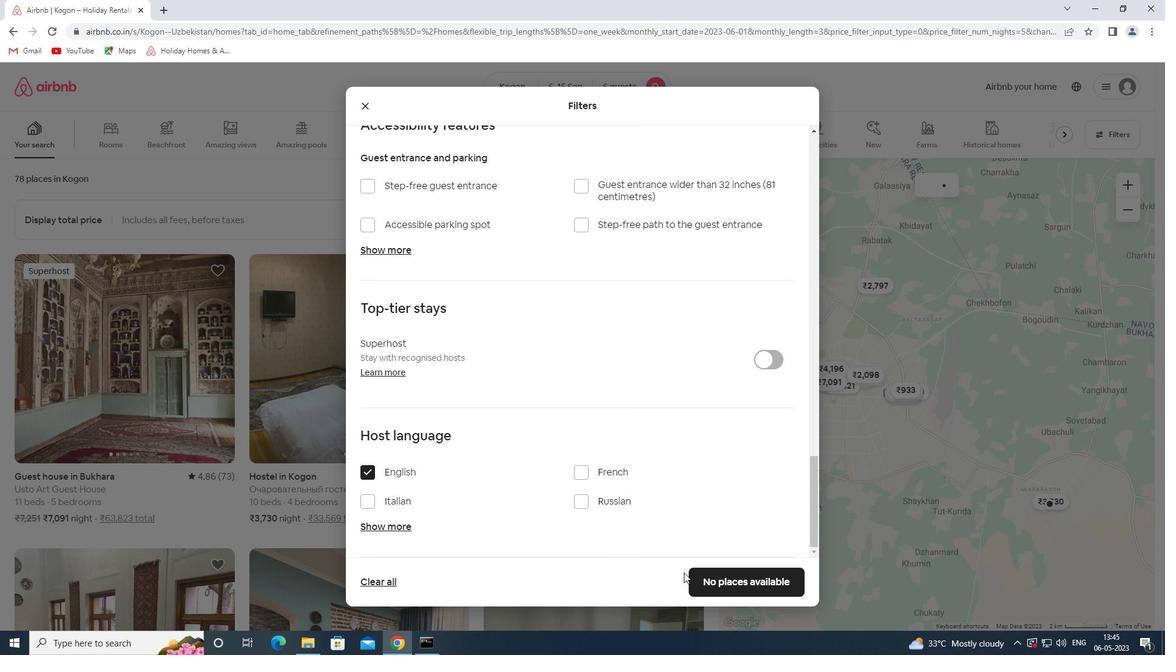 
Action: Mouse pressed left at (705, 577)
Screenshot: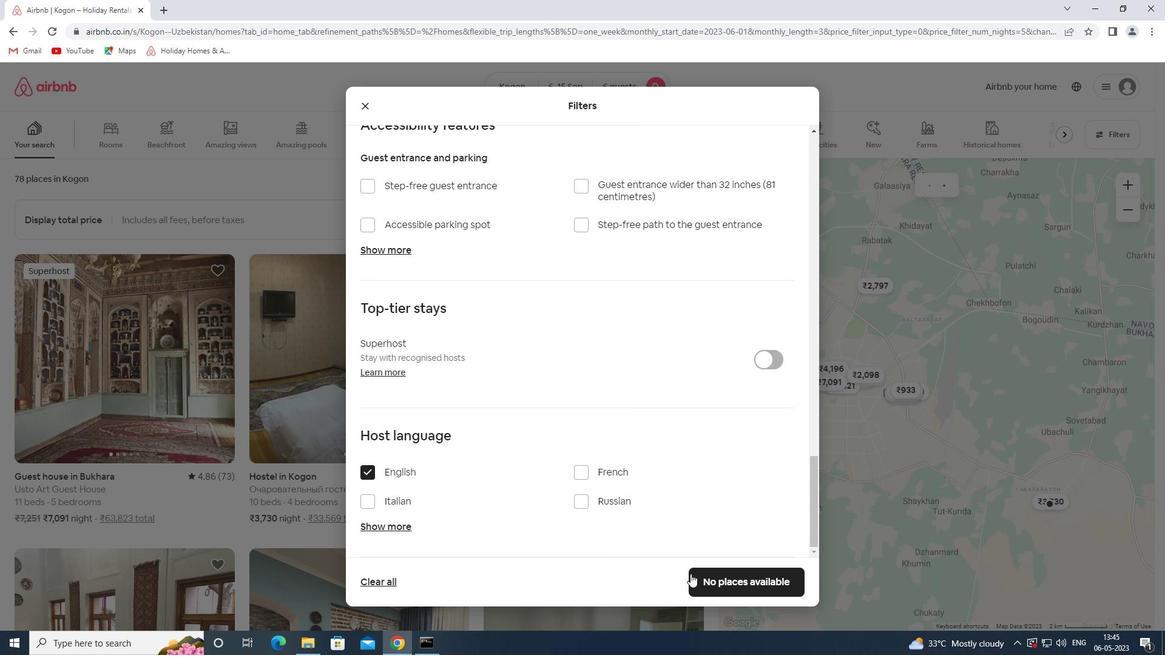 
Action: Mouse moved to (705, 577)
Screenshot: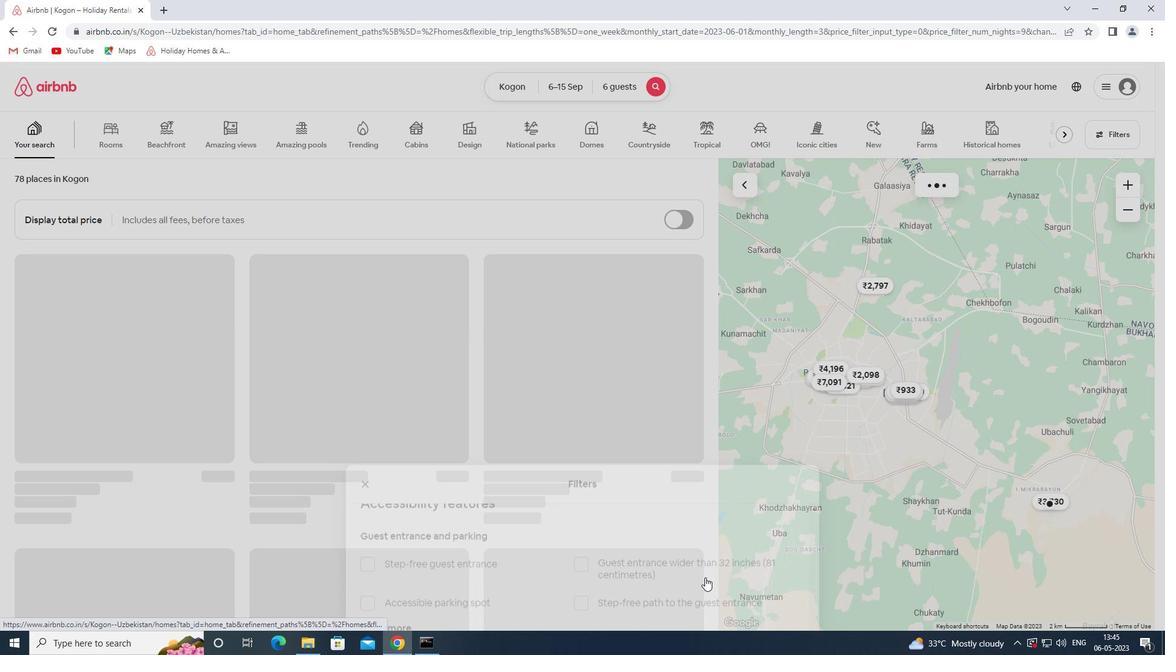 
